 Task: In the  document Pottery.html Add page color 'Gold'Gold . Insert watermark . Insert watermark  TATA Apply Font Style in watermark Lexend; font size  113 and place the watermark  Horizontally
Action: Mouse pressed left at (315, 483)
Screenshot: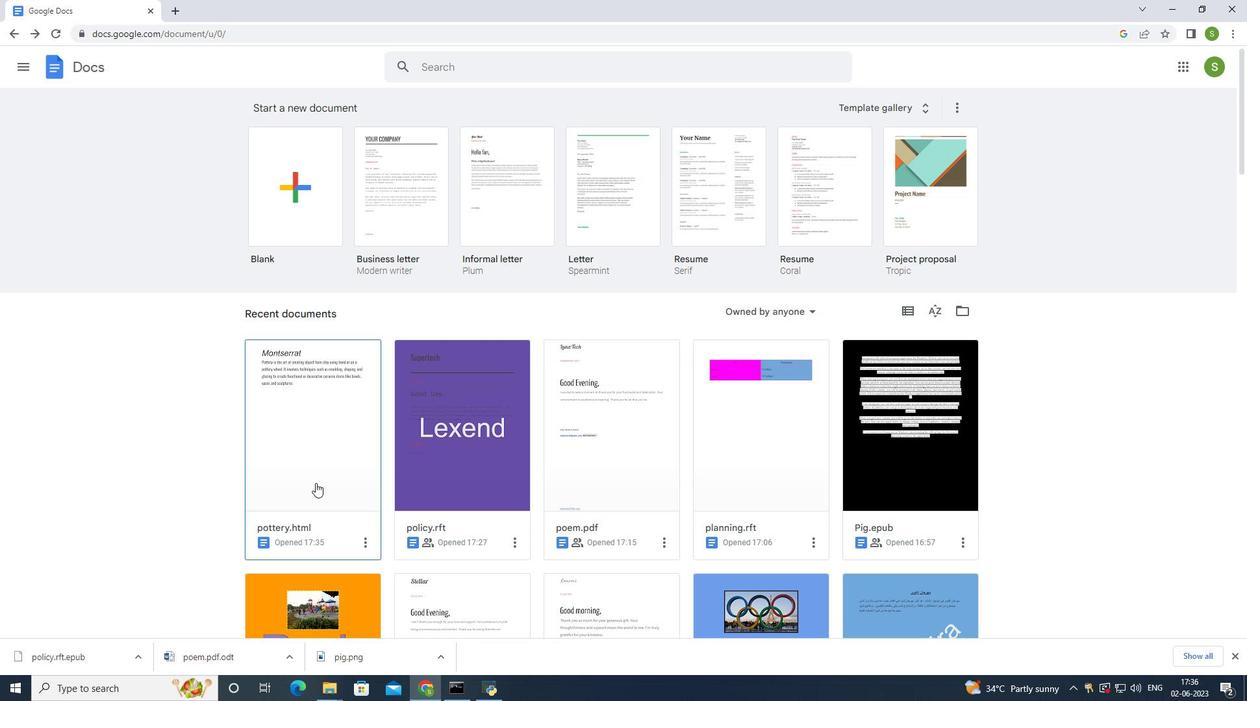 
Action: Mouse moved to (489, 370)
Screenshot: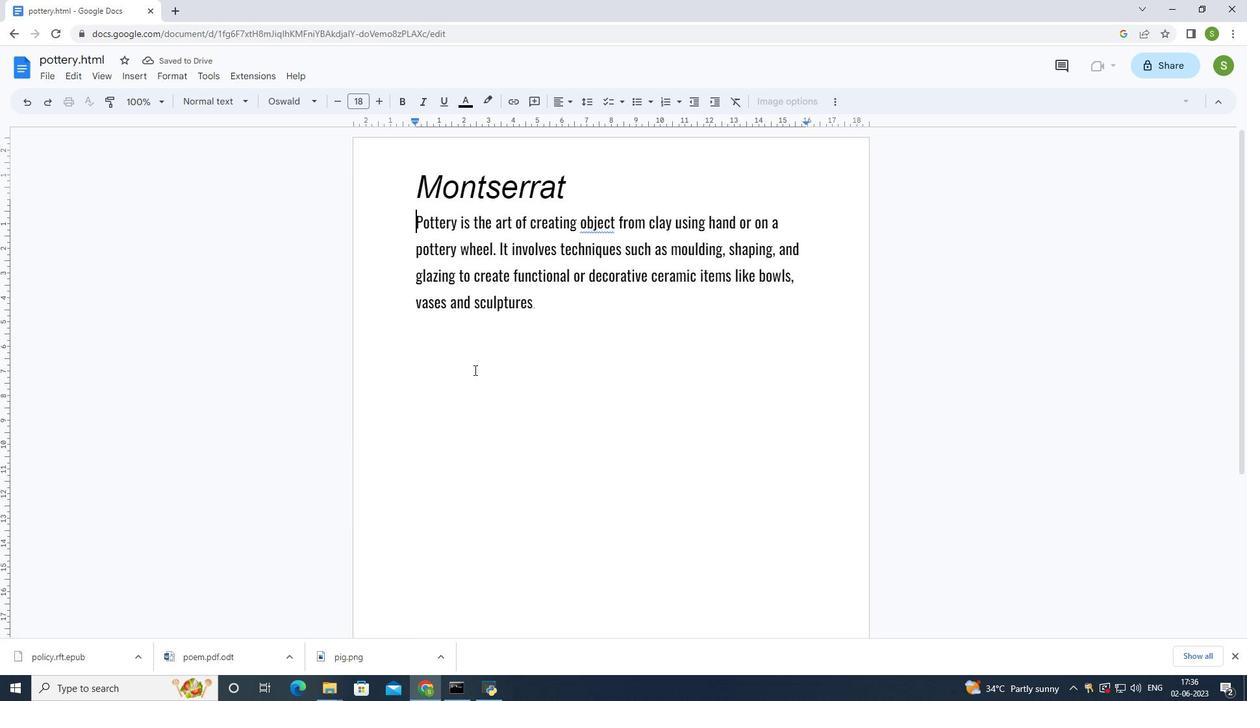 
Action: Mouse scrolled (489, 369) with delta (0, 0)
Screenshot: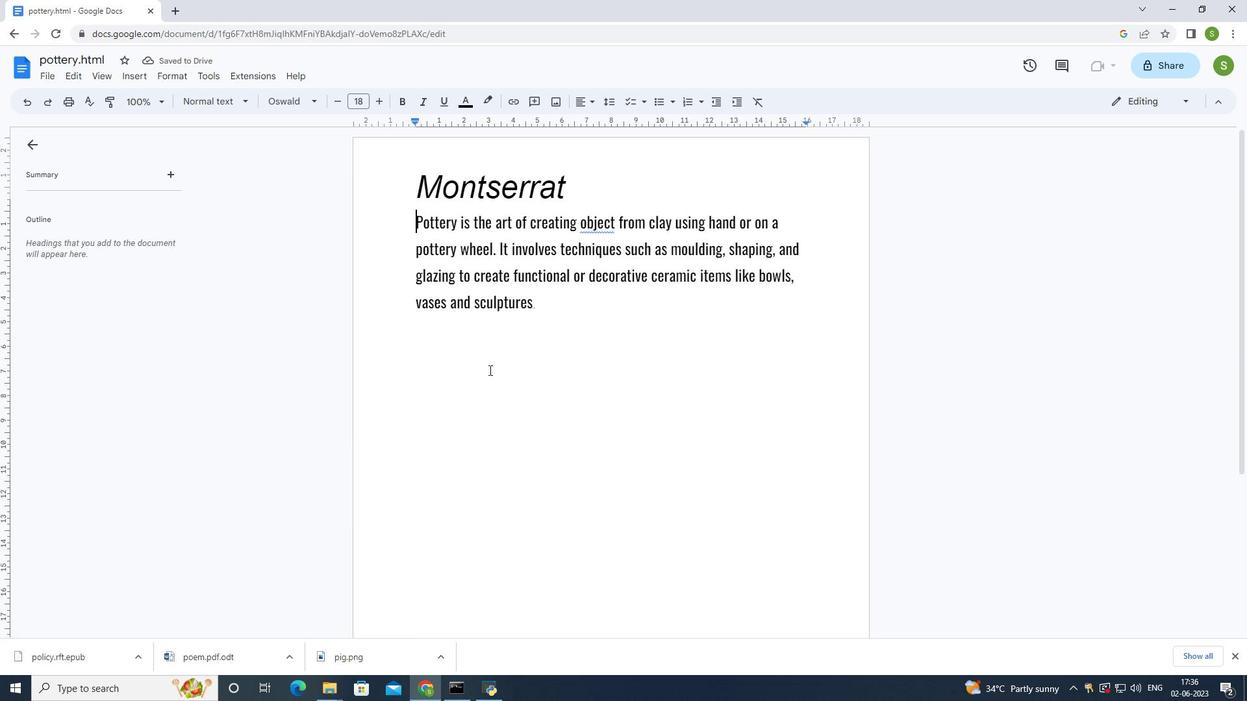 
Action: Mouse moved to (489, 370)
Screenshot: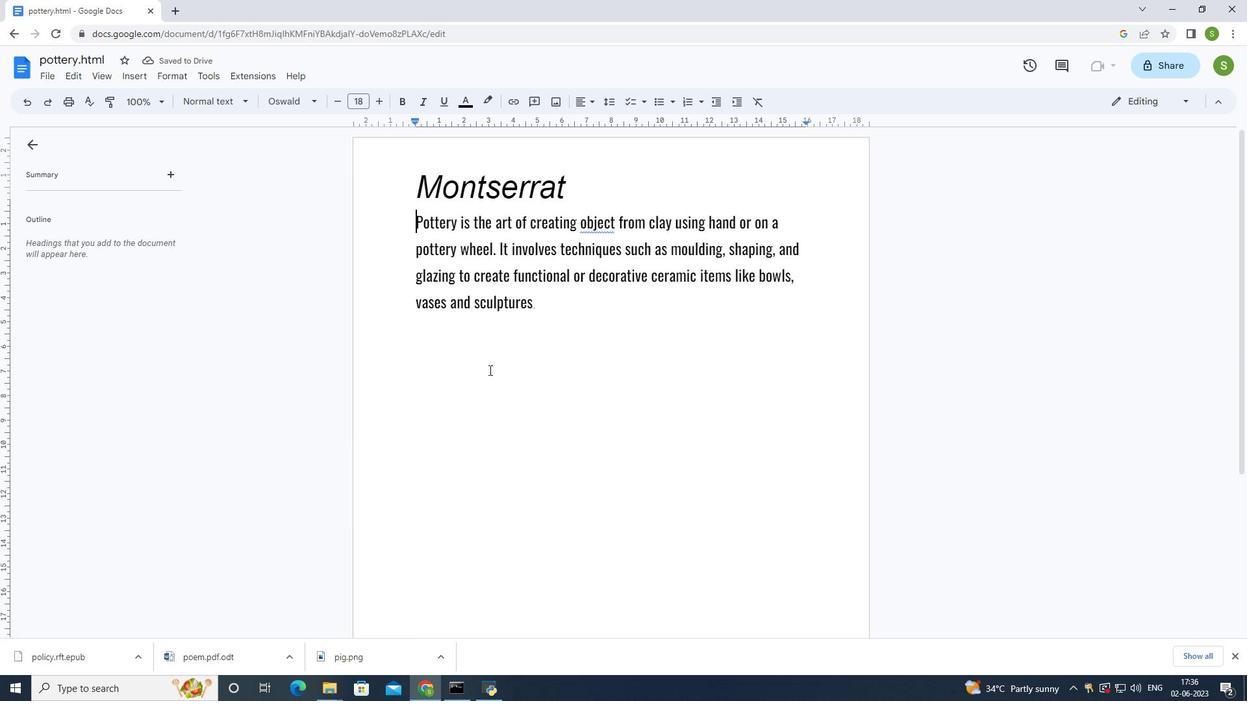 
Action: Mouse scrolled (489, 369) with delta (0, 0)
Screenshot: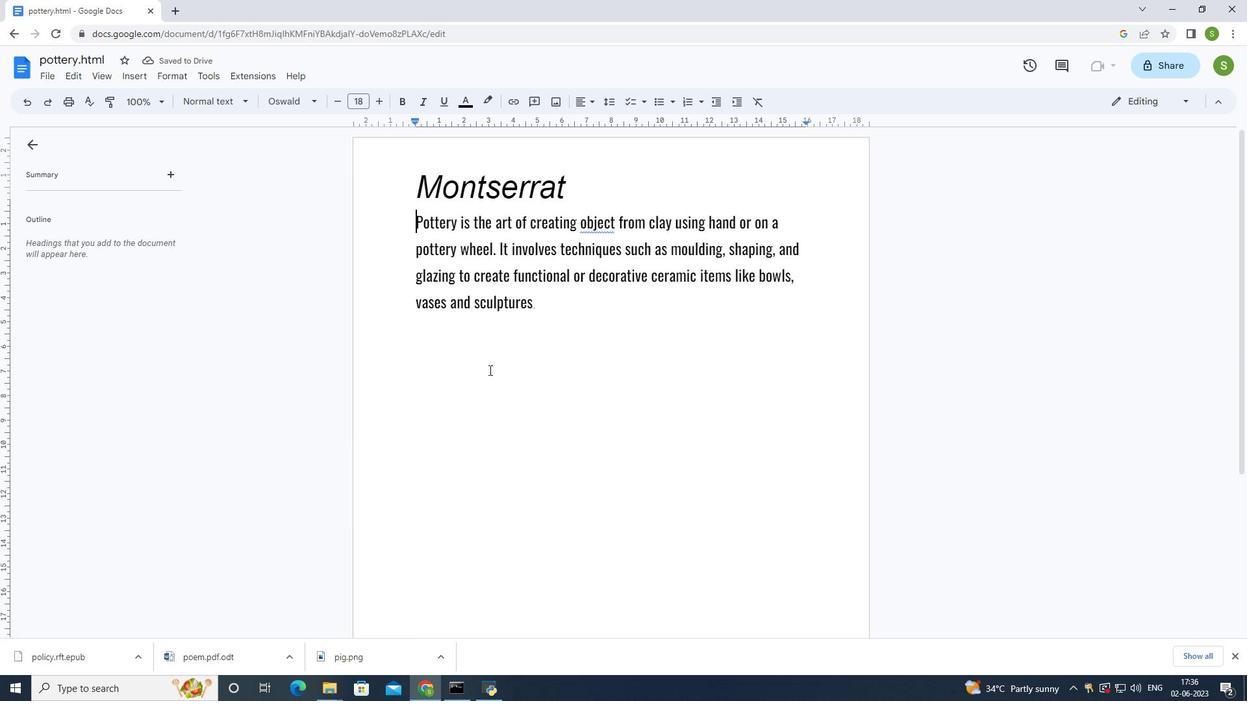 
Action: Mouse scrolled (489, 369) with delta (0, 0)
Screenshot: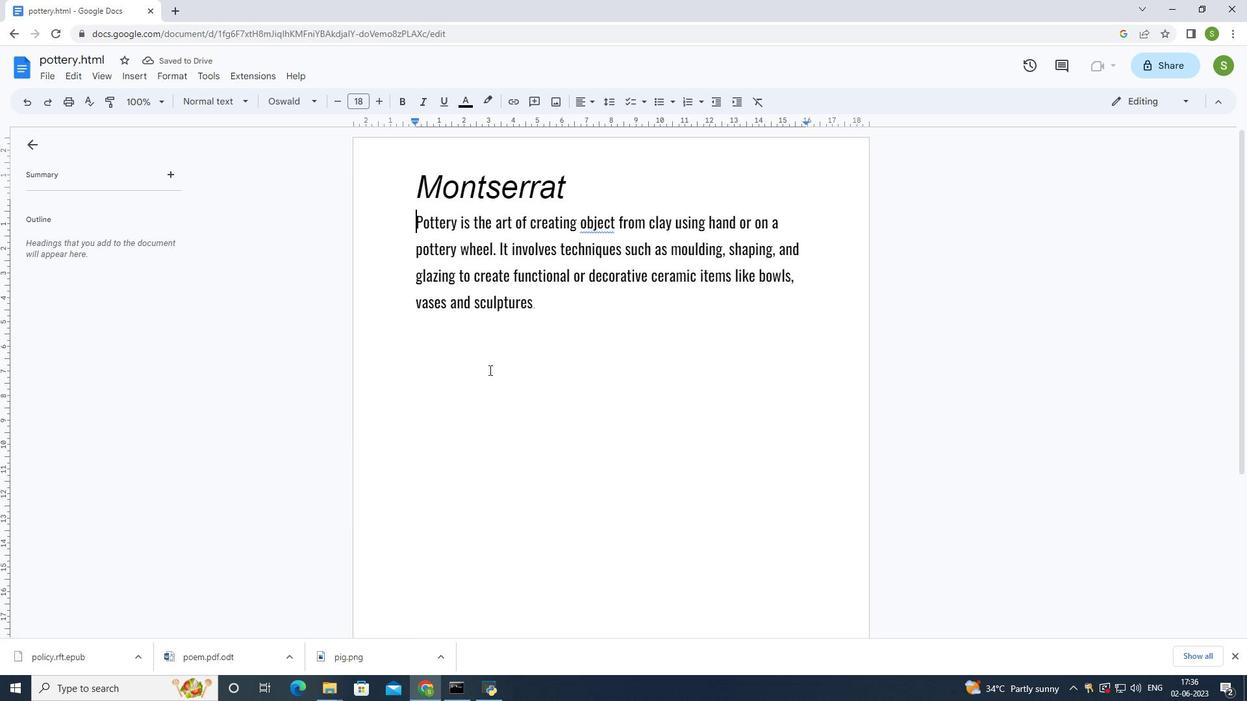 
Action: Mouse moved to (486, 369)
Screenshot: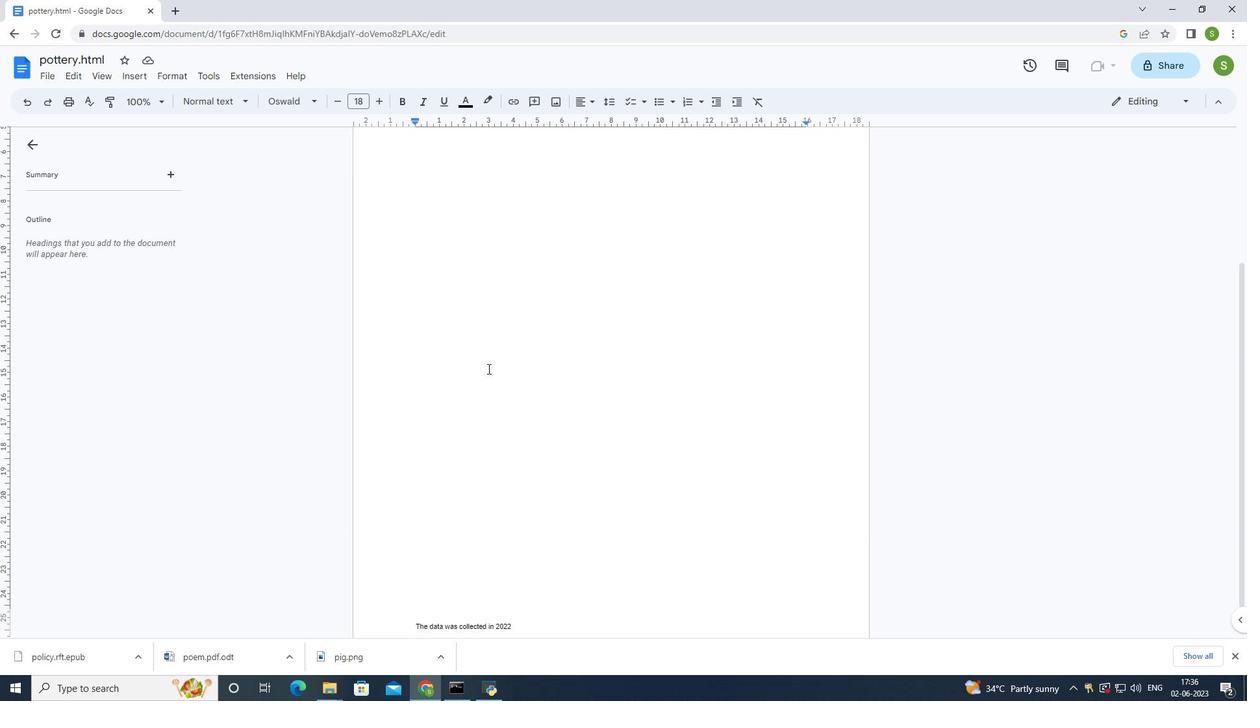 
Action: Mouse scrolled (486, 368) with delta (0, 0)
Screenshot: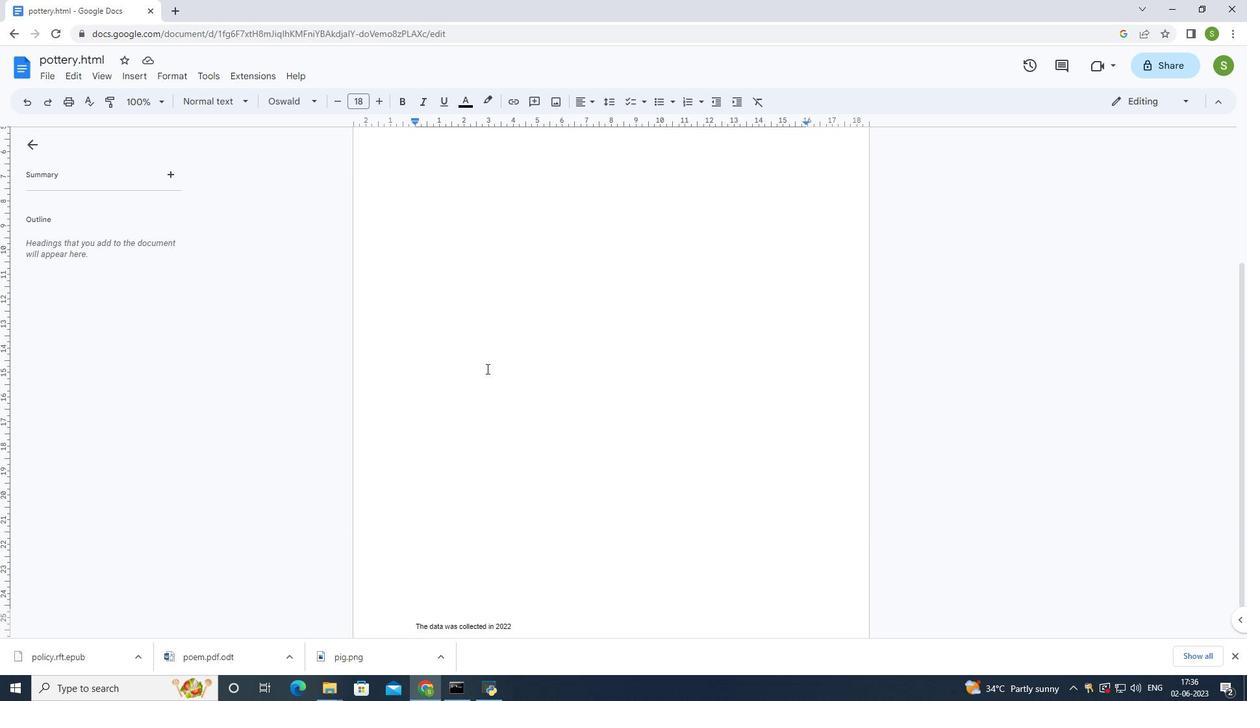 
Action: Mouse scrolled (486, 368) with delta (0, 0)
Screenshot: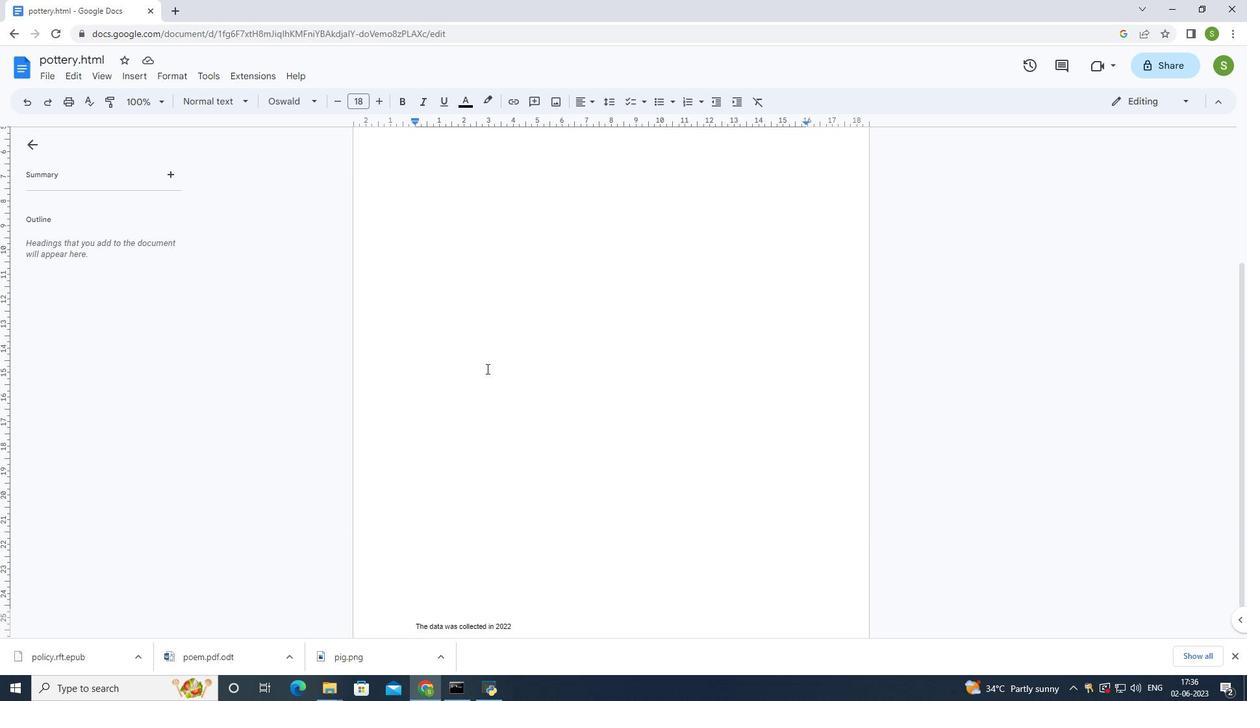 
Action: Mouse scrolled (486, 368) with delta (0, 0)
Screenshot: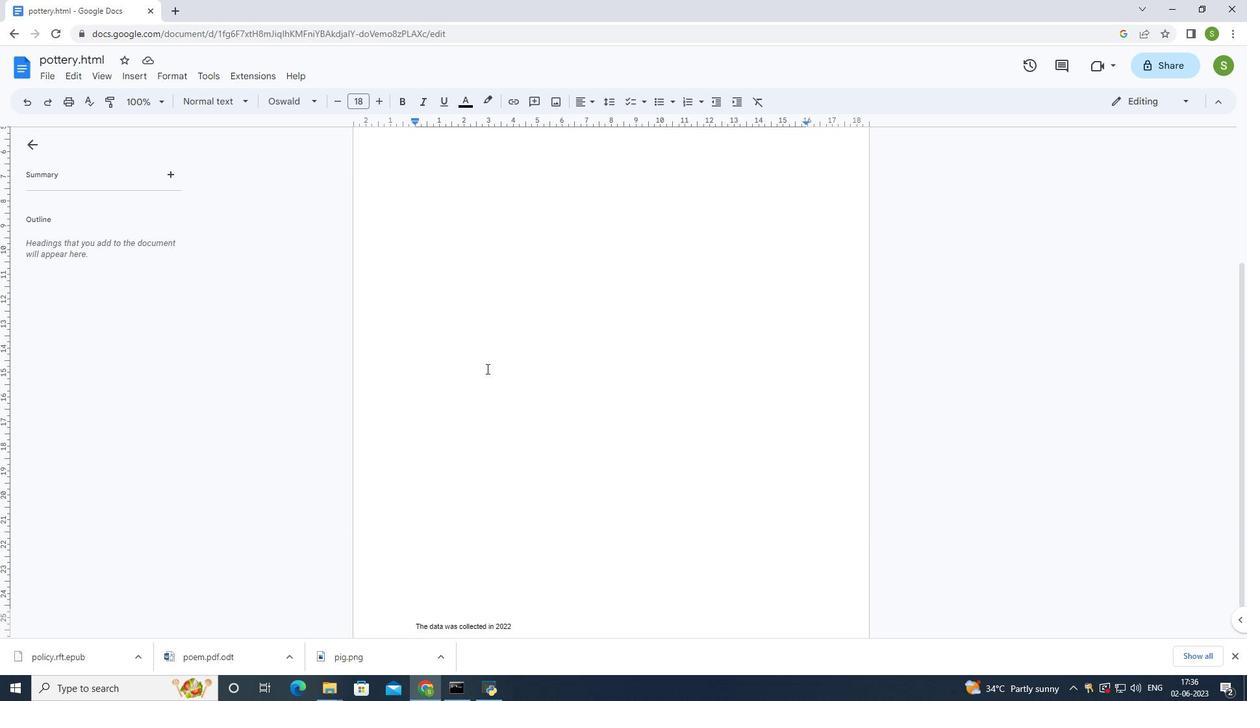 
Action: Mouse scrolled (486, 368) with delta (0, 0)
Screenshot: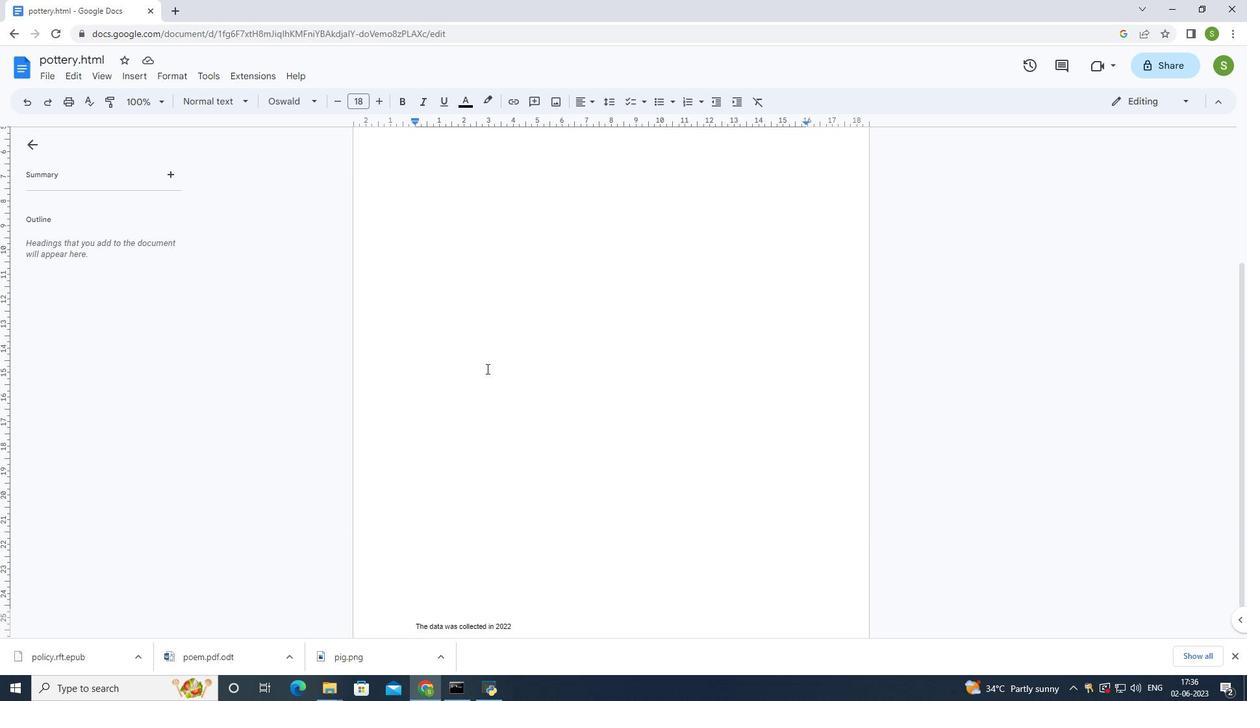 
Action: Mouse scrolled (486, 369) with delta (0, 0)
Screenshot: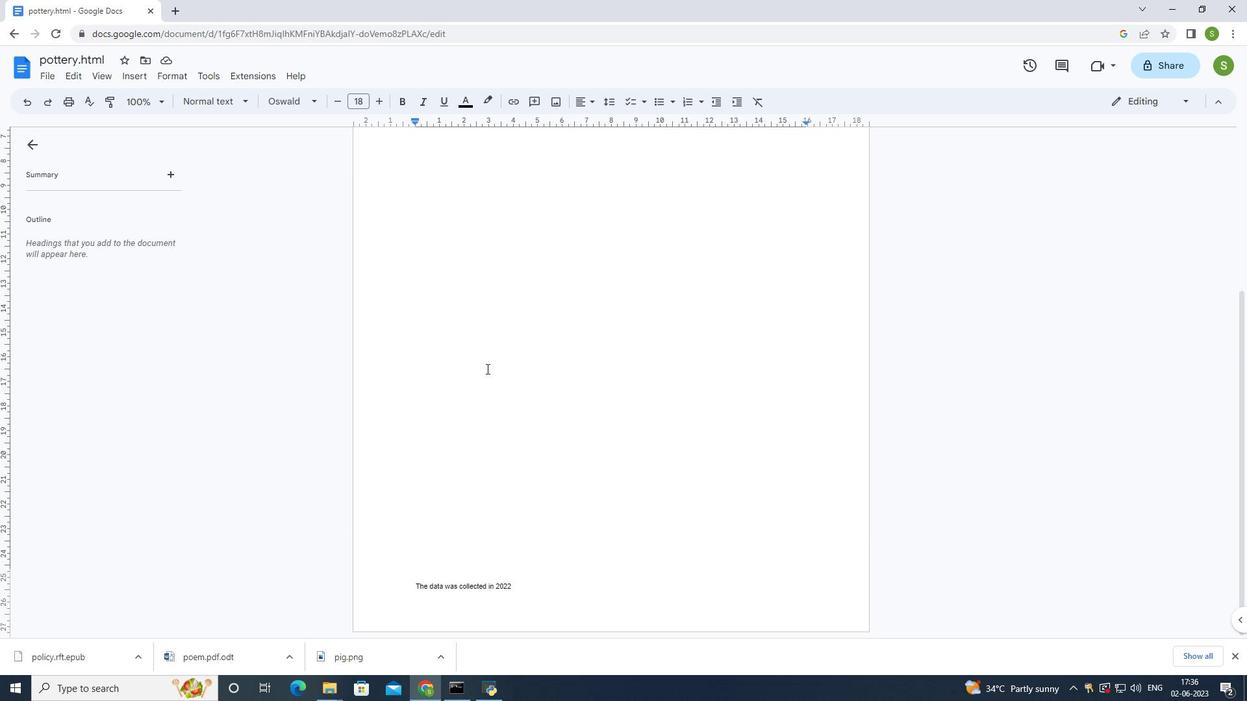 
Action: Mouse scrolled (486, 369) with delta (0, 0)
Screenshot: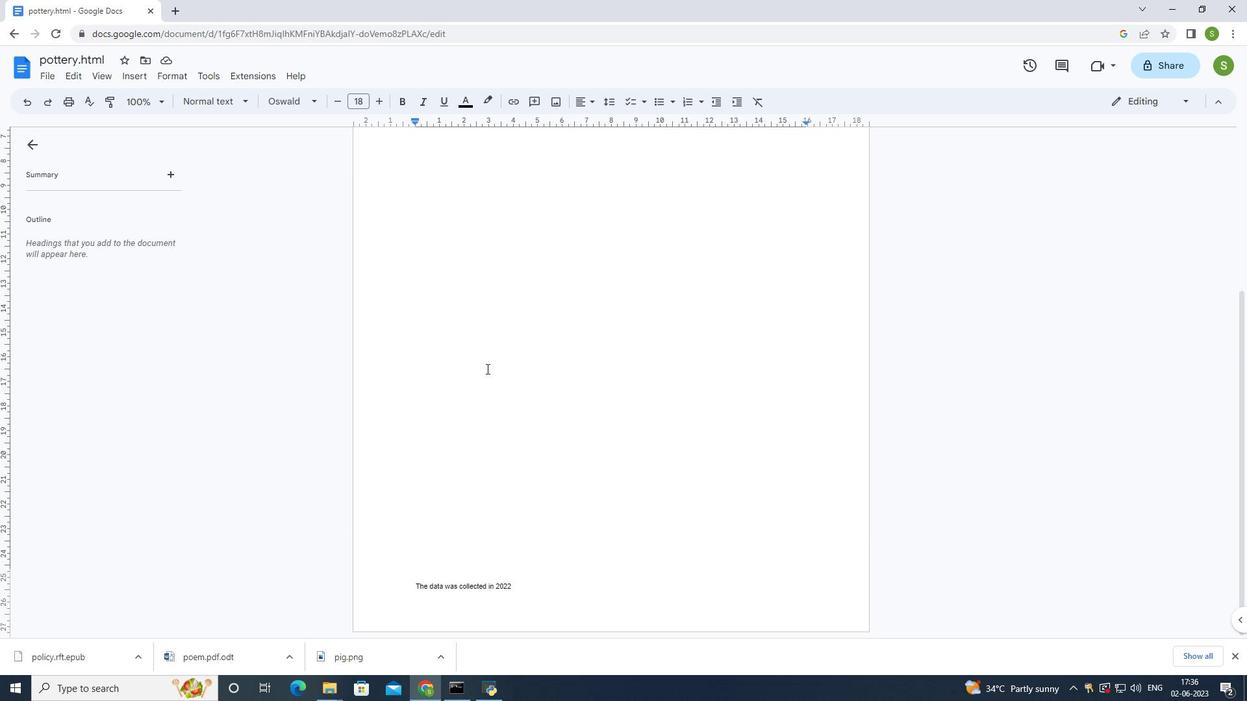 
Action: Mouse scrolled (486, 369) with delta (0, 0)
Screenshot: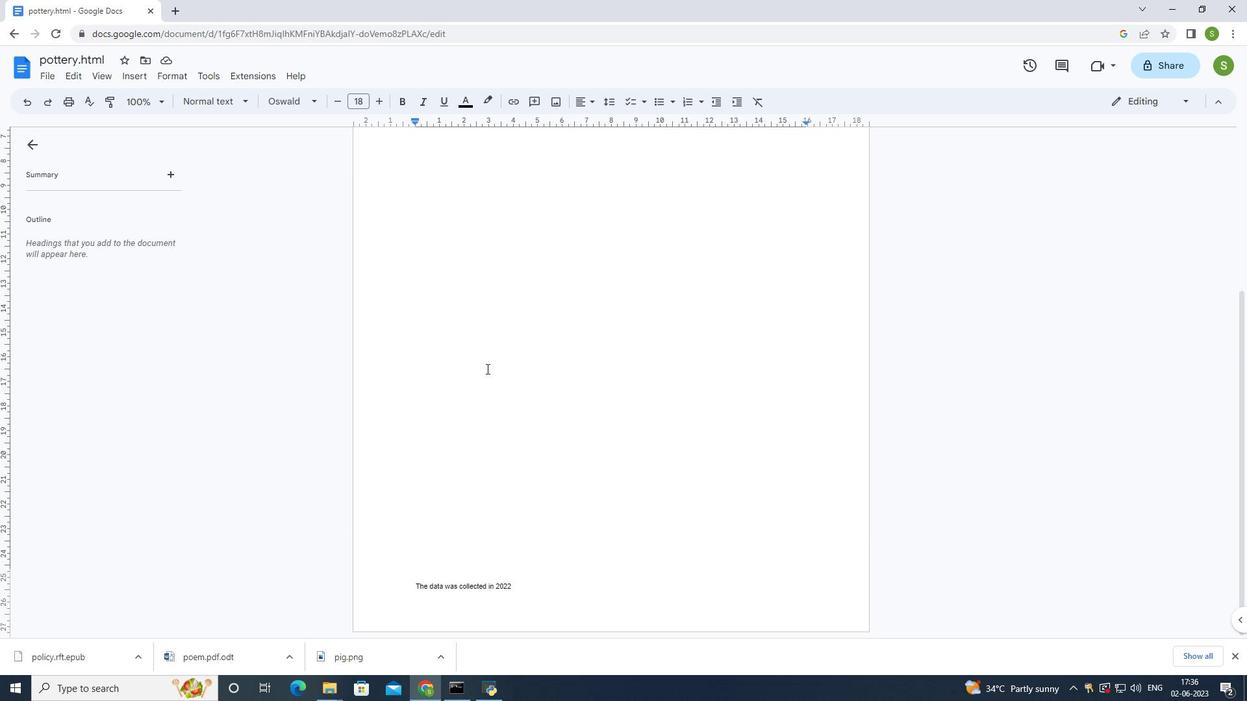 
Action: Mouse scrolled (486, 369) with delta (0, 0)
Screenshot: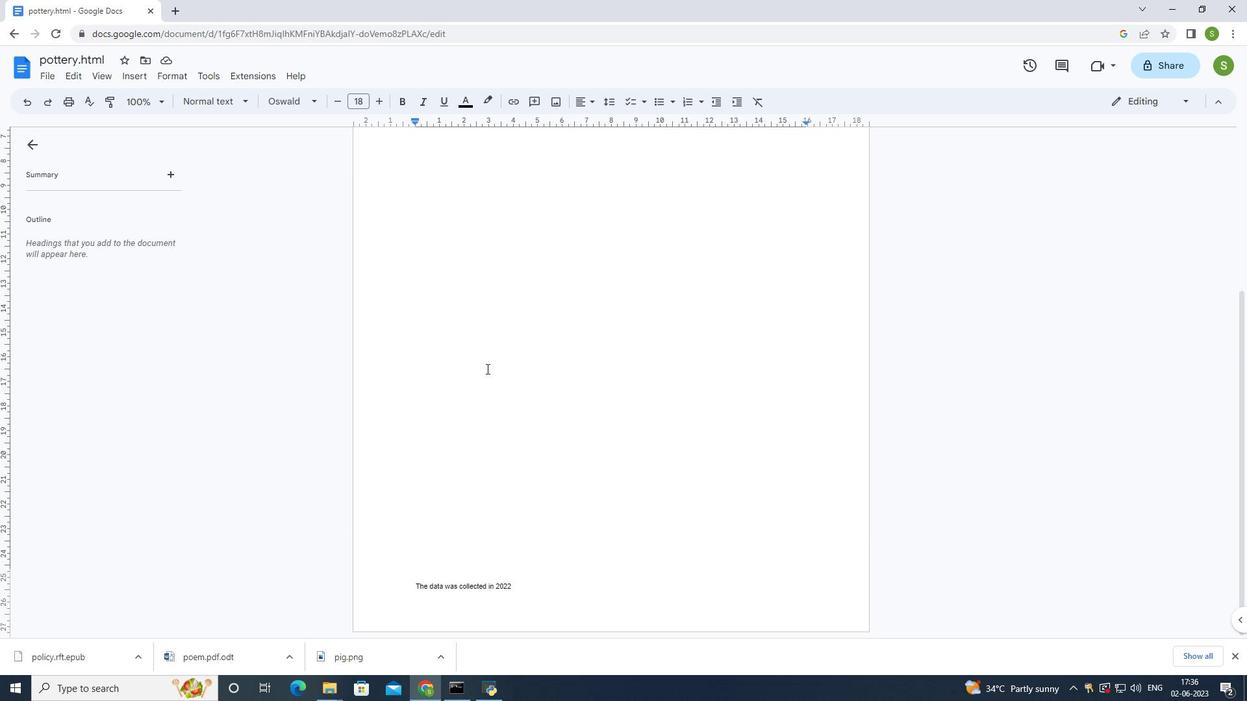 
Action: Mouse moved to (486, 369)
Screenshot: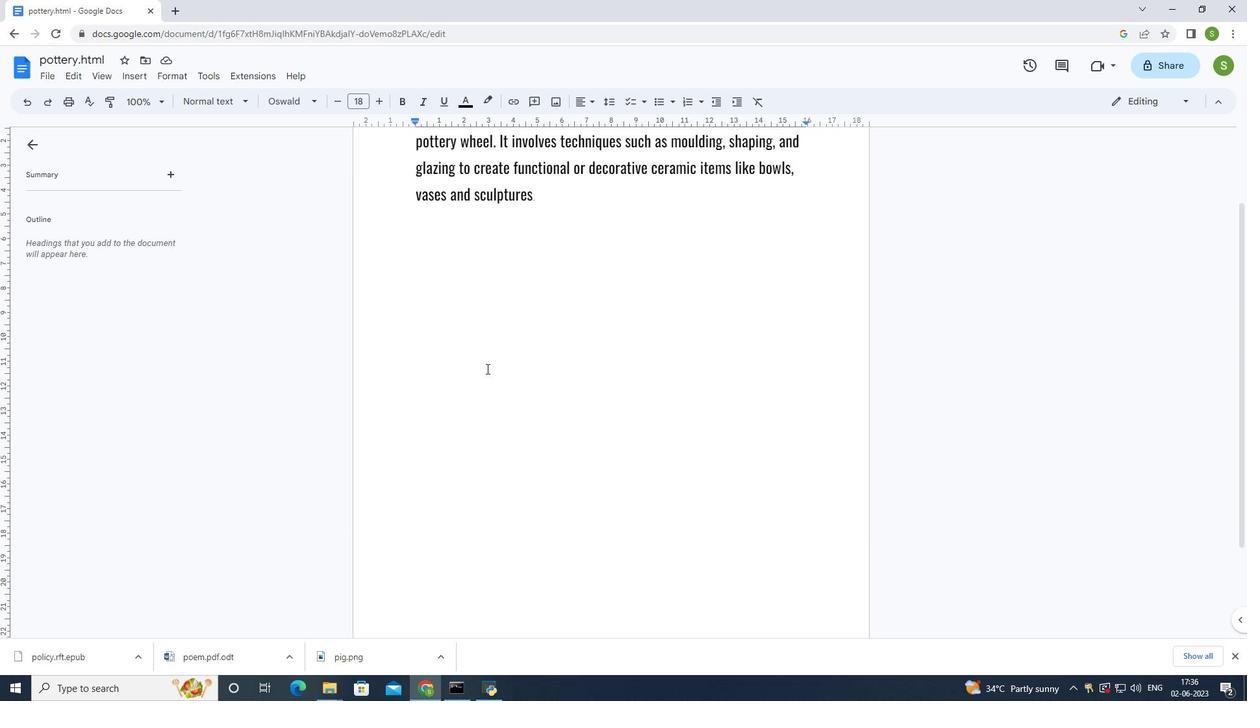 
Action: Mouse scrolled (486, 369) with delta (0, 0)
Screenshot: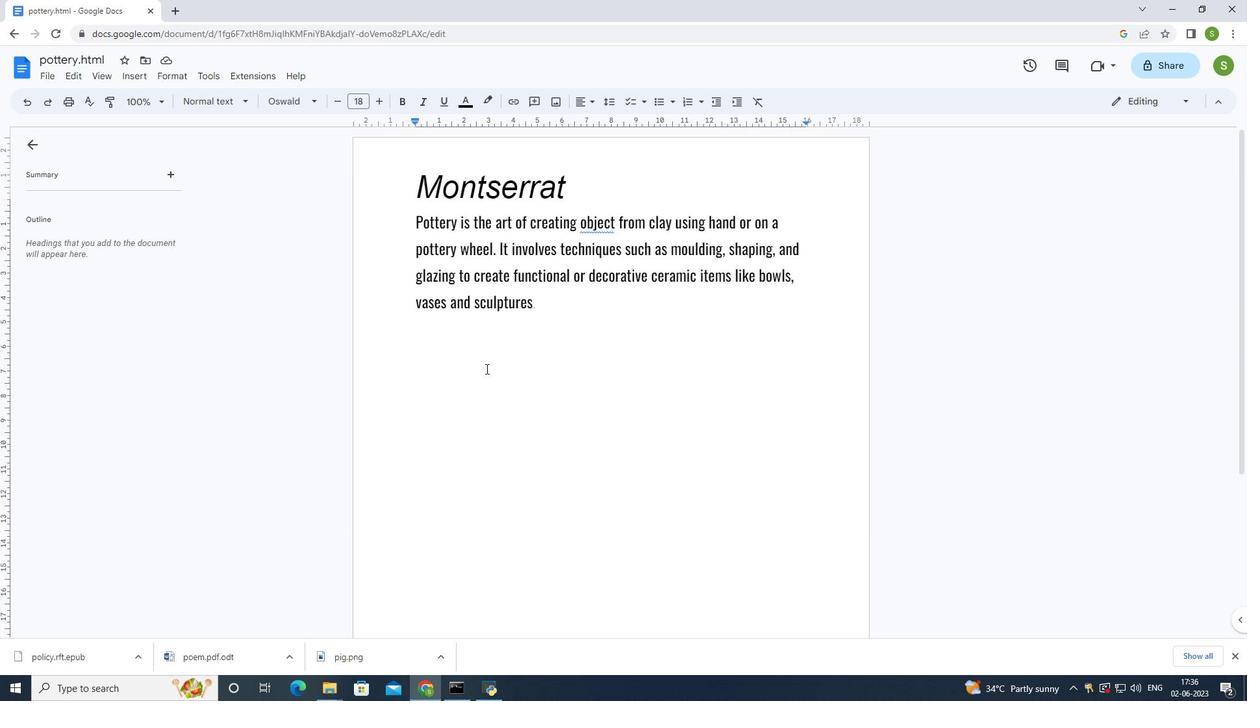 
Action: Mouse scrolled (486, 369) with delta (0, 0)
Screenshot: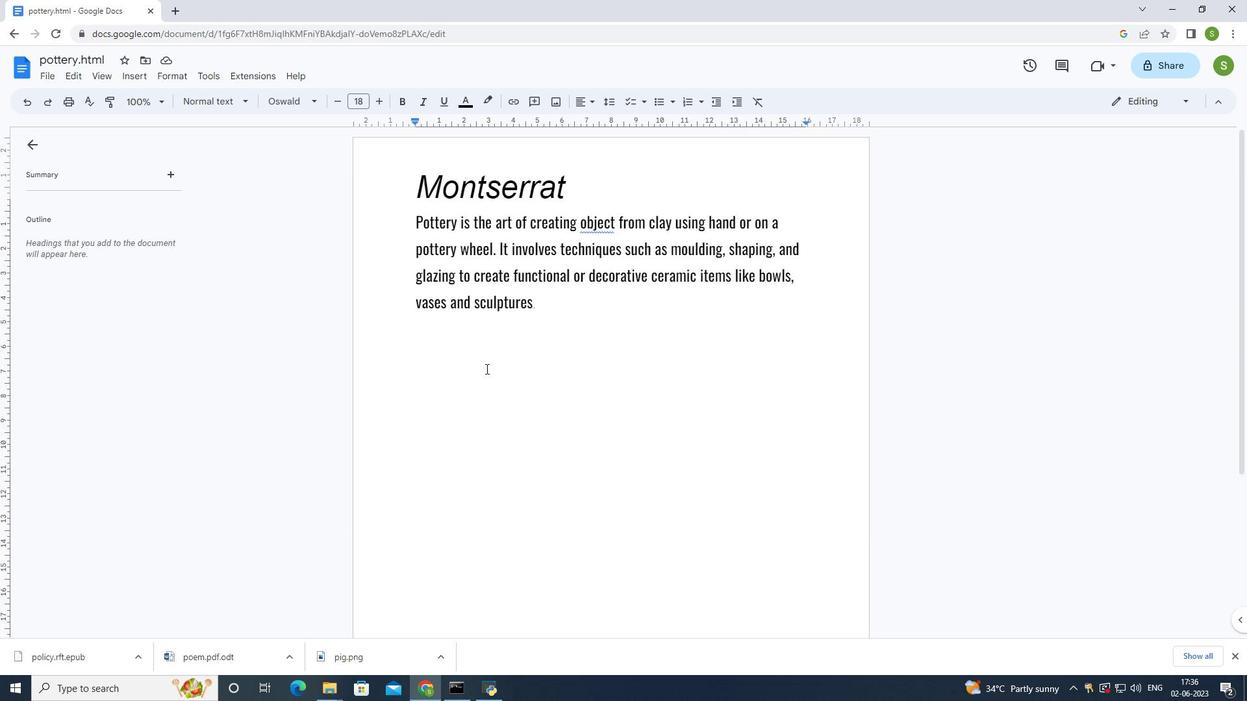 
Action: Mouse scrolled (486, 369) with delta (0, 0)
Screenshot: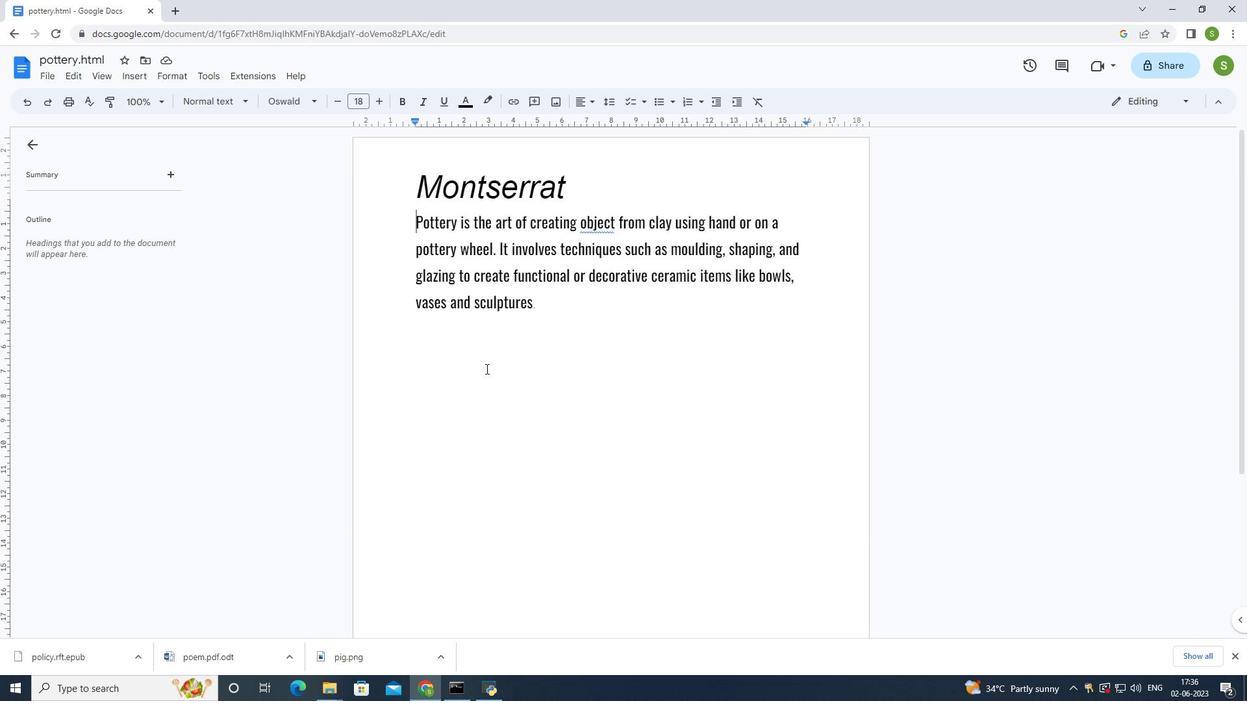 
Action: Mouse moved to (55, 78)
Screenshot: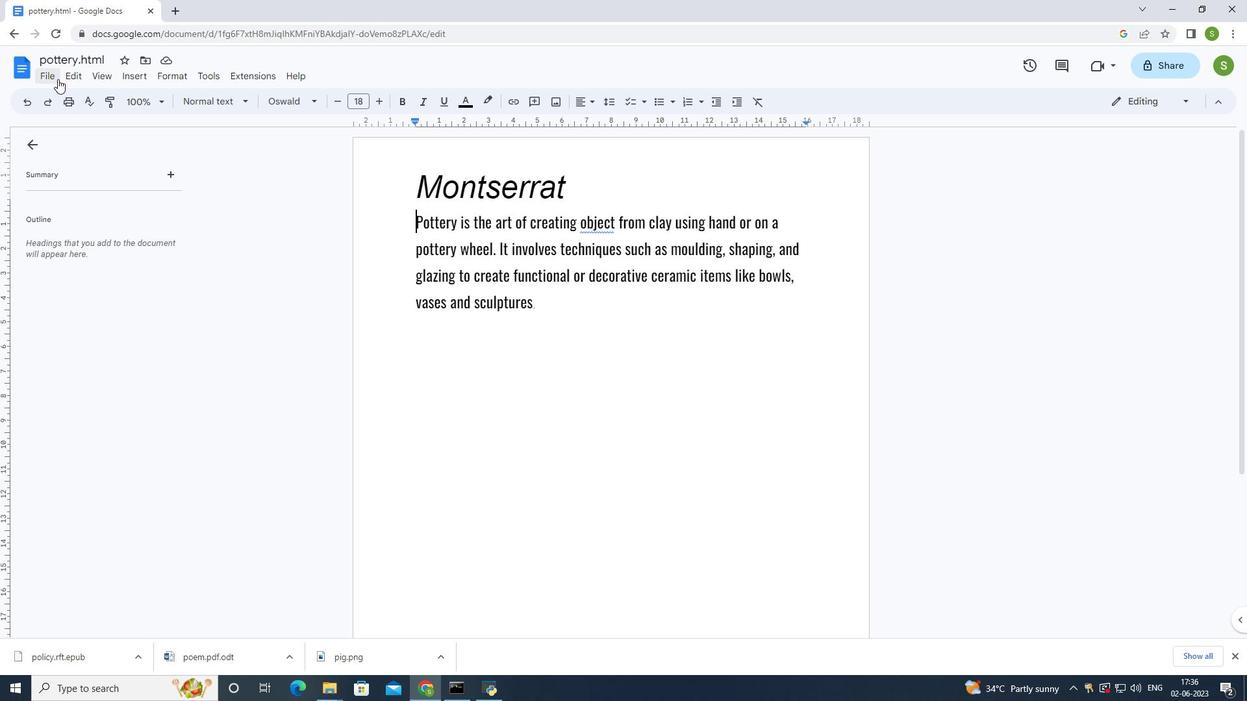 
Action: Mouse pressed left at (55, 78)
Screenshot: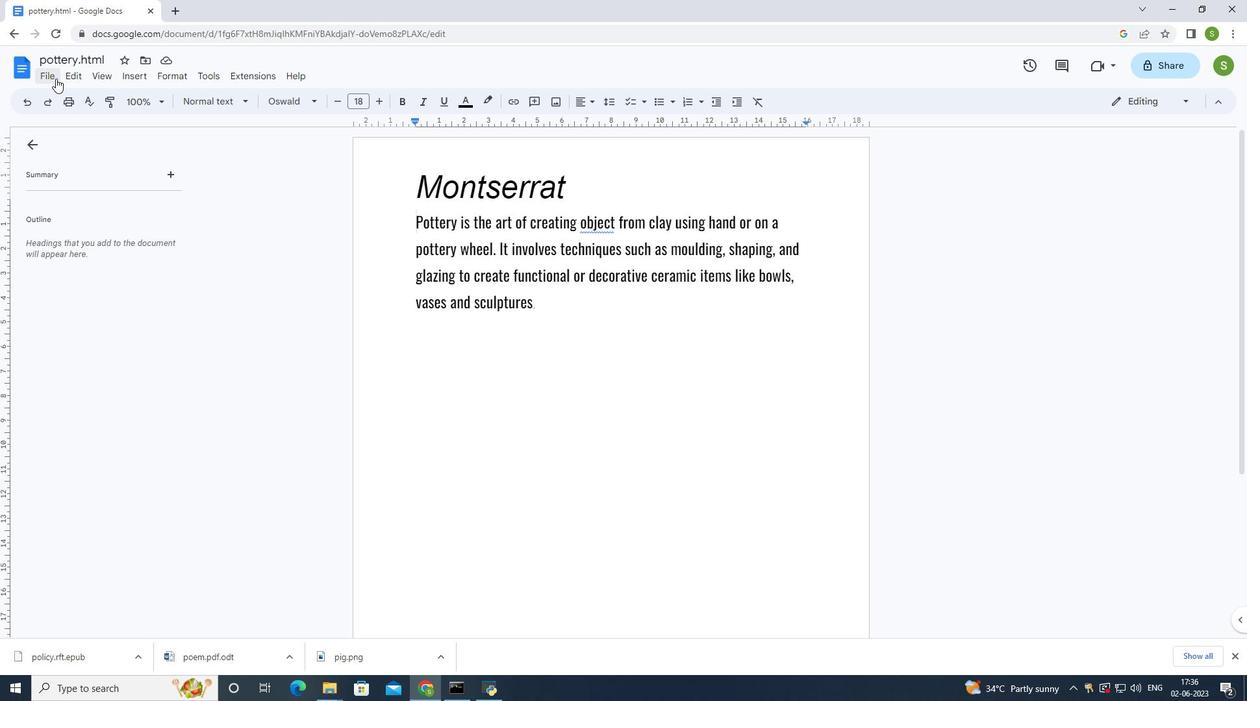 
Action: Mouse moved to (165, 435)
Screenshot: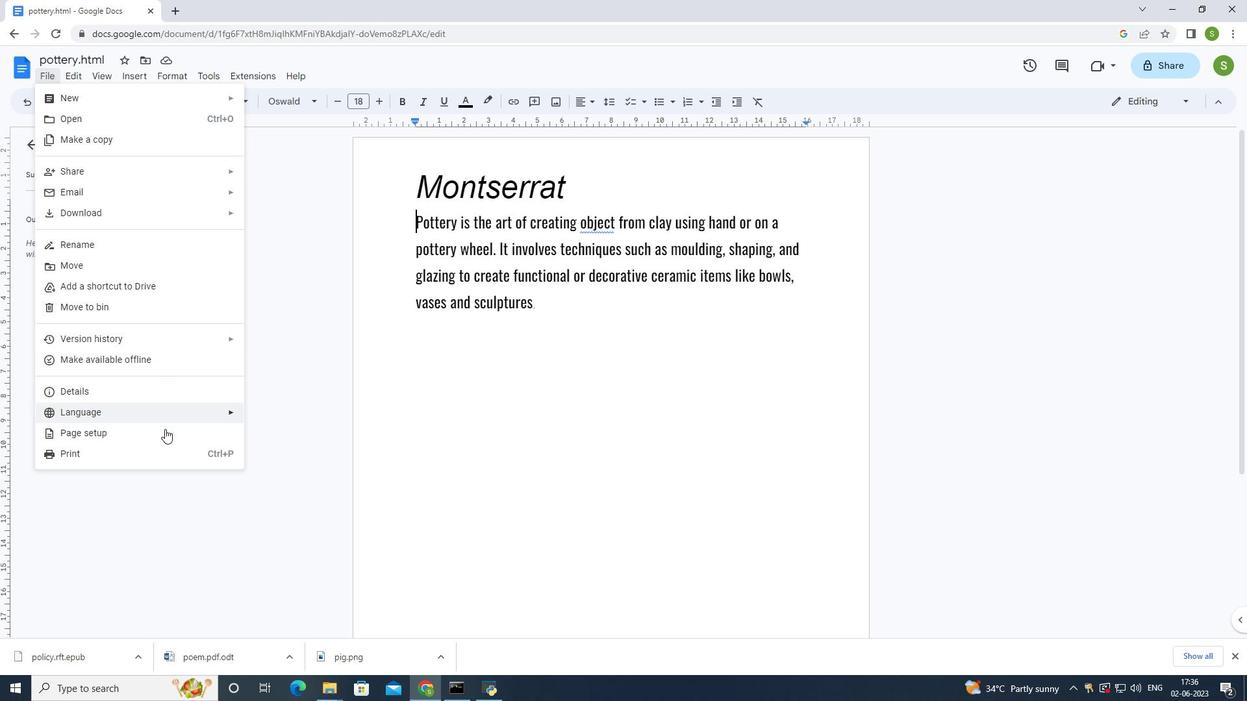 
Action: Mouse pressed left at (165, 435)
Screenshot: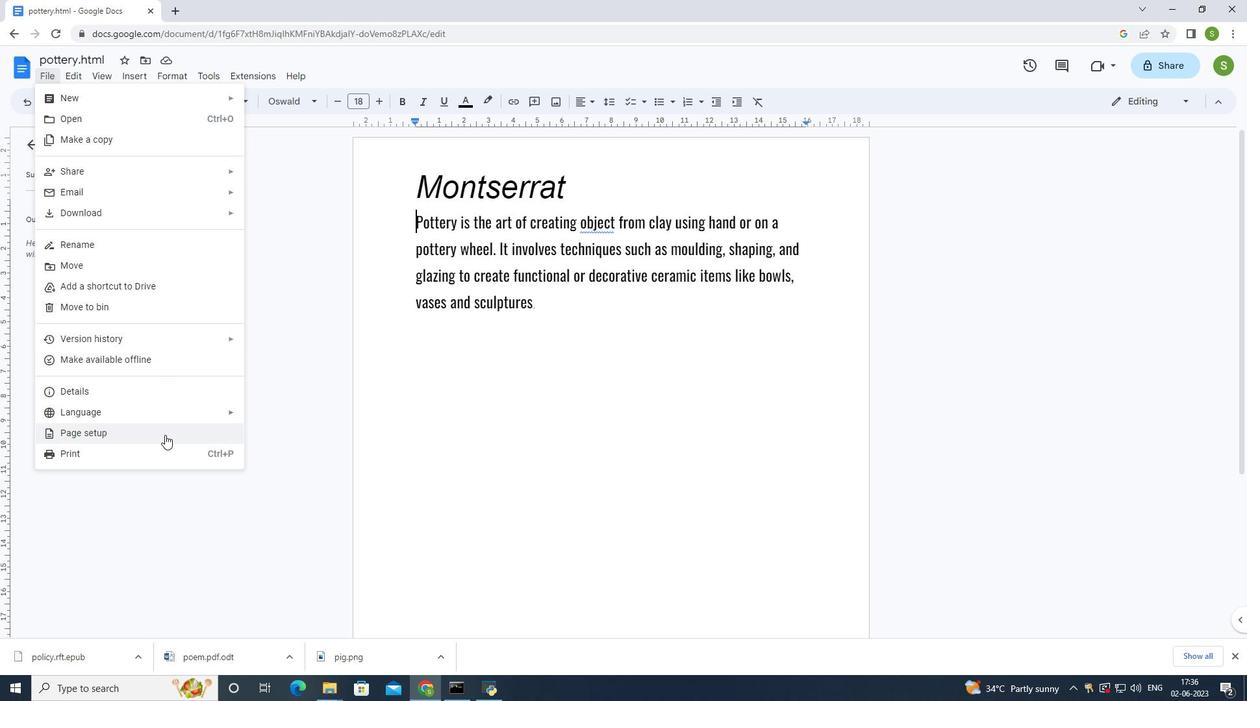 
Action: Mouse moved to (523, 426)
Screenshot: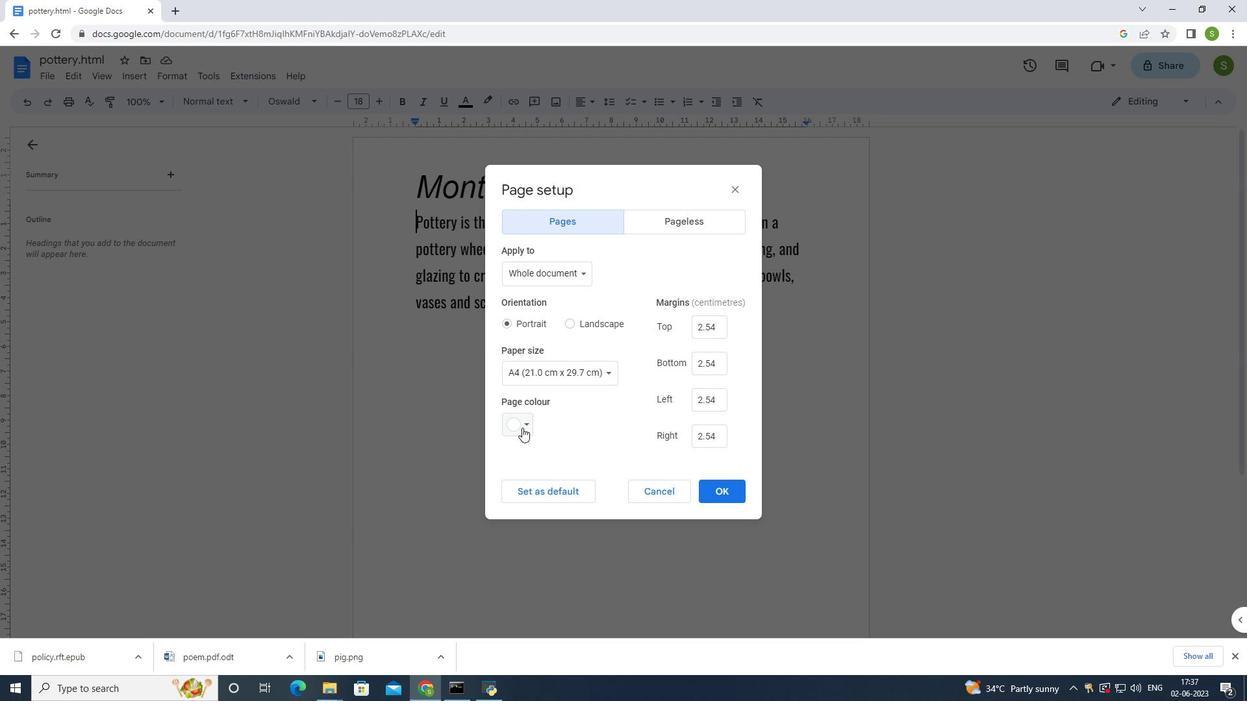 
Action: Mouse pressed left at (523, 426)
Screenshot: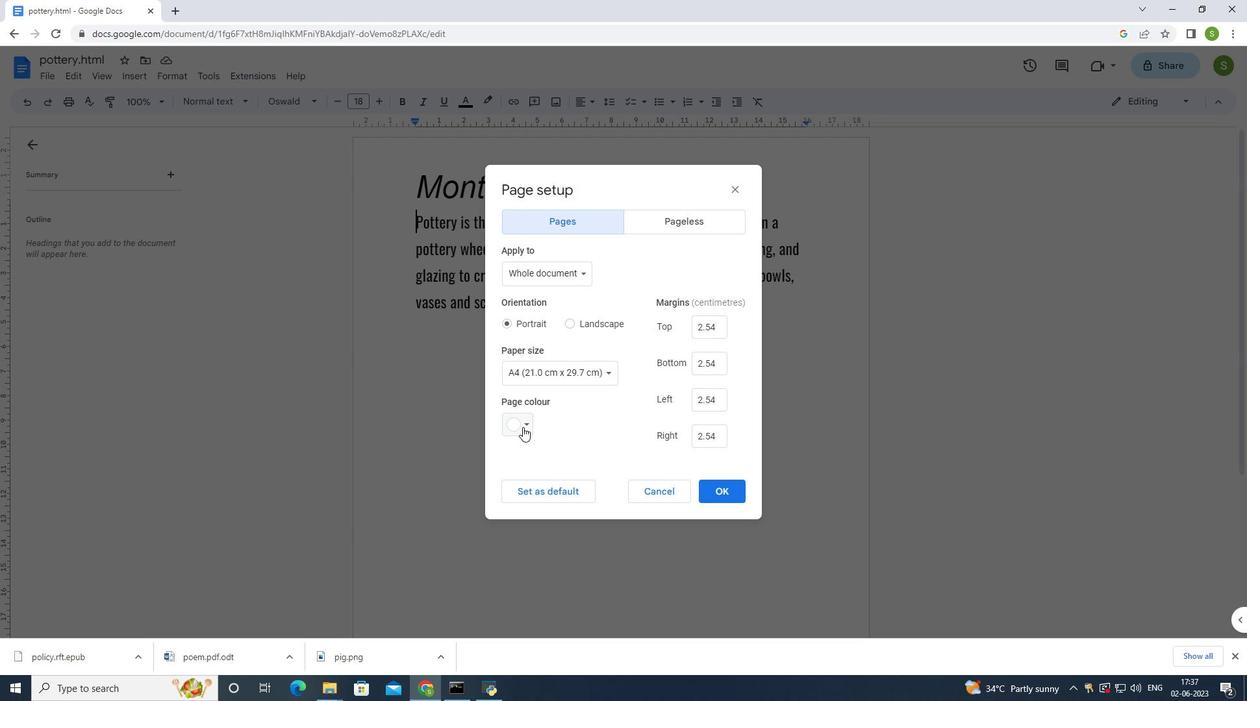 
Action: Mouse moved to (554, 526)
Screenshot: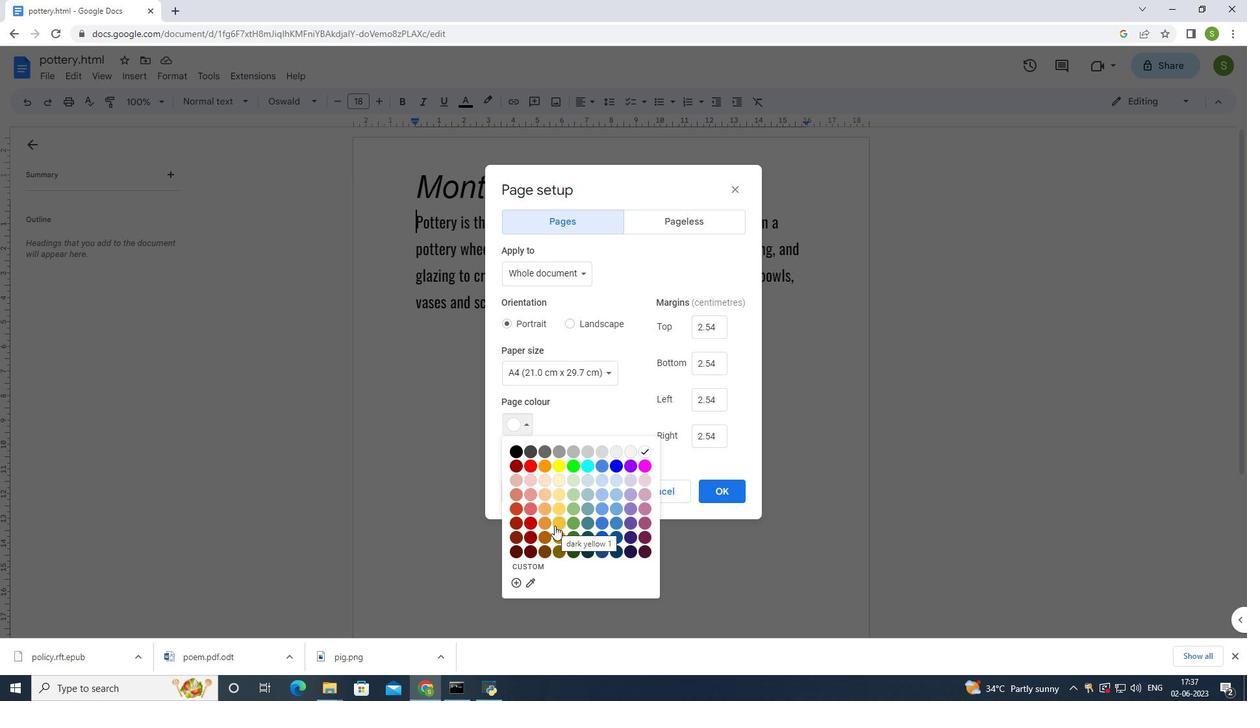 
Action: Mouse pressed left at (554, 526)
Screenshot: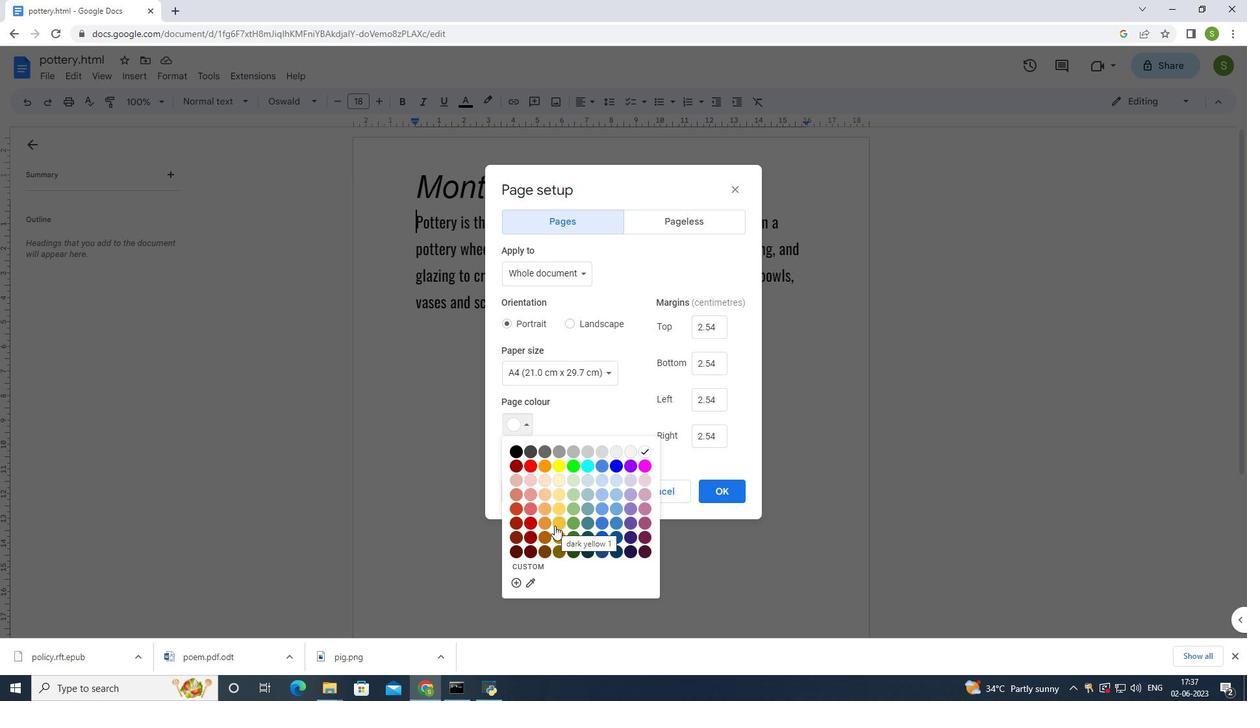 
Action: Mouse moved to (708, 486)
Screenshot: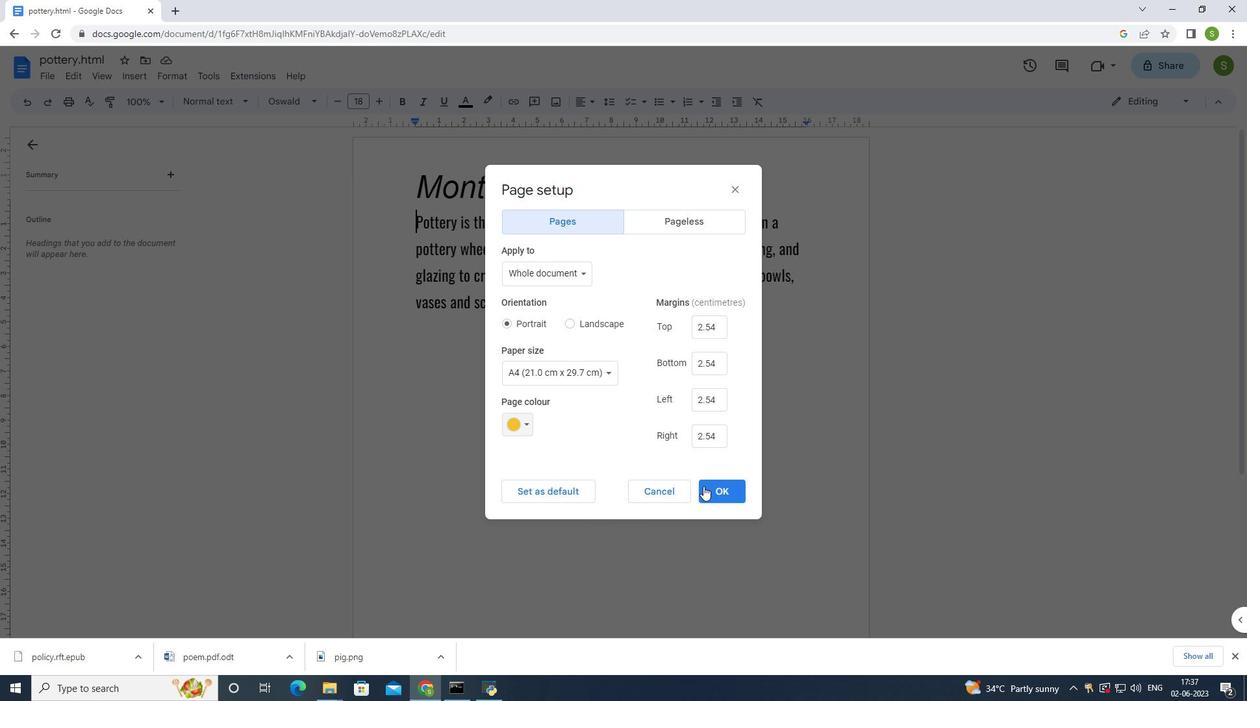 
Action: Mouse pressed left at (708, 486)
Screenshot: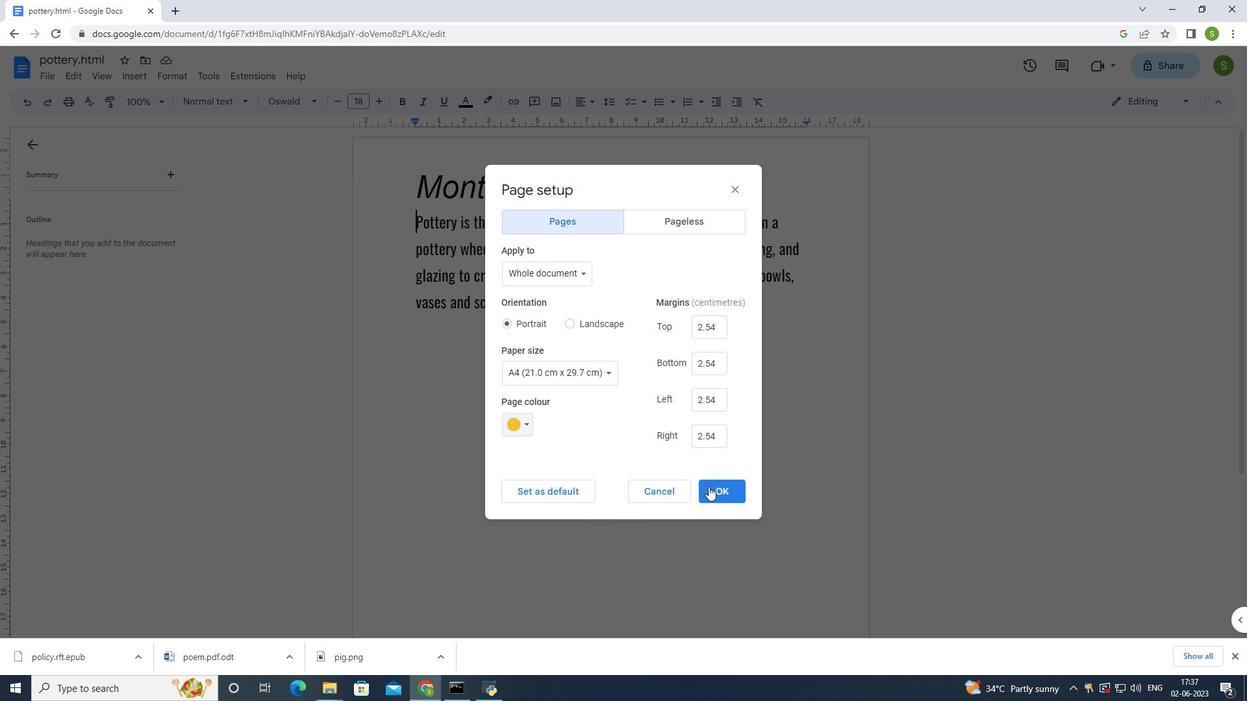 
Action: Mouse moved to (190, 74)
Screenshot: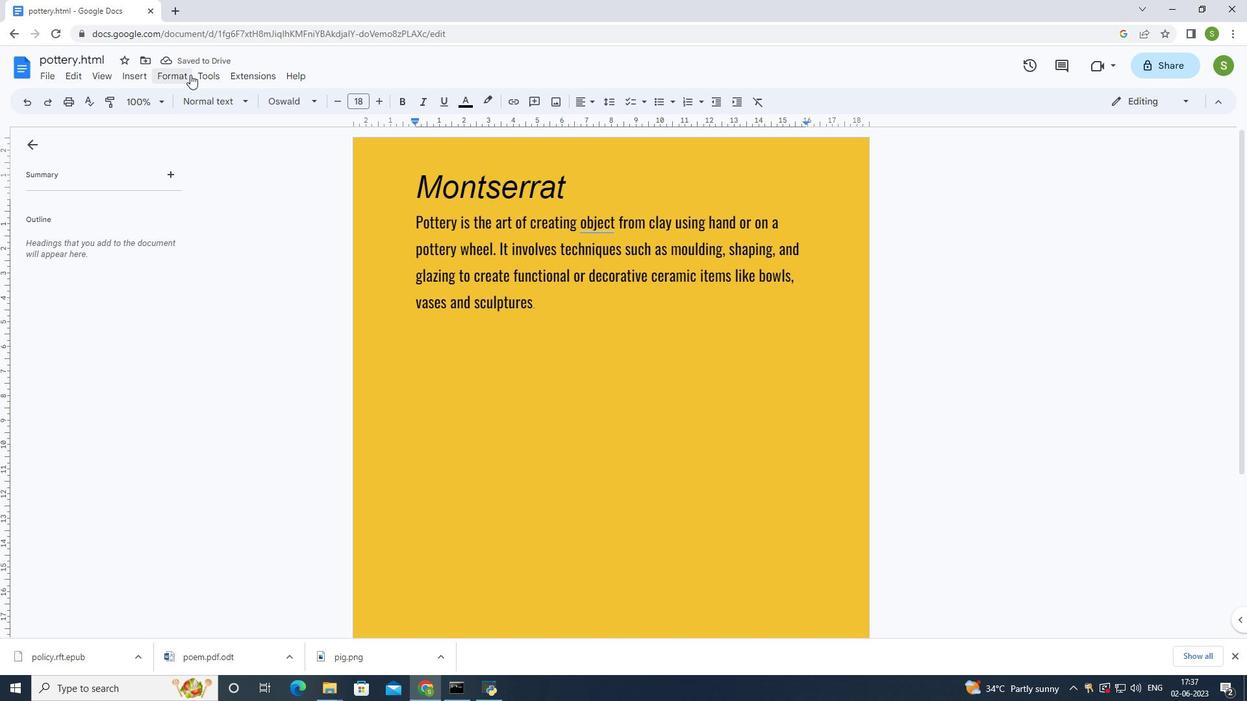 
Action: Mouse pressed left at (190, 74)
Screenshot: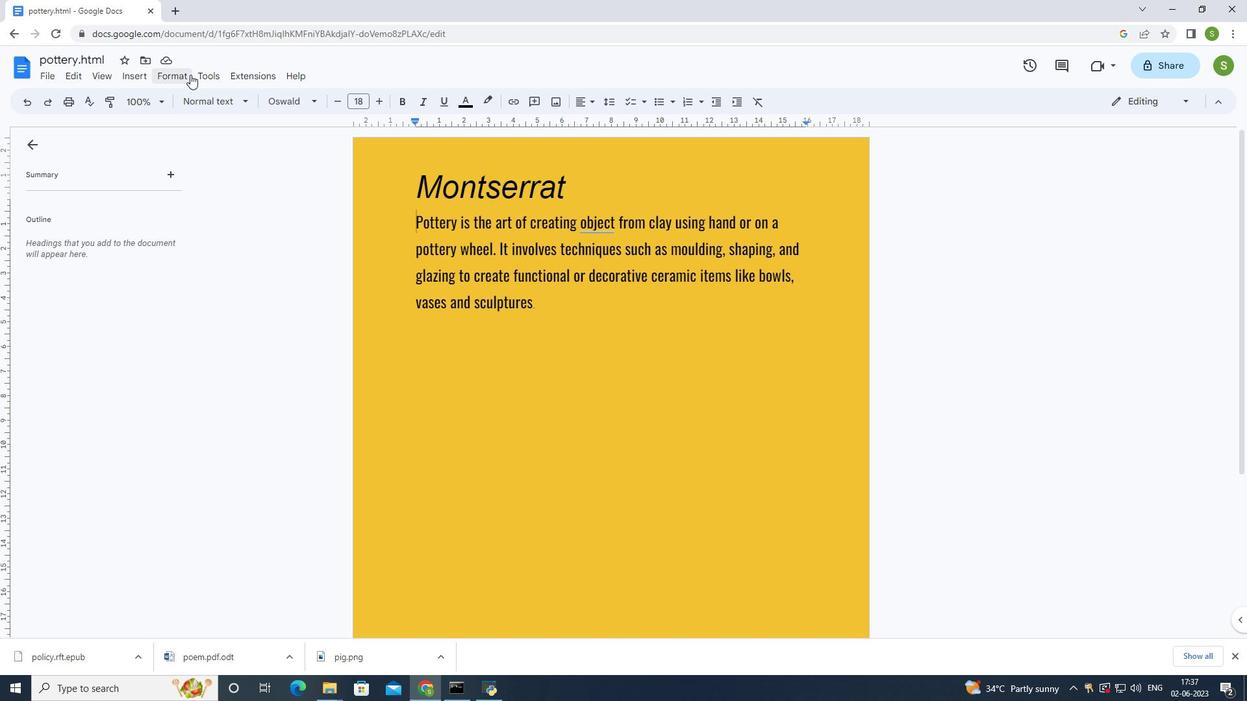 
Action: Mouse moved to (139, 384)
Screenshot: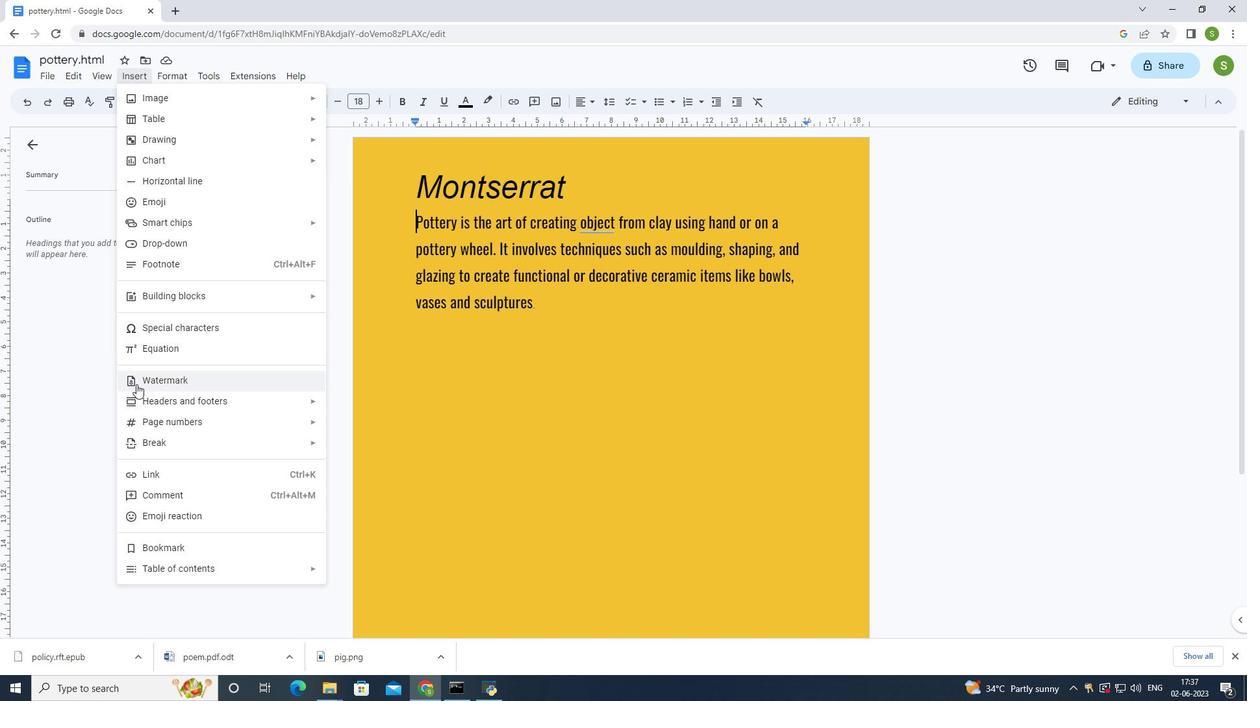 
Action: Mouse pressed left at (139, 384)
Screenshot: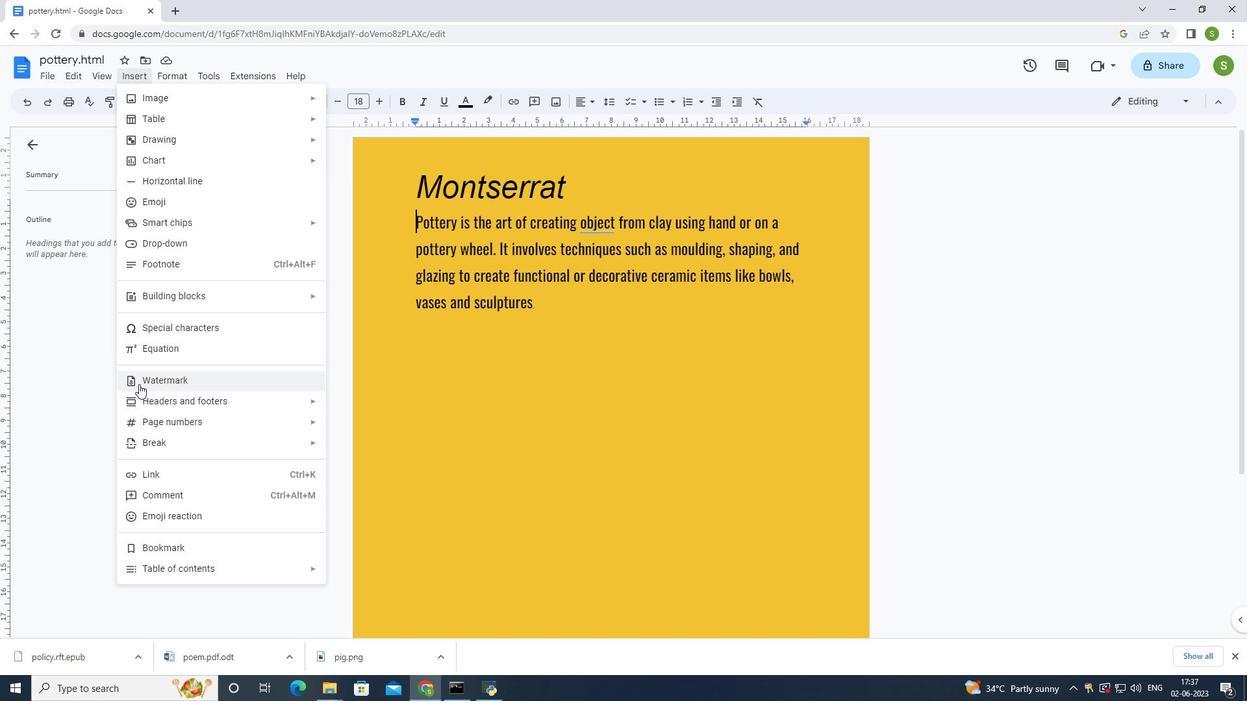 
Action: Mouse moved to (1182, 148)
Screenshot: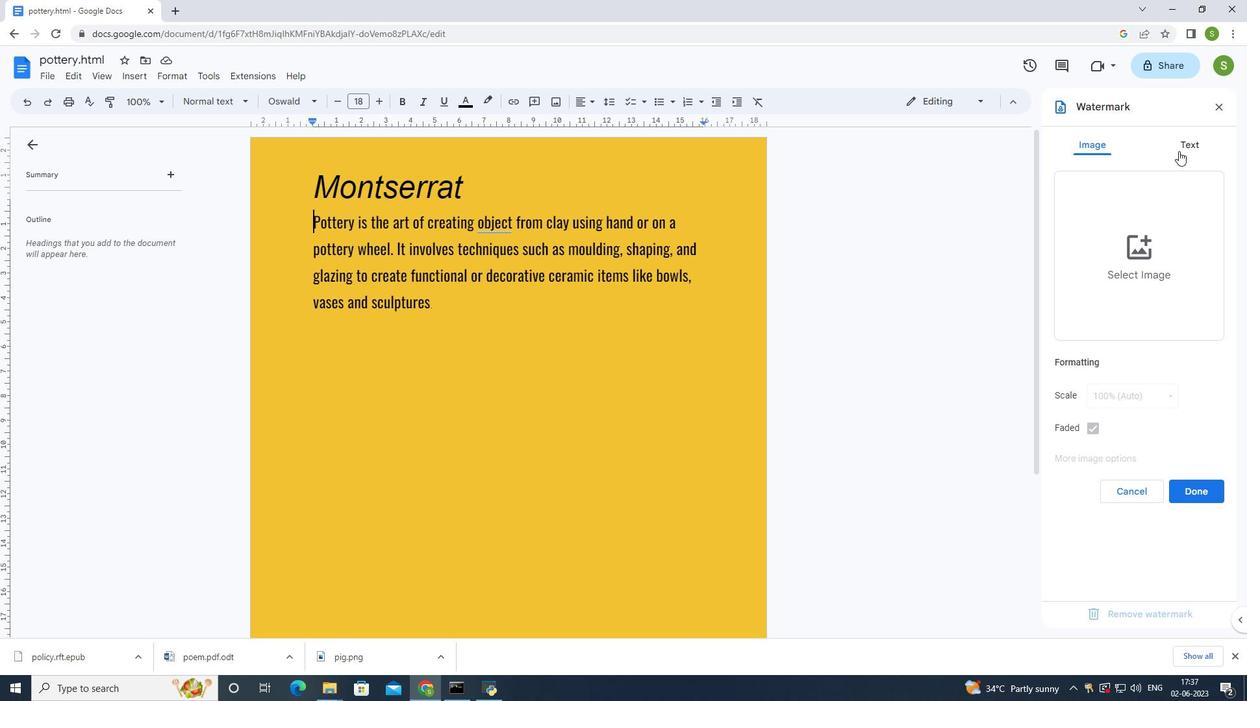 
Action: Mouse pressed left at (1182, 148)
Screenshot: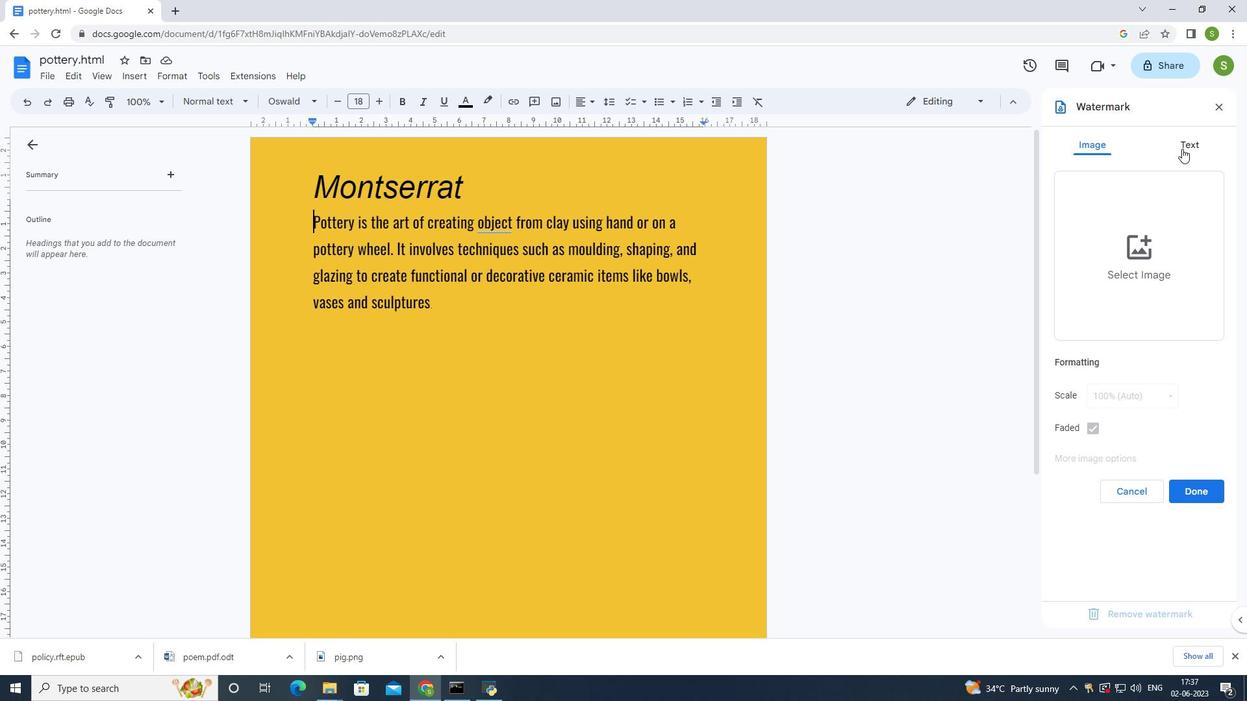 
Action: Mouse moved to (1101, 183)
Screenshot: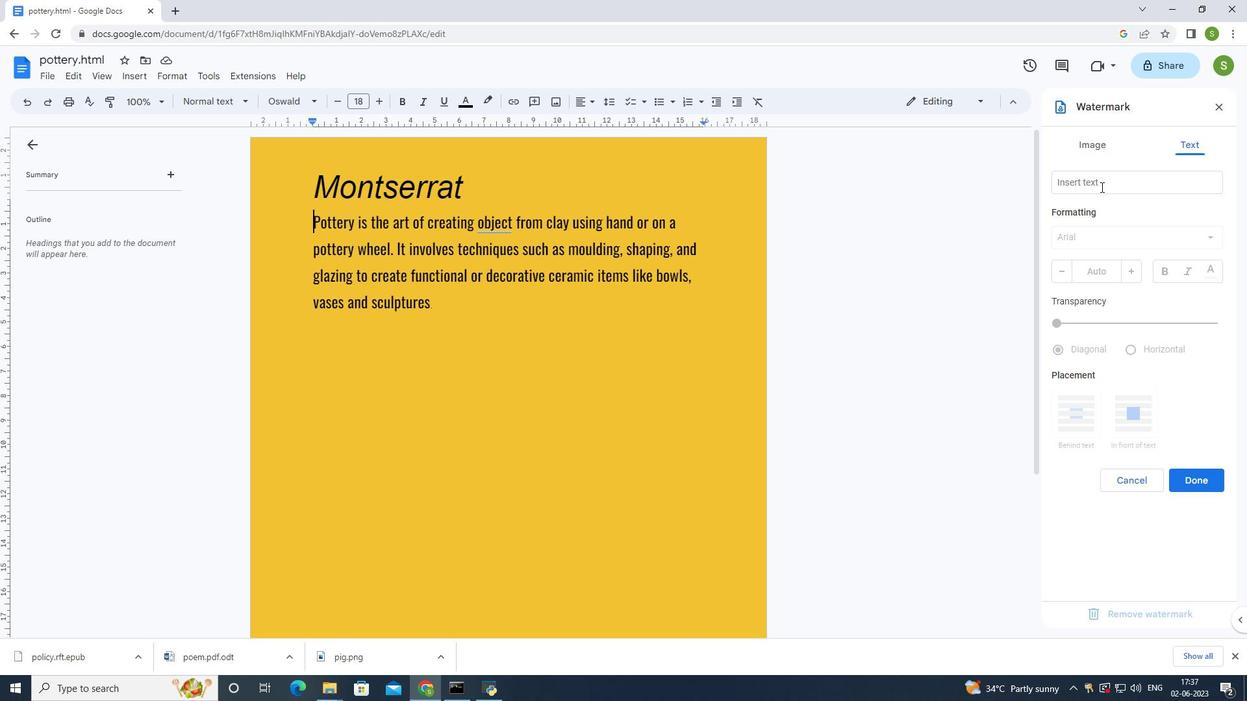 
Action: Mouse pressed left at (1101, 183)
Screenshot: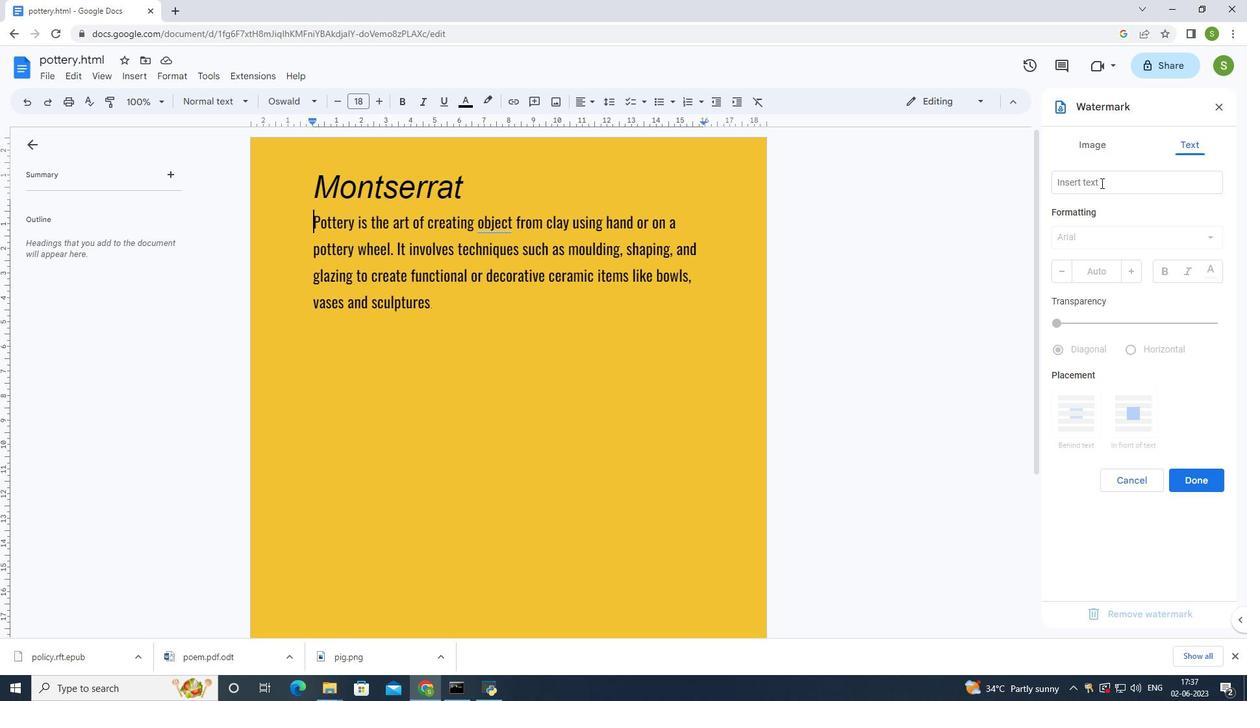 
Action: Mouse moved to (775, 239)
Screenshot: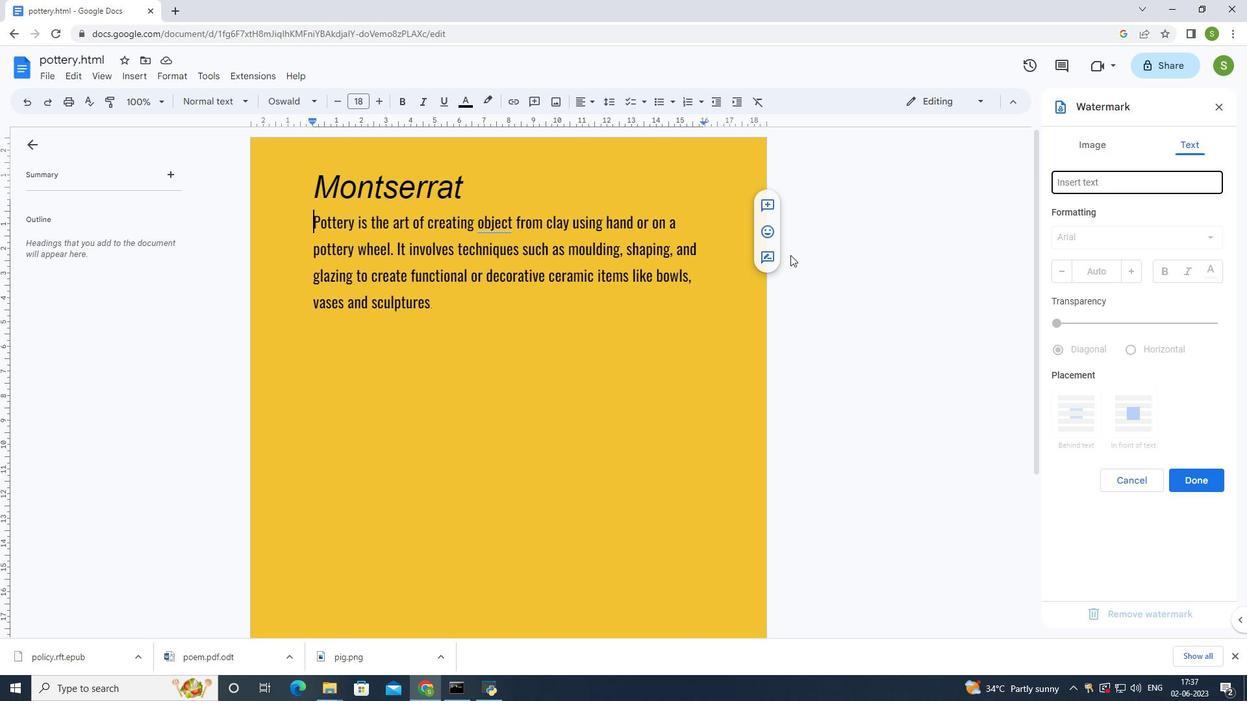 
Action: Key pressed <Key.shift>TATA
Screenshot: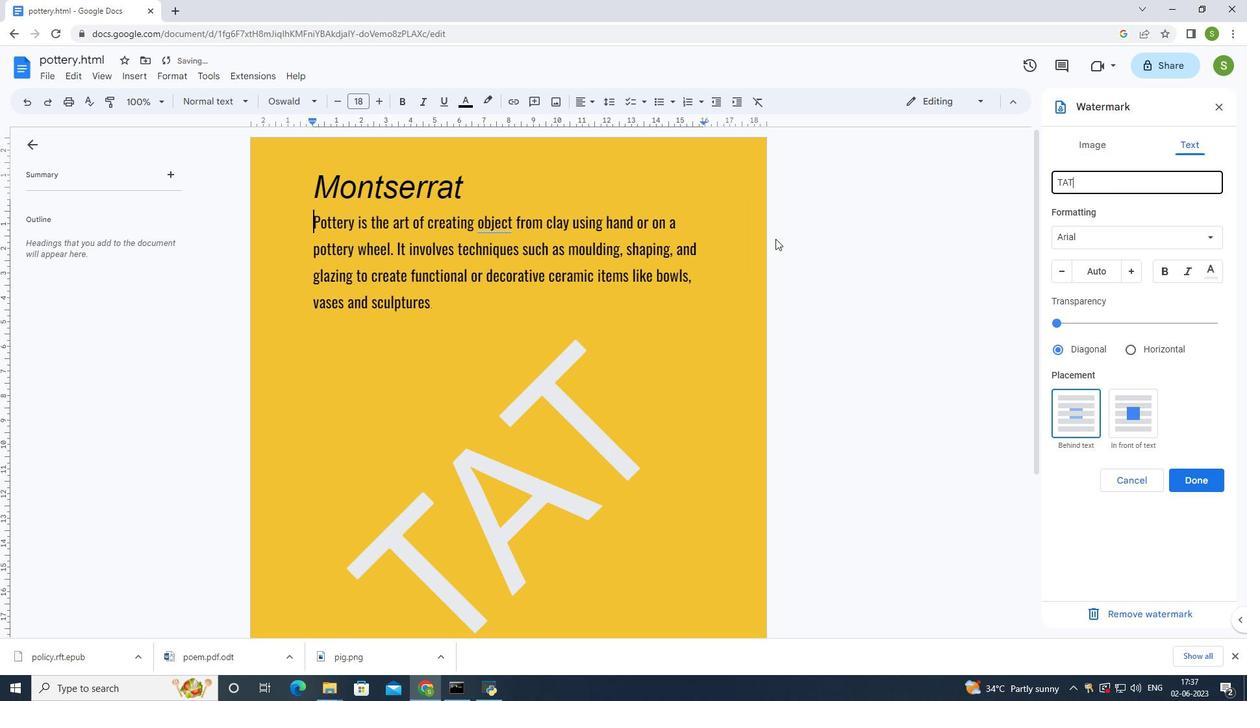 
Action: Mouse moved to (1097, 241)
Screenshot: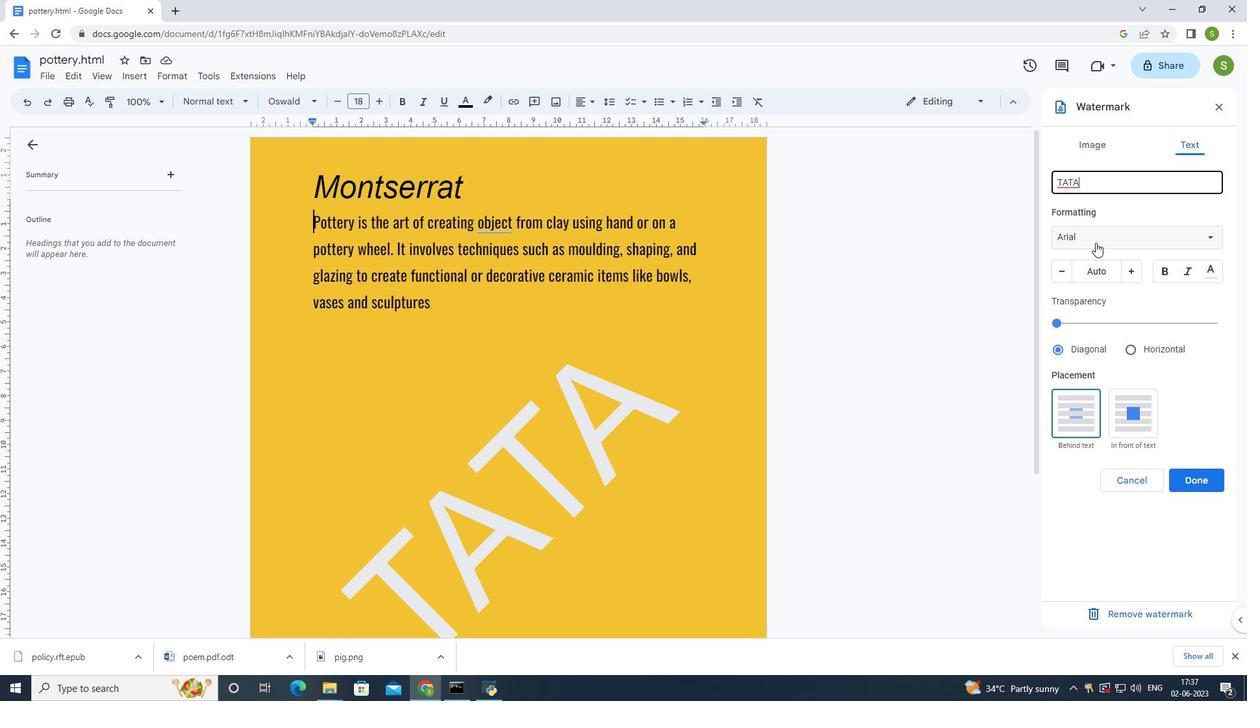 
Action: Mouse pressed left at (1097, 241)
Screenshot: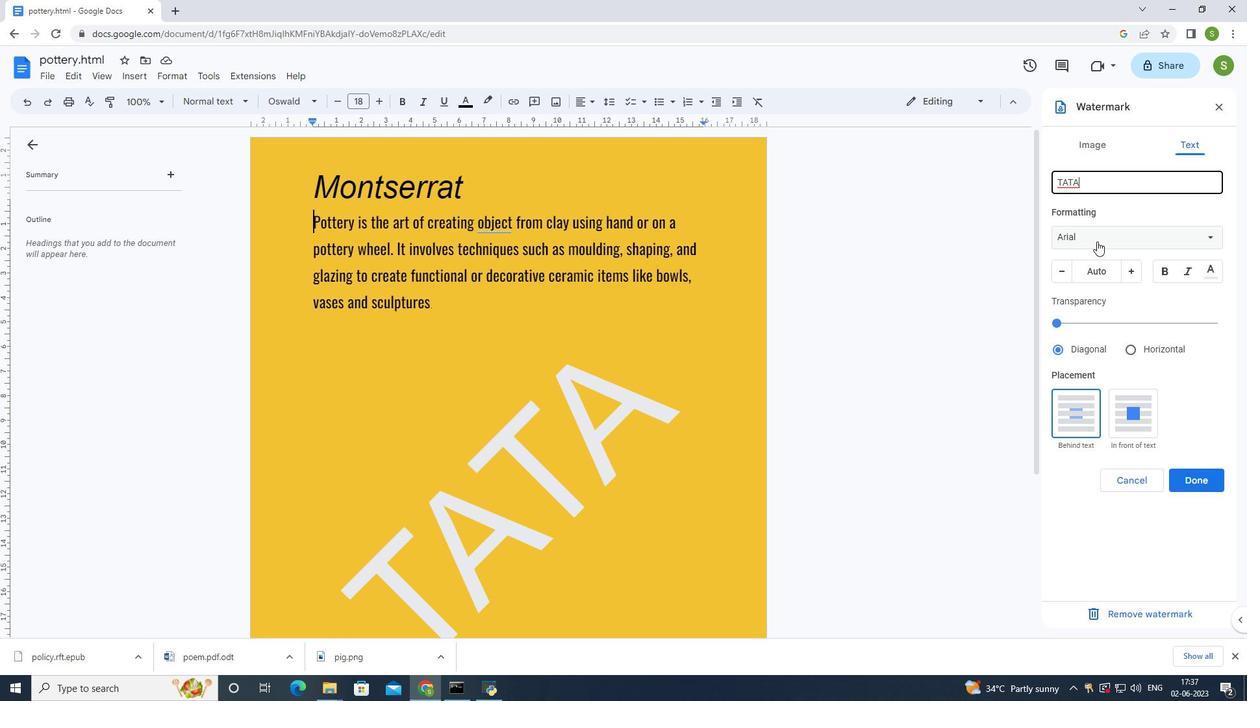 
Action: Mouse moved to (1109, 256)
Screenshot: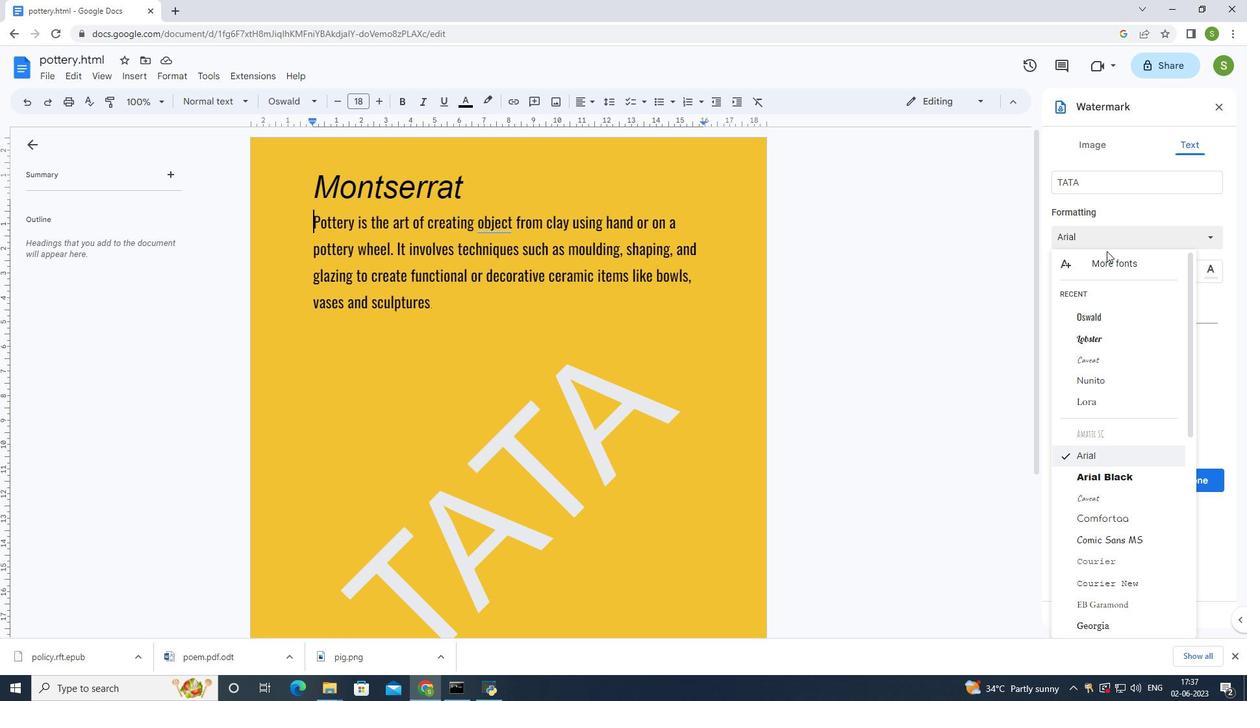 
Action: Mouse pressed left at (1109, 256)
Screenshot: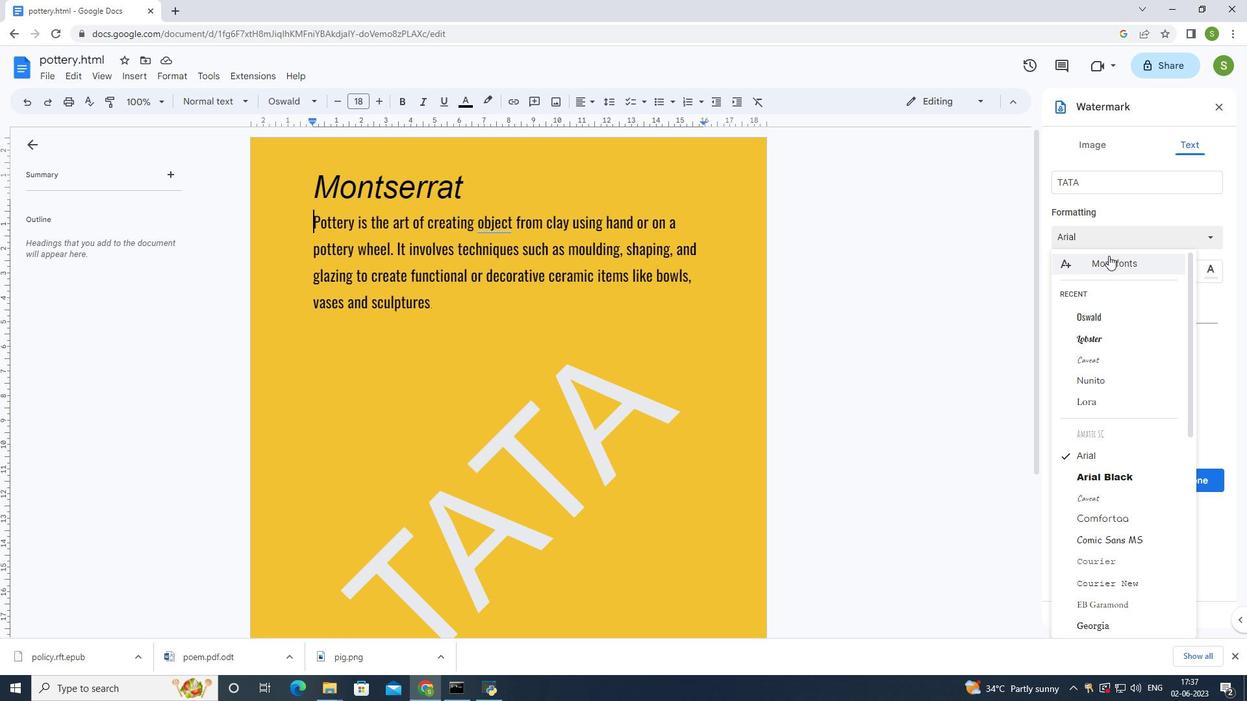 
Action: Mouse moved to (426, 188)
Screenshot: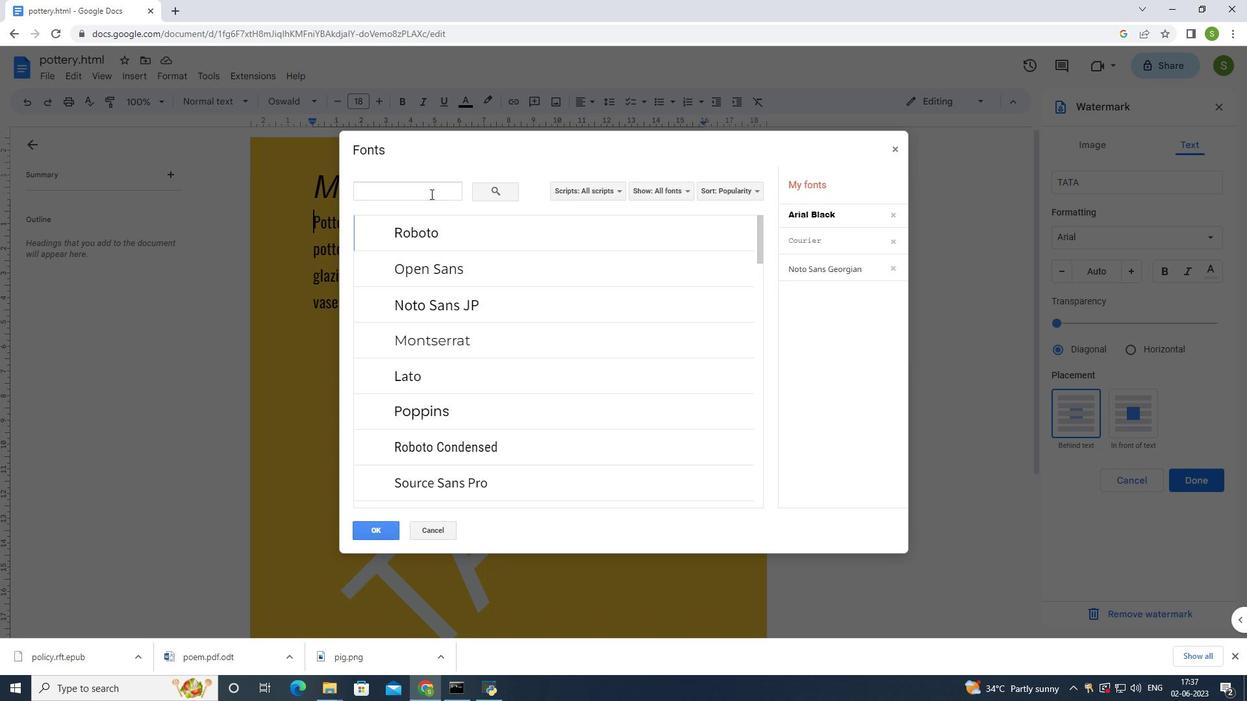
Action: Mouse pressed left at (426, 188)
Screenshot: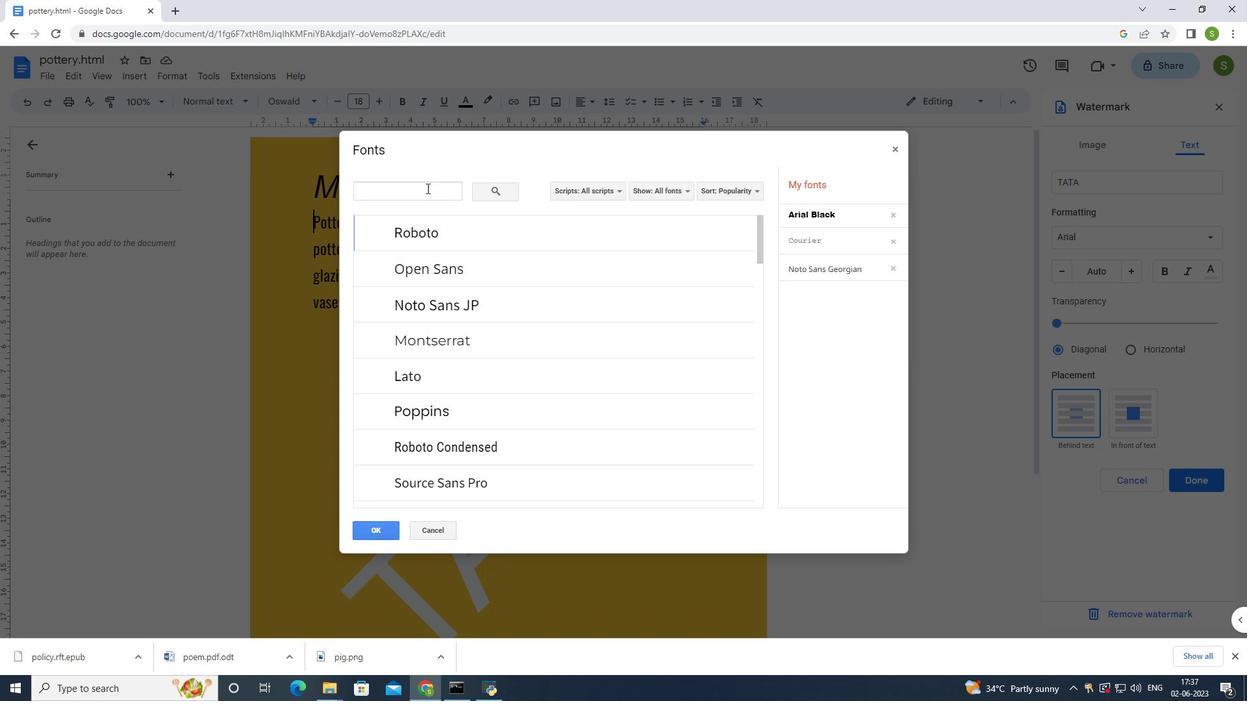 
Action: Mouse moved to (447, 187)
Screenshot: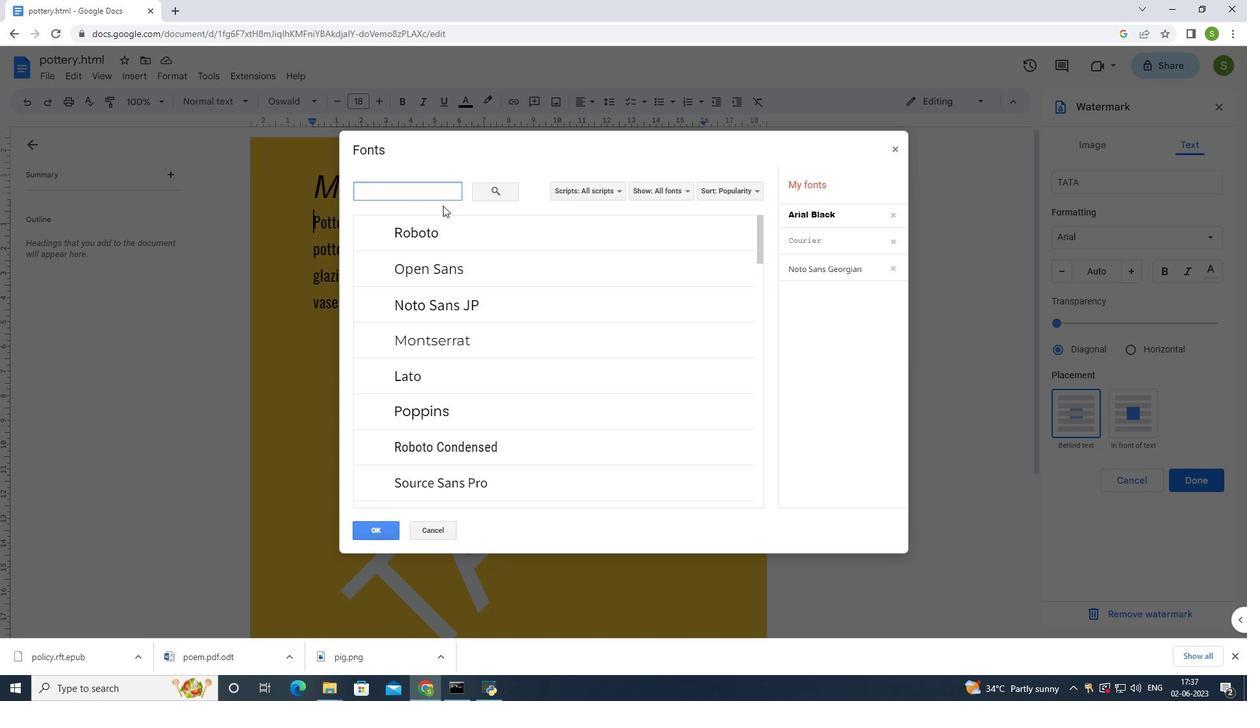 
Action: Key pressed <Key.shift>Lexend
Screenshot: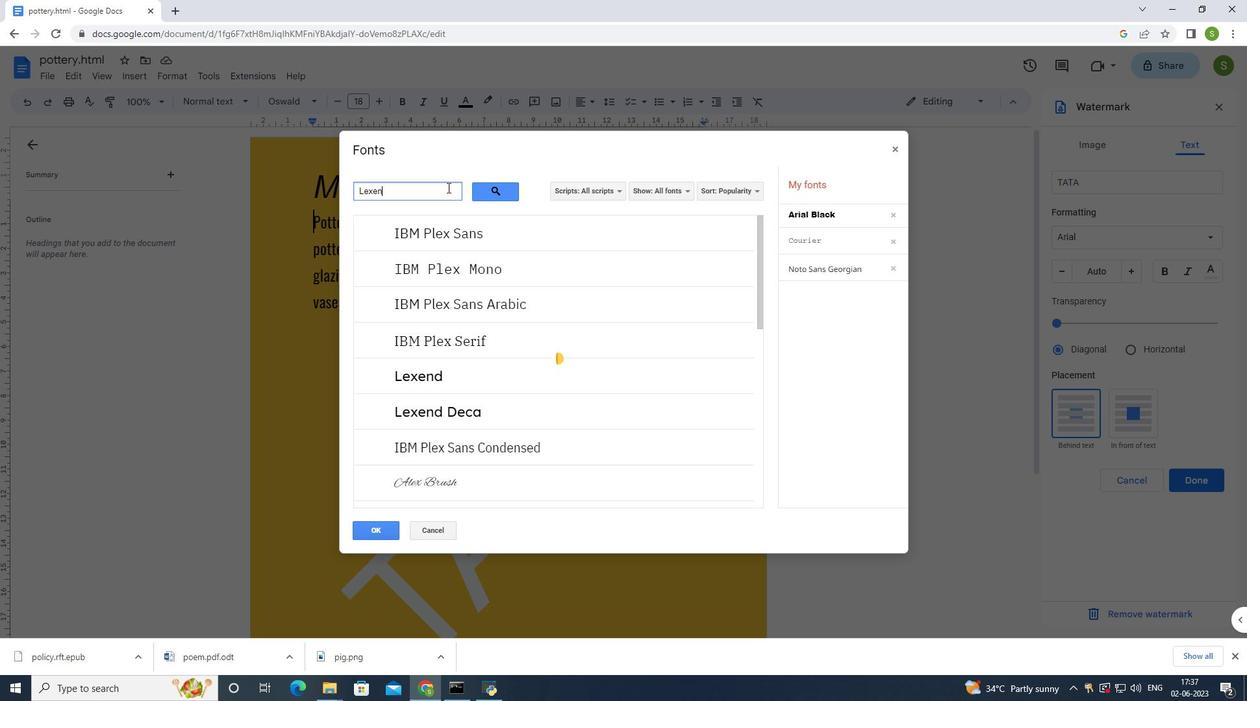 
Action: Mouse moved to (441, 239)
Screenshot: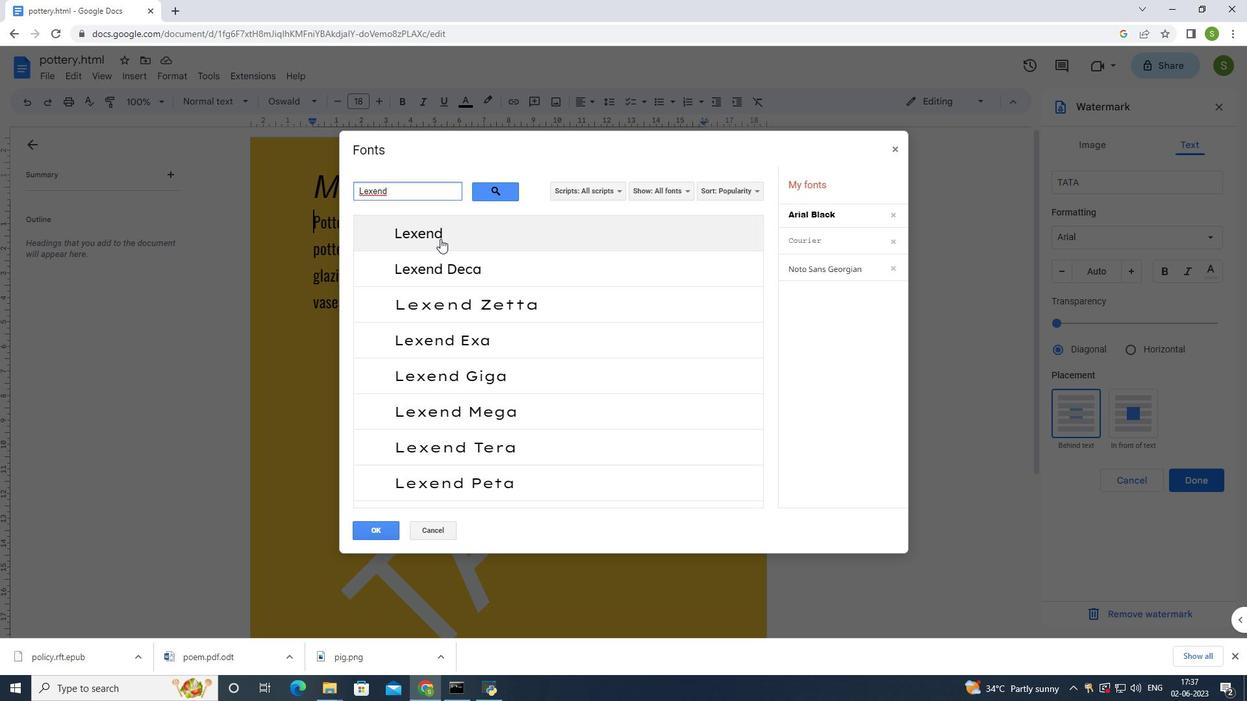 
Action: Mouse pressed left at (441, 239)
Screenshot: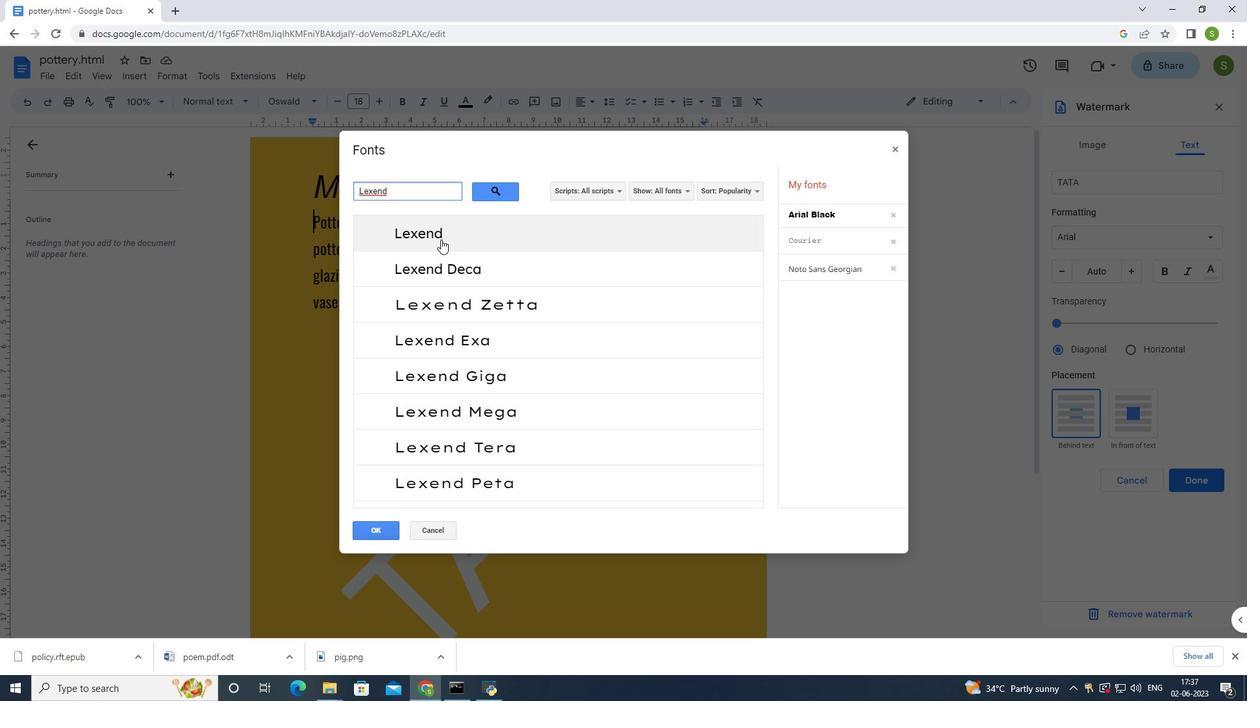 
Action: Mouse moved to (381, 527)
Screenshot: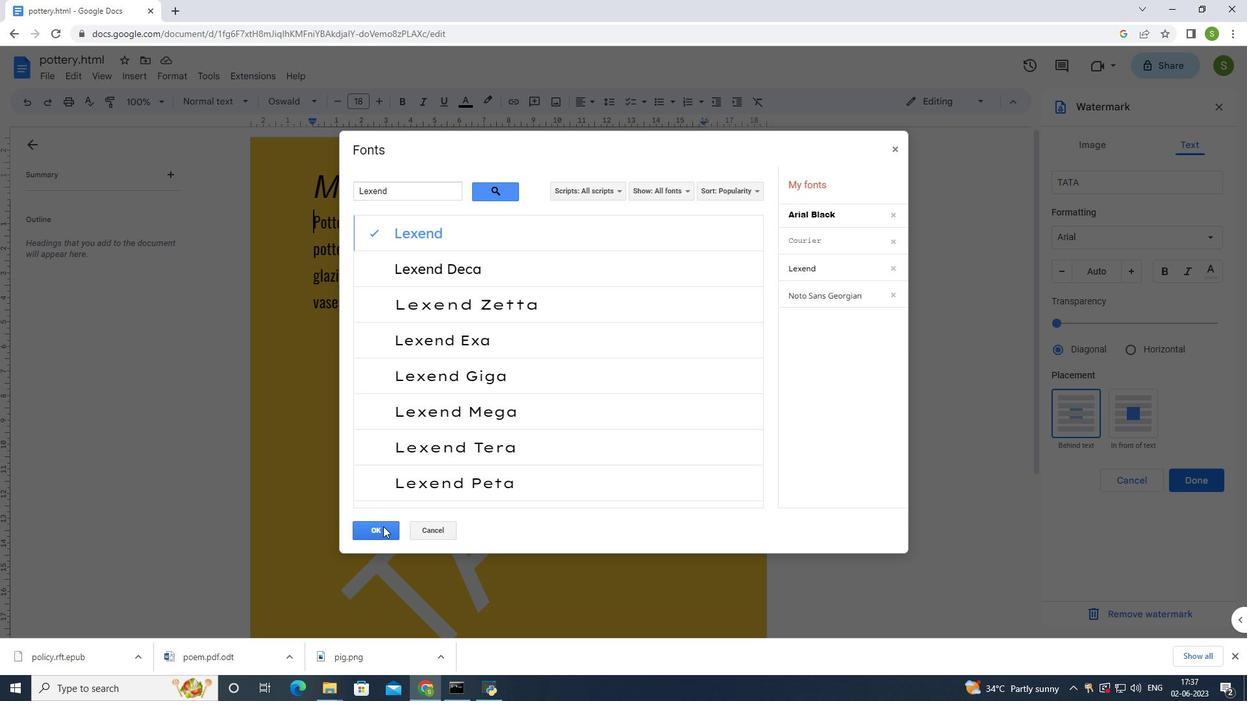 
Action: Mouse pressed left at (381, 527)
Screenshot: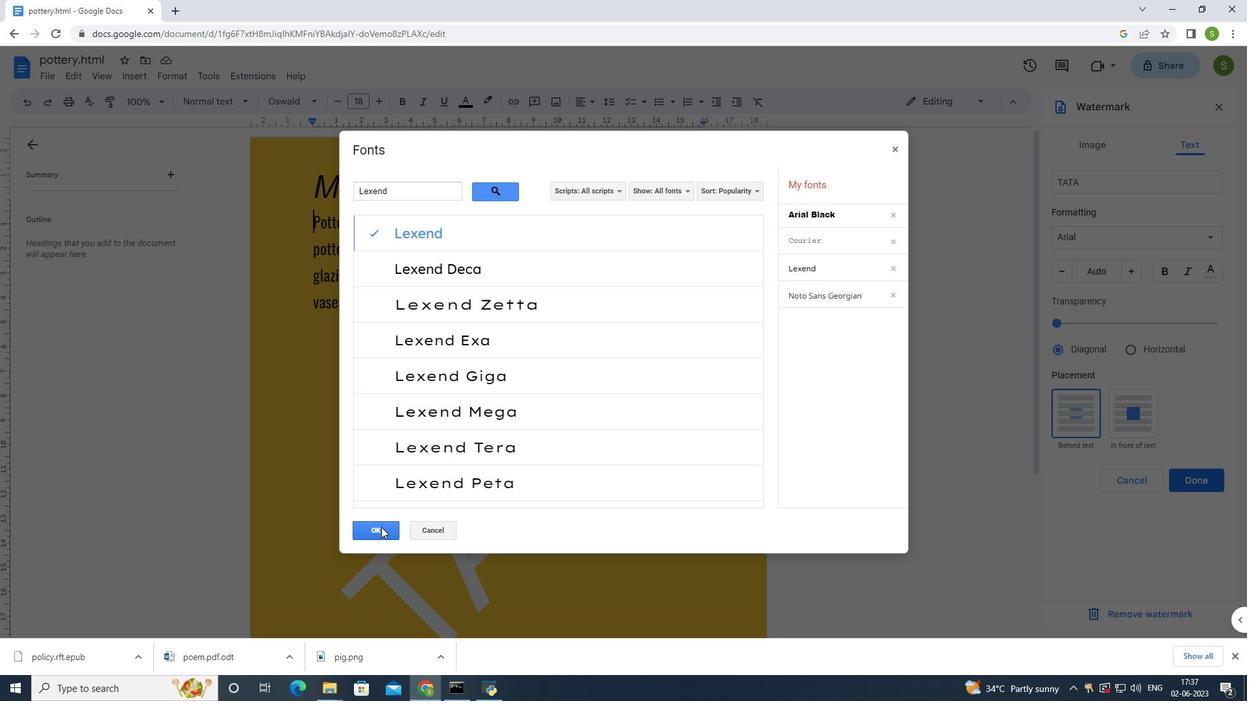 
Action: Mouse moved to (1127, 268)
Screenshot: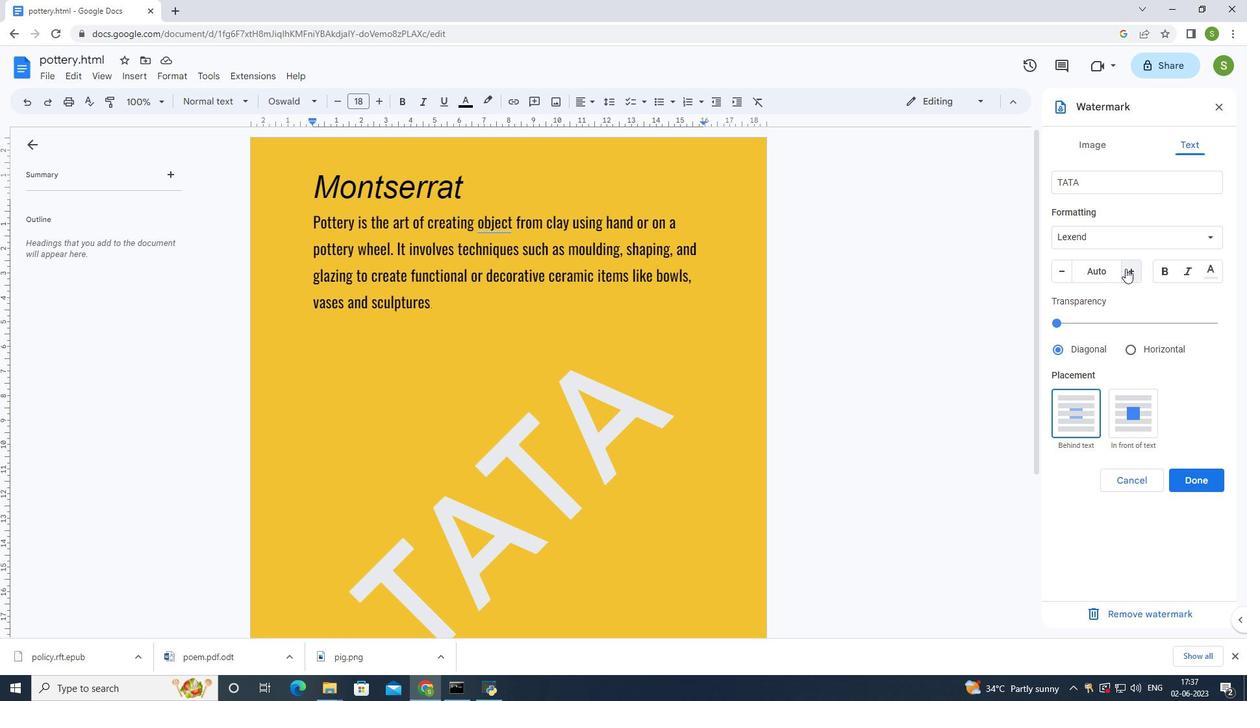 
Action: Mouse pressed left at (1127, 268)
Screenshot: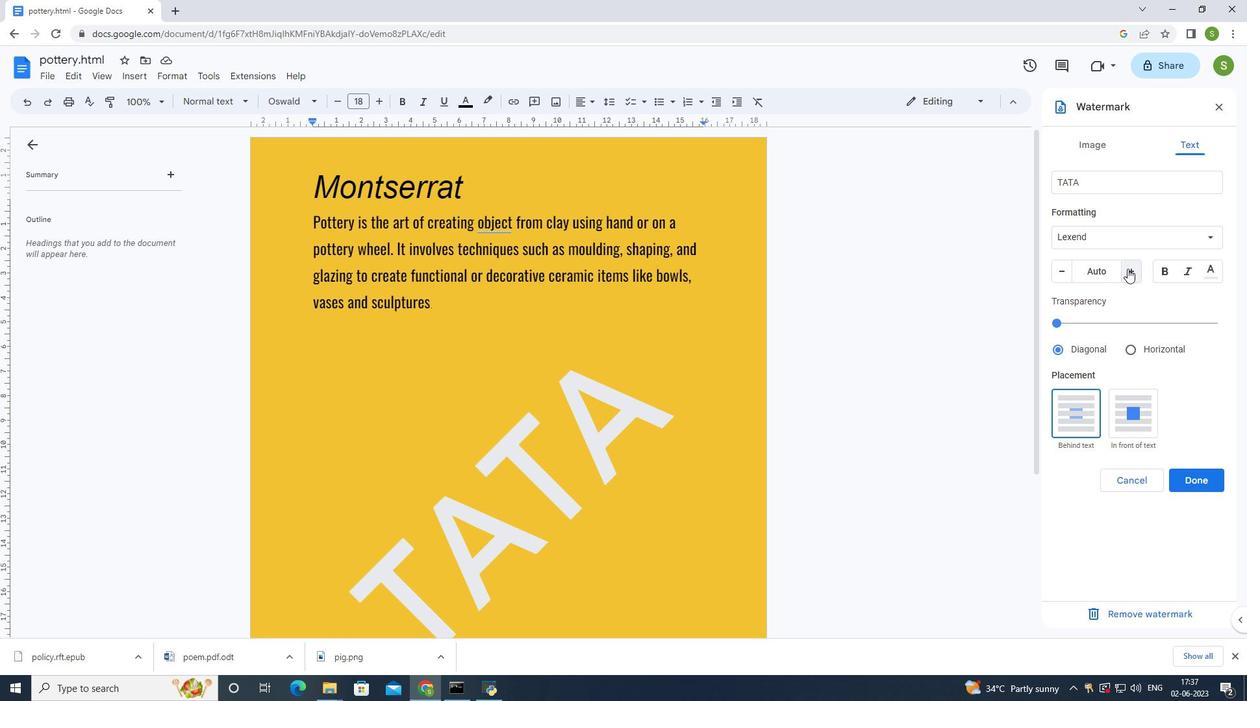 
Action: Mouse moved to (1061, 276)
Screenshot: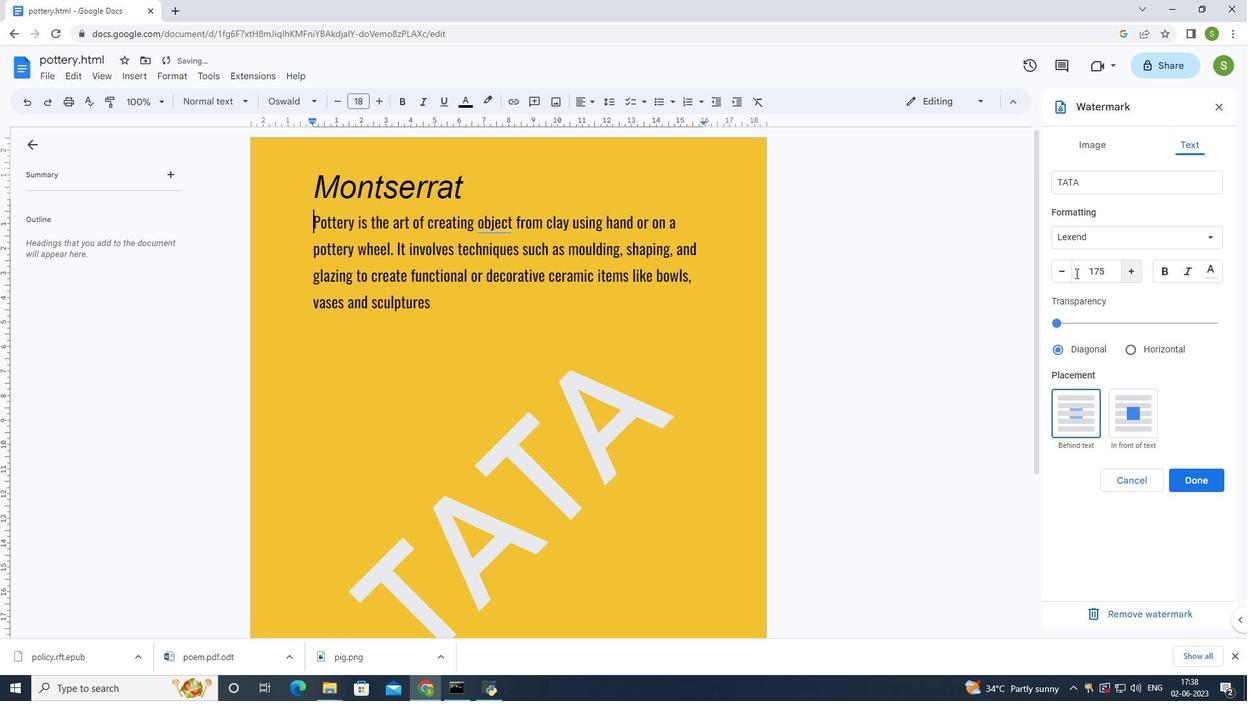 
Action: Mouse pressed left at (1061, 276)
Screenshot: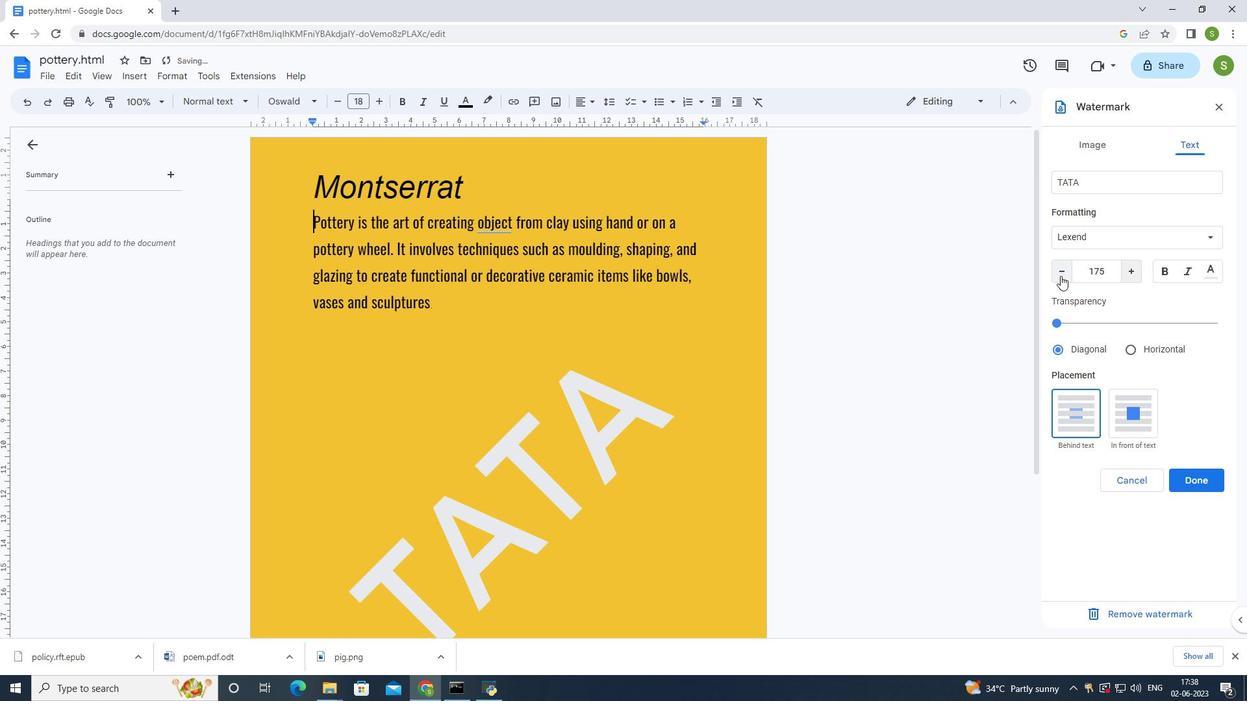 
Action: Mouse pressed left at (1061, 276)
Screenshot: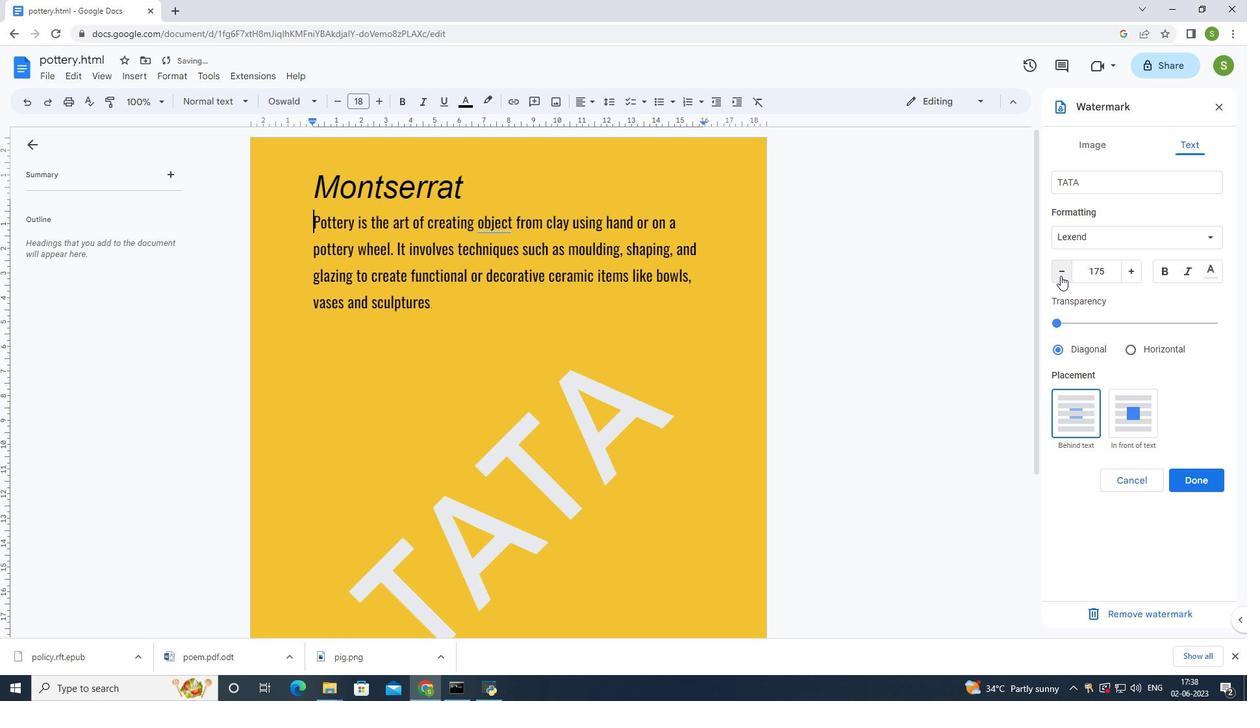 
Action: Mouse pressed left at (1061, 276)
Screenshot: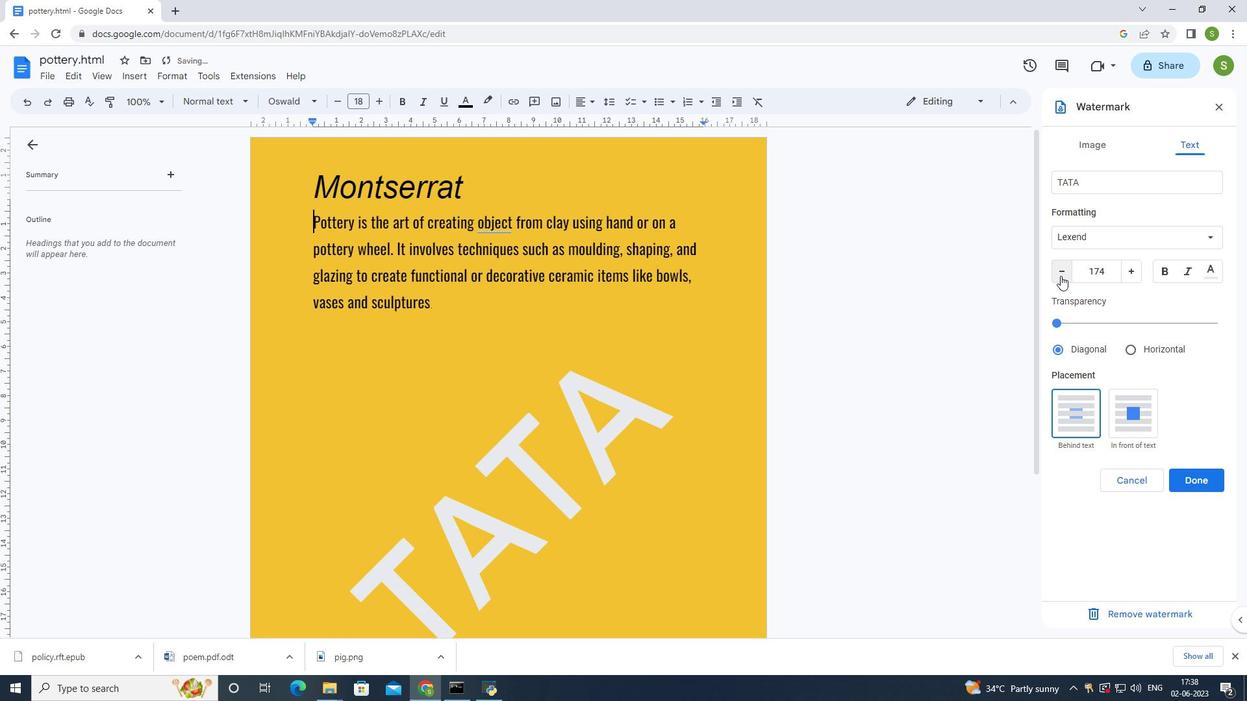 
Action: Mouse pressed left at (1061, 276)
Screenshot: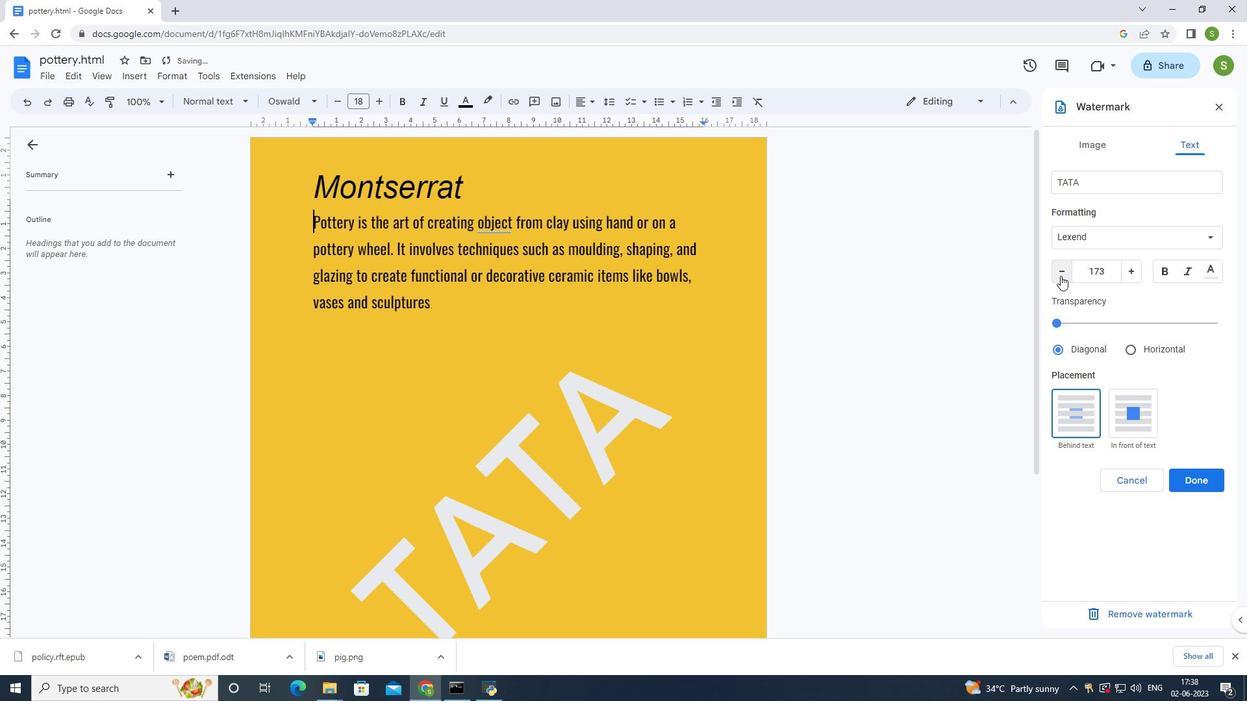 
Action: Mouse pressed left at (1061, 276)
Screenshot: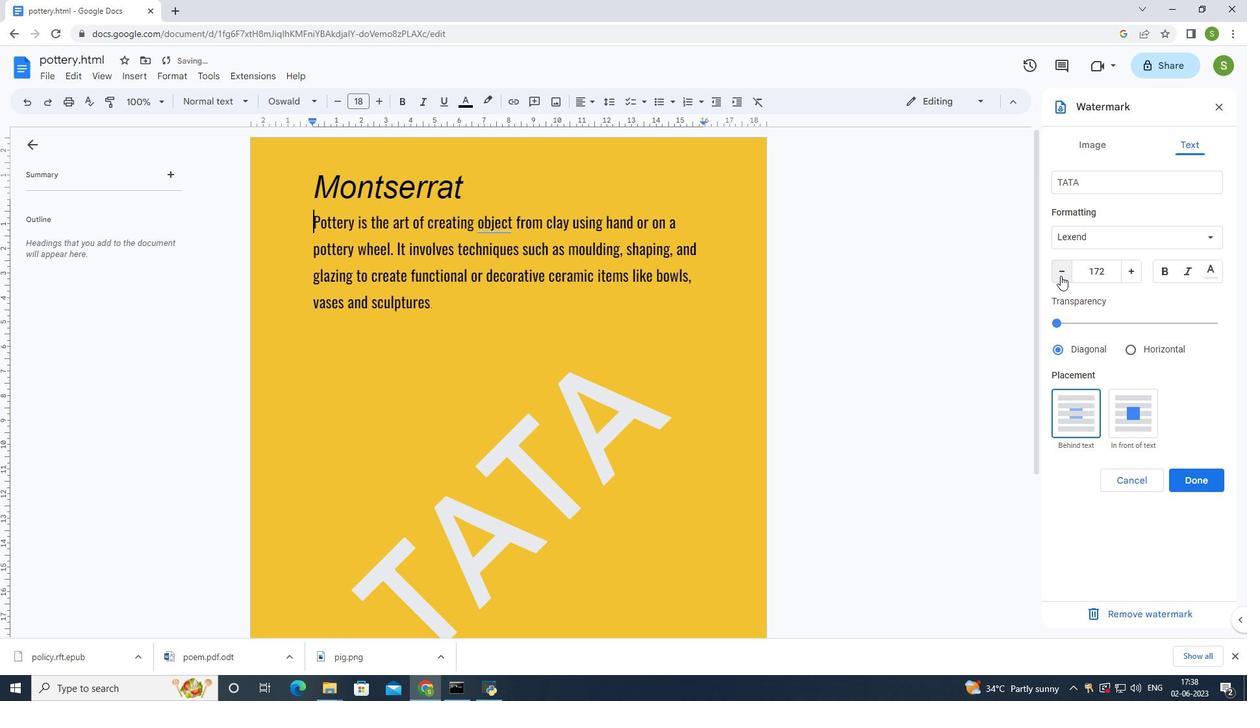 
Action: Mouse pressed left at (1061, 276)
Screenshot: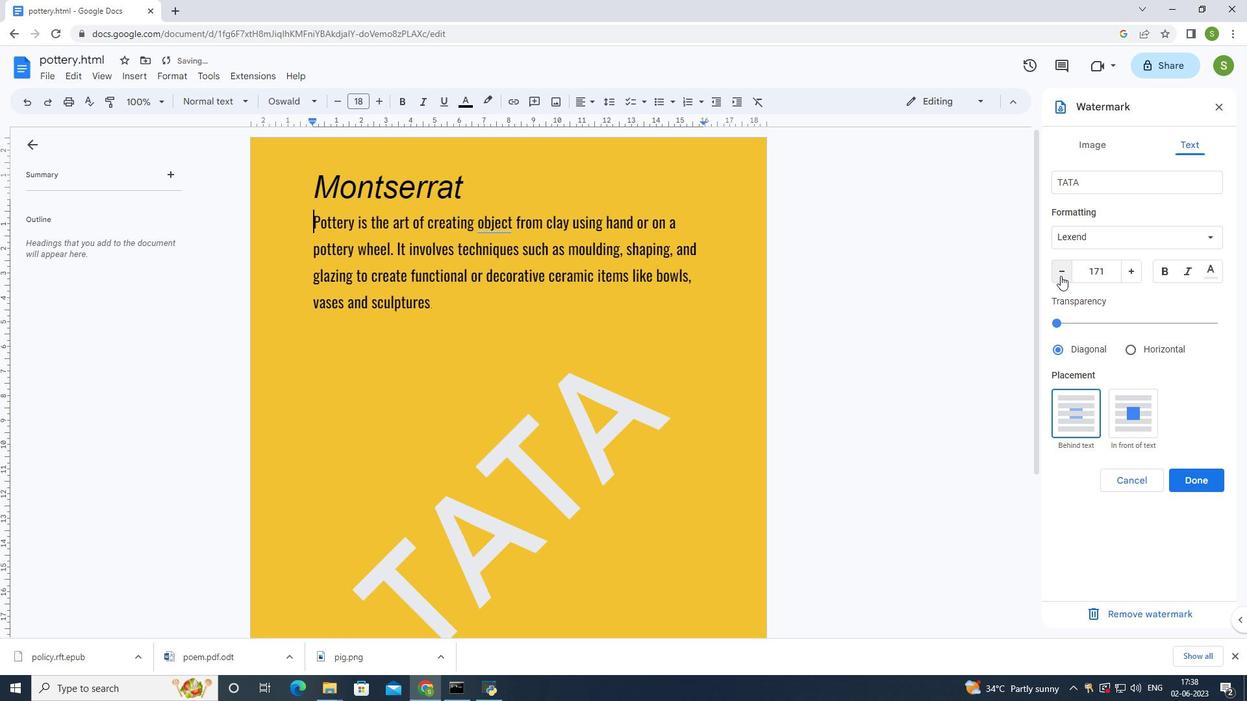 
Action: Mouse pressed left at (1061, 276)
Screenshot: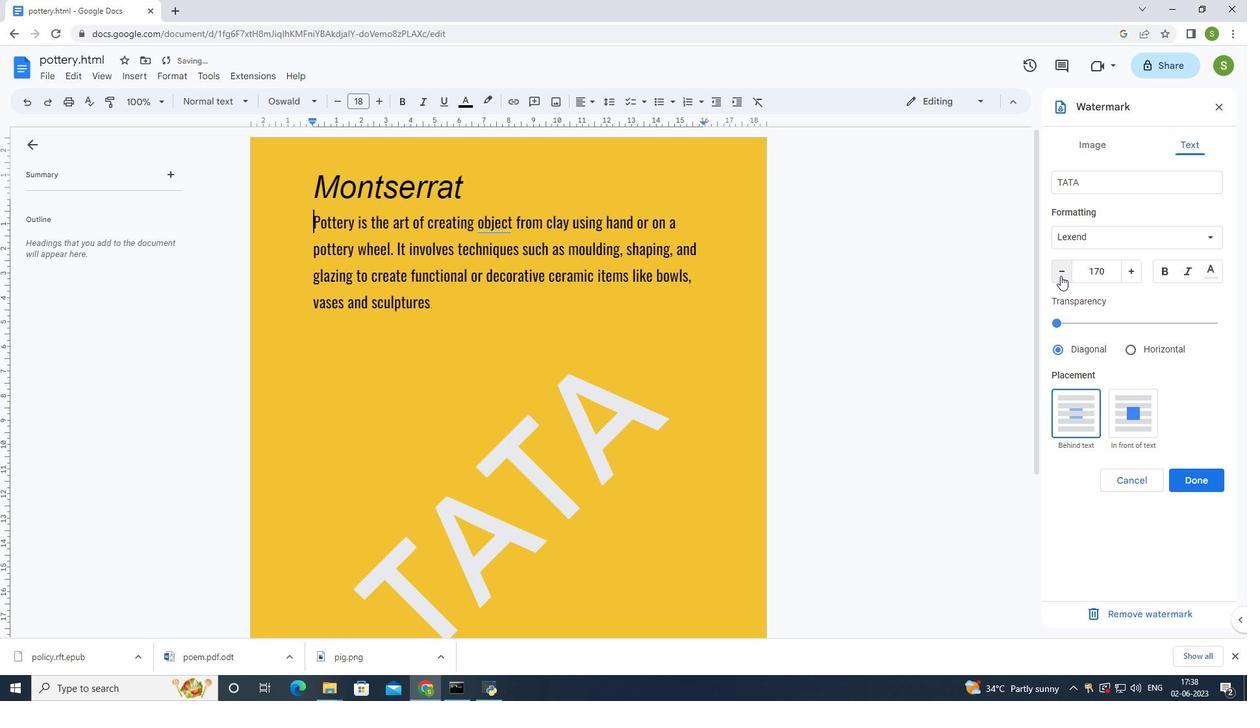 
Action: Mouse pressed left at (1061, 276)
Screenshot: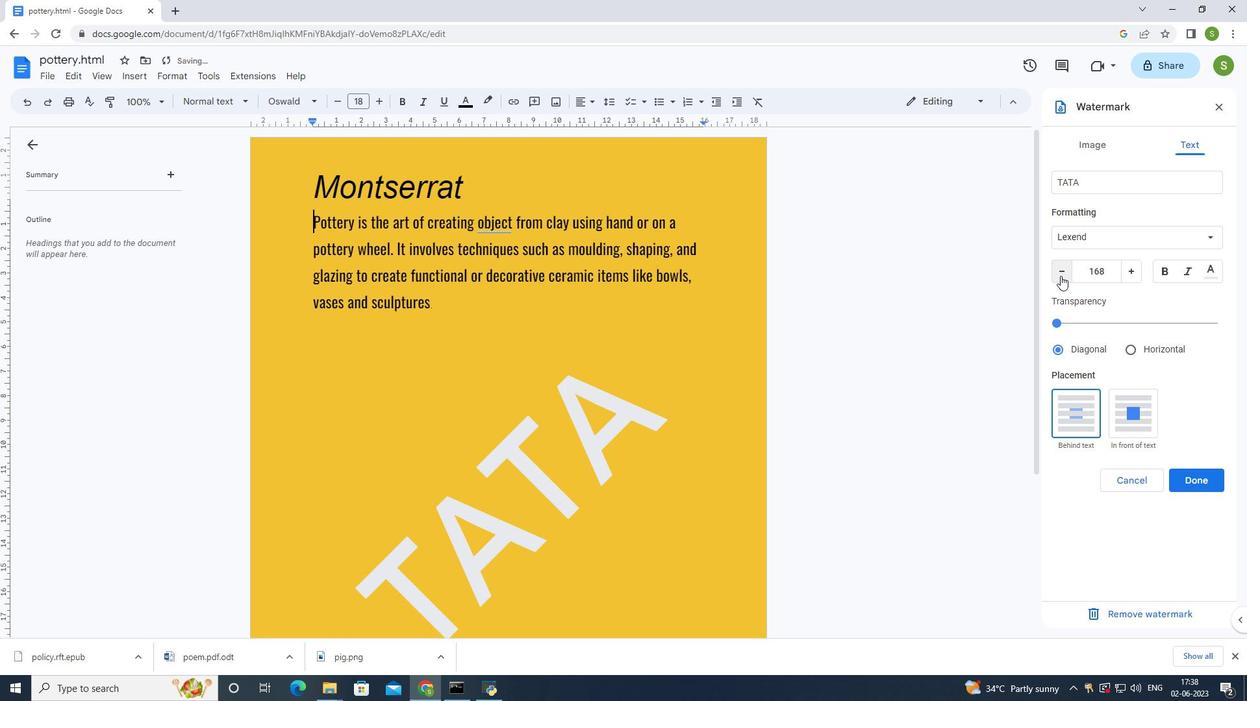 
Action: Mouse pressed left at (1061, 276)
Screenshot: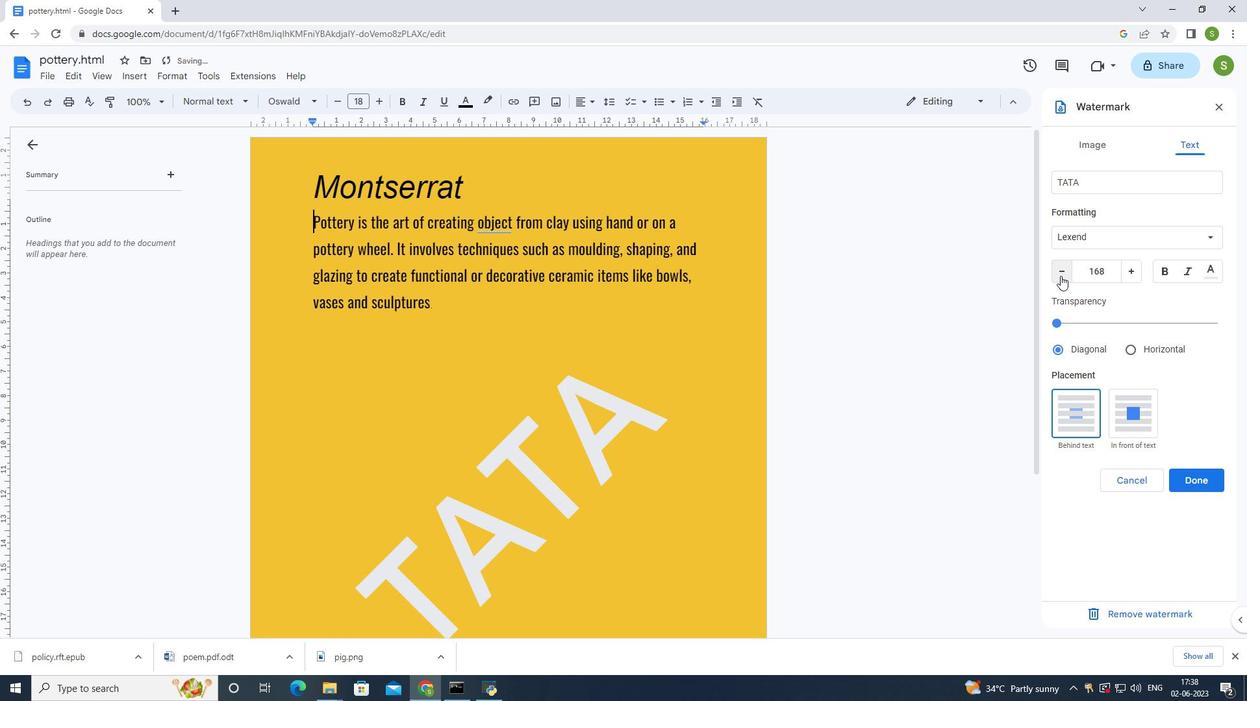 
Action: Mouse pressed left at (1061, 276)
Screenshot: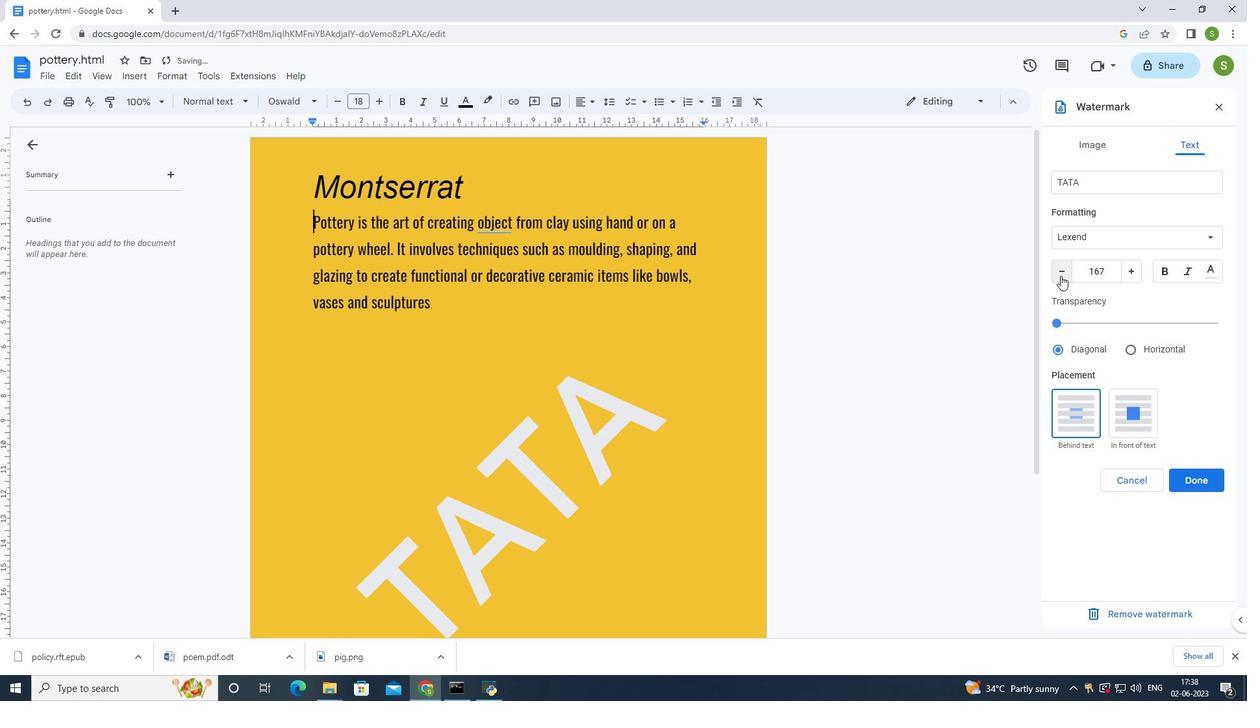 
Action: Mouse pressed left at (1061, 276)
Screenshot: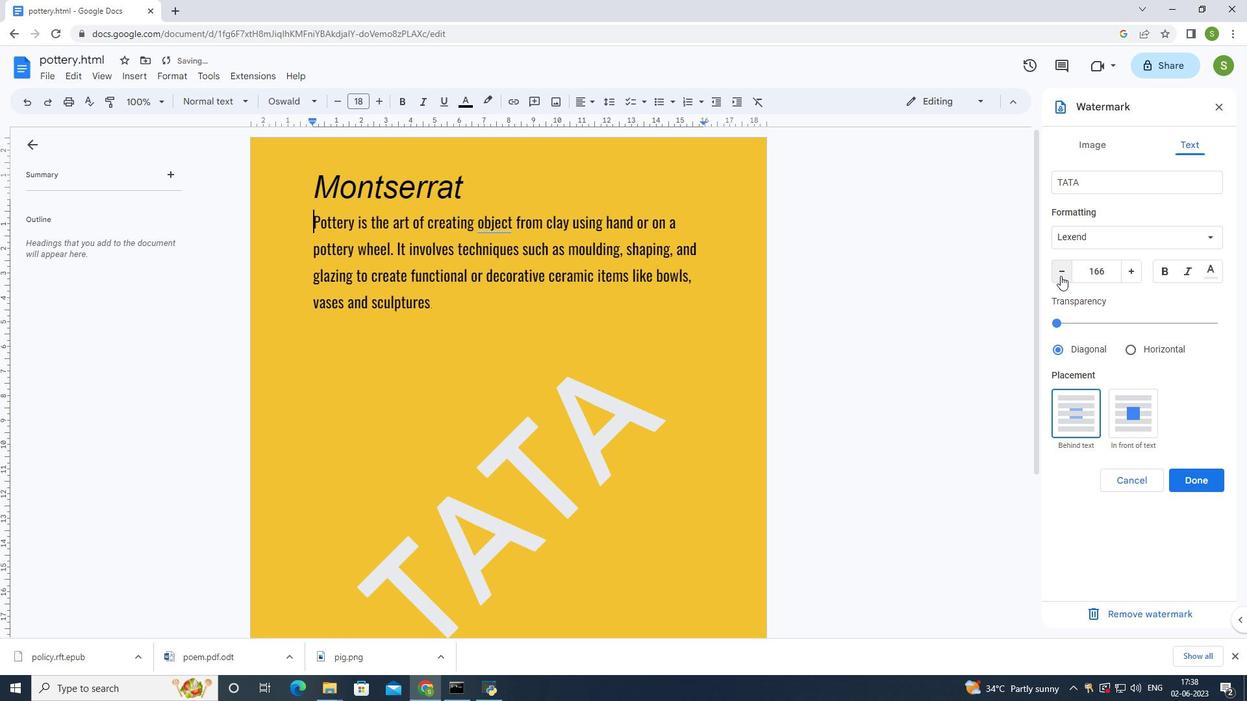 
Action: Mouse pressed left at (1061, 276)
Screenshot: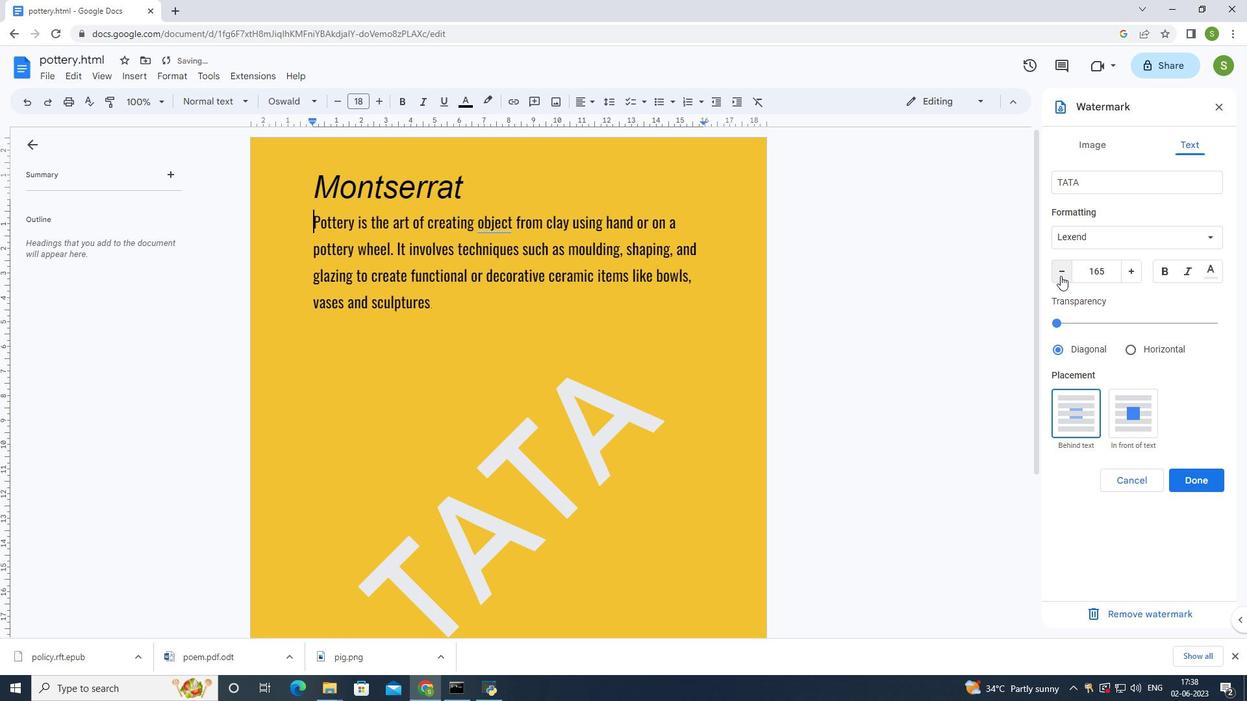 
Action: Mouse pressed left at (1061, 276)
Screenshot: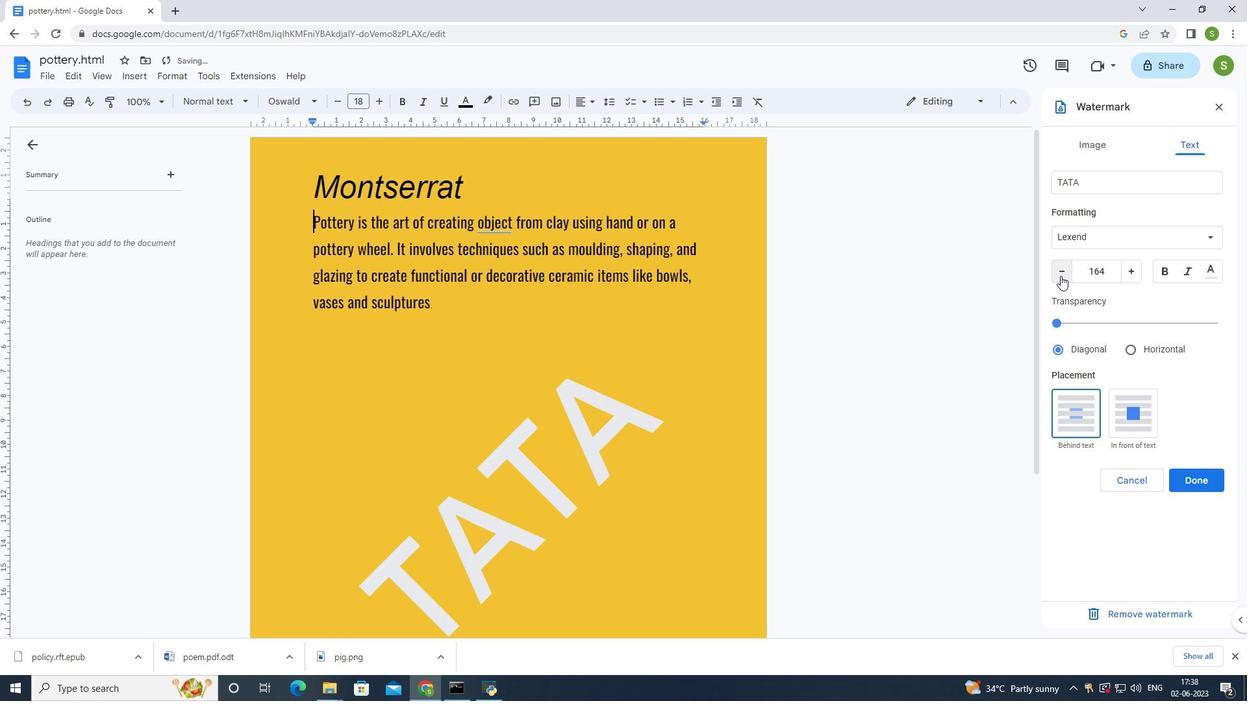 
Action: Mouse pressed left at (1061, 276)
Screenshot: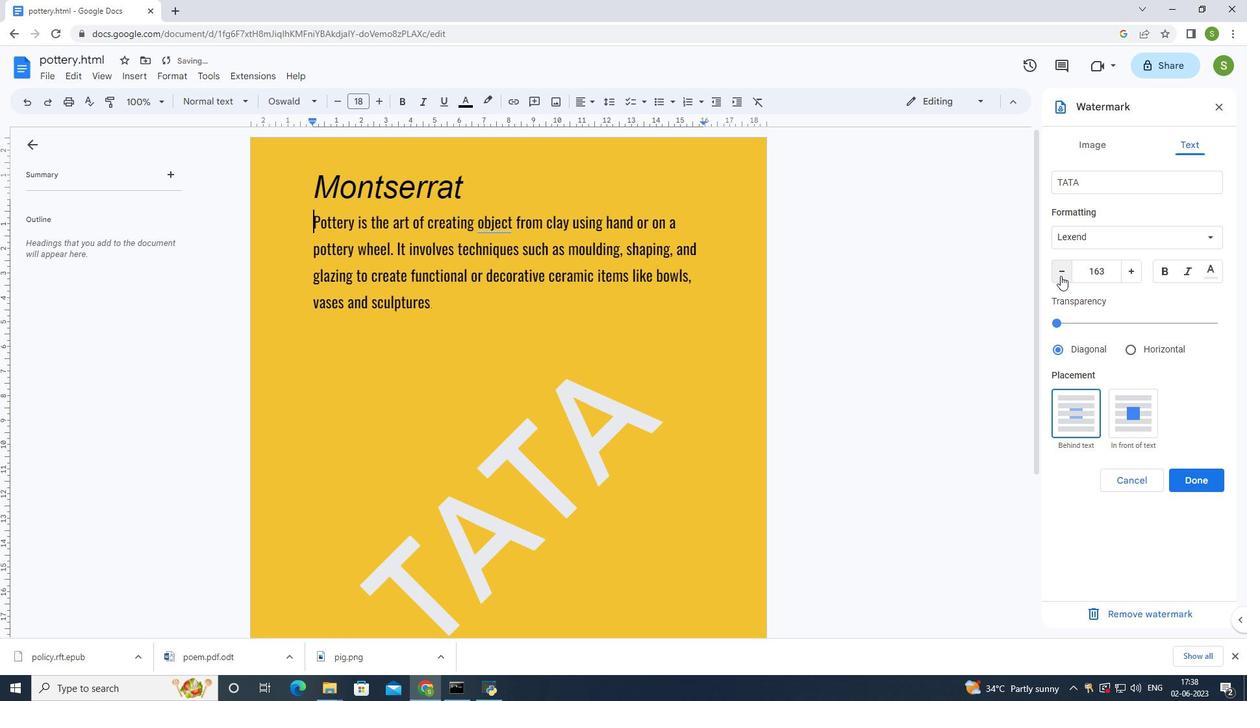 
Action: Mouse pressed left at (1061, 276)
Screenshot: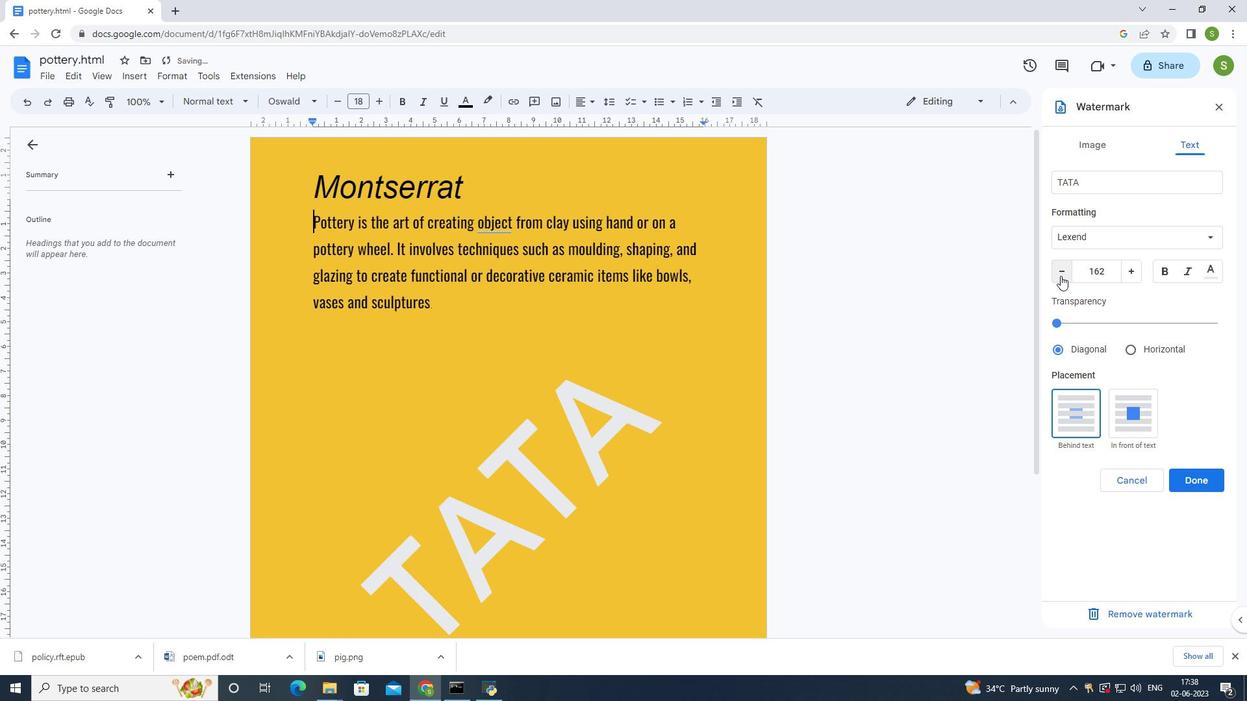 
Action: Mouse pressed left at (1061, 276)
Screenshot: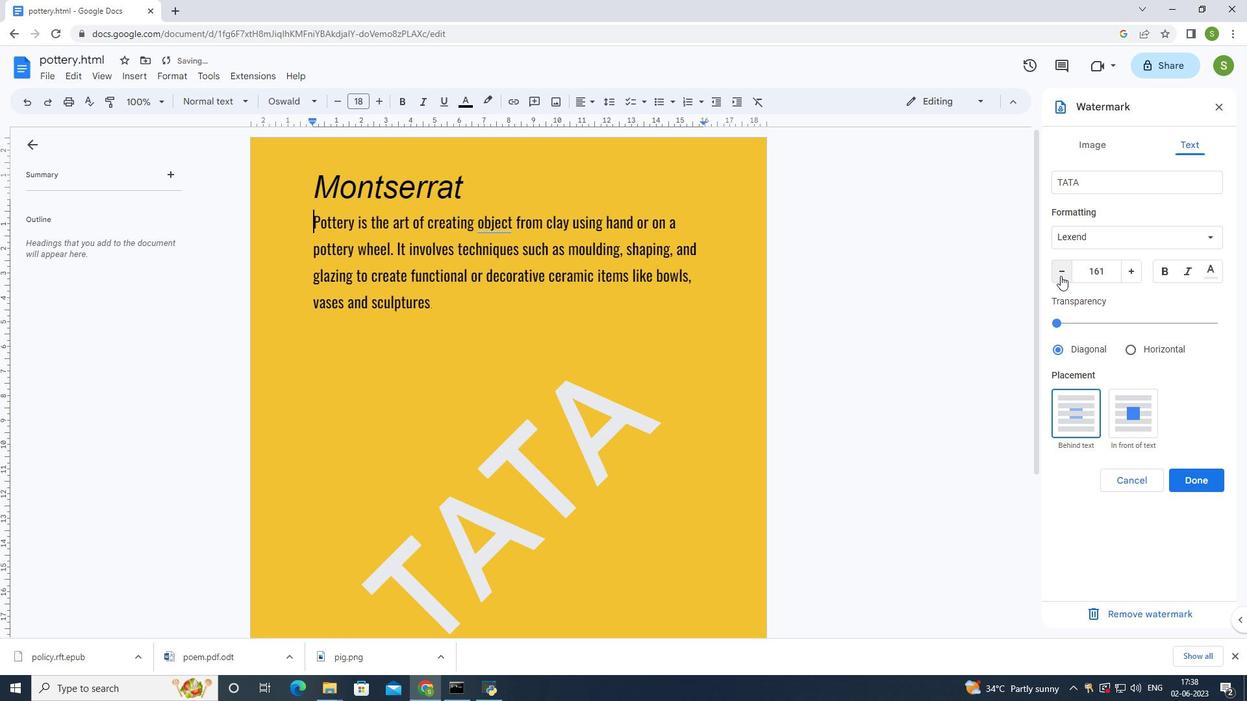 
Action: Mouse pressed left at (1061, 276)
Screenshot: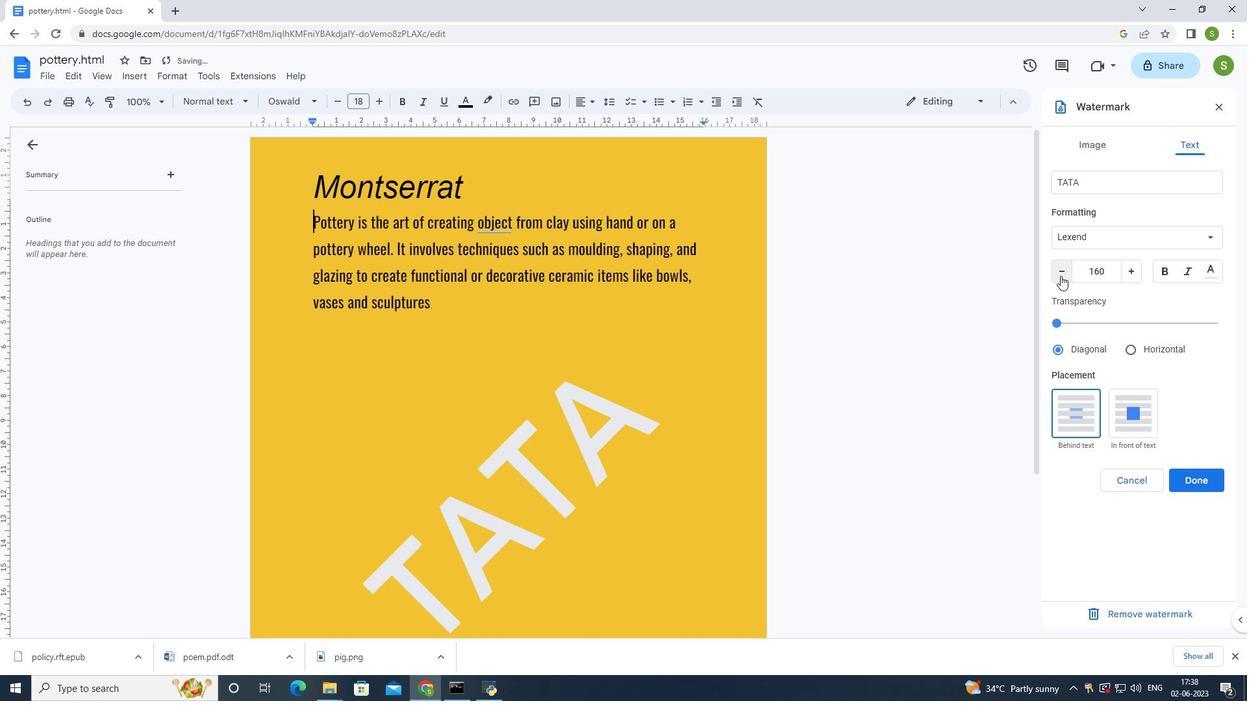 
Action: Mouse pressed left at (1061, 276)
Screenshot: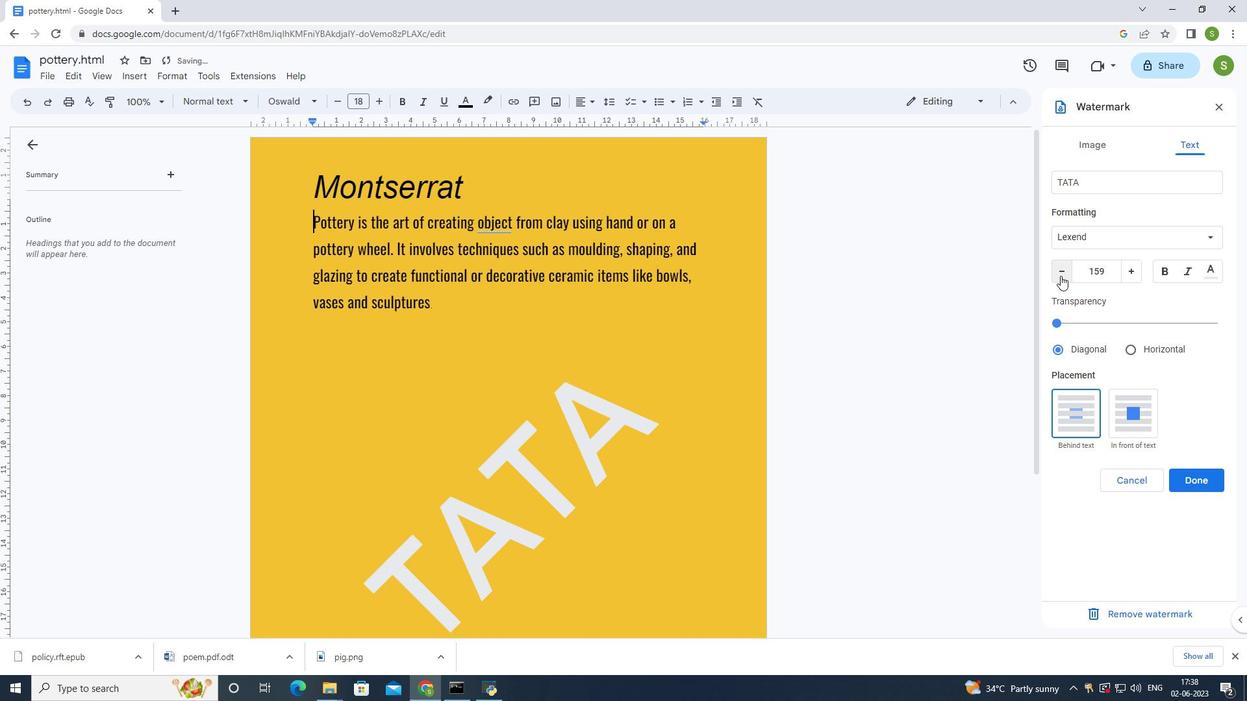 
Action: Mouse pressed left at (1061, 276)
Screenshot: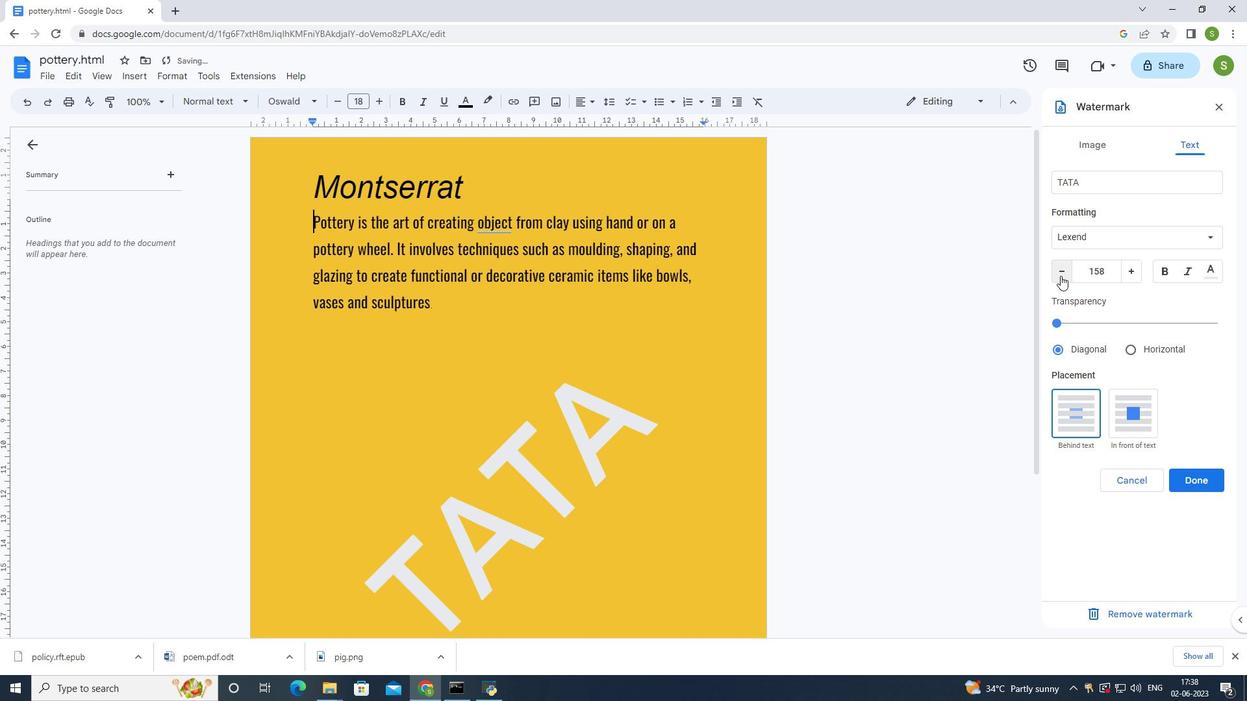 
Action: Mouse pressed left at (1061, 276)
Screenshot: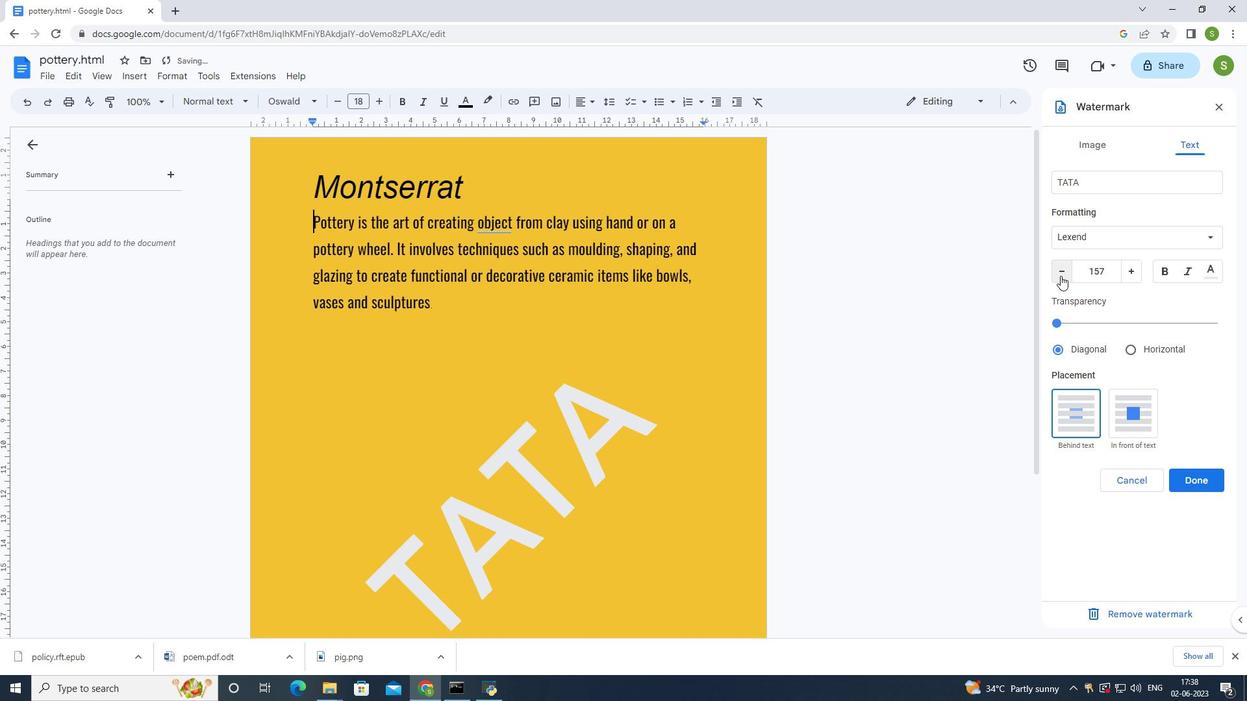 
Action: Mouse moved to (1060, 276)
Screenshot: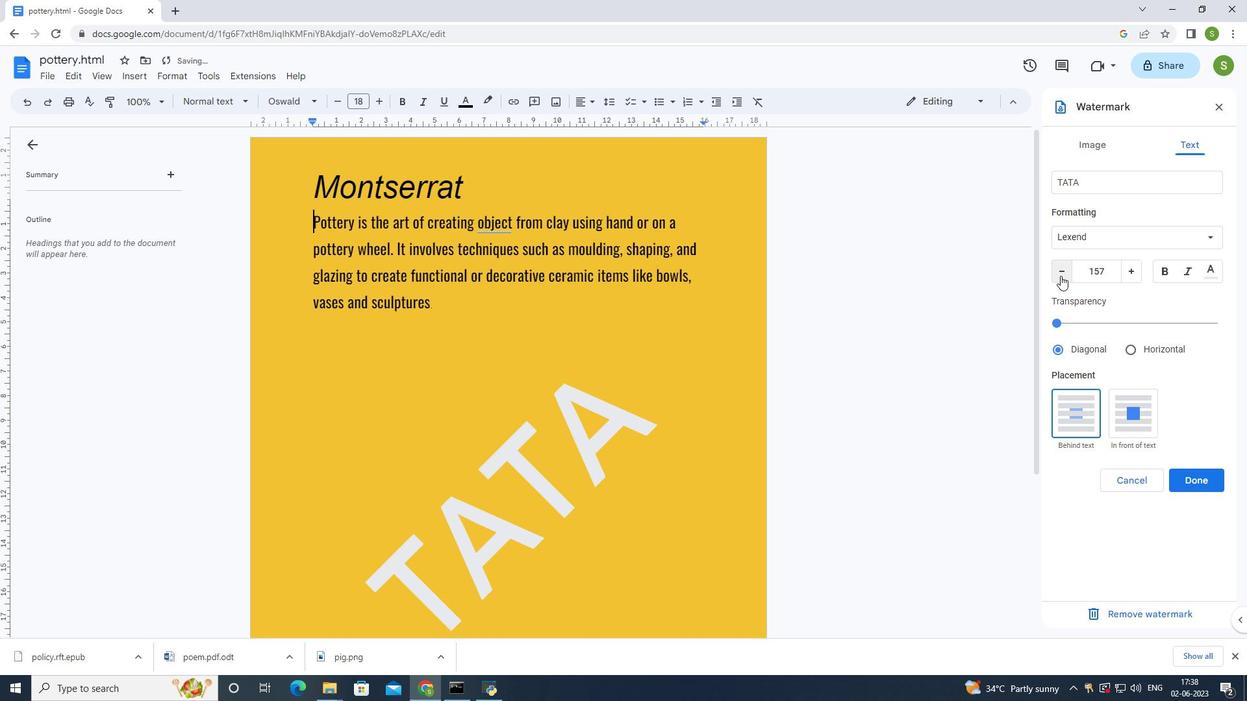 
Action: Mouse pressed left at (1060, 276)
Screenshot: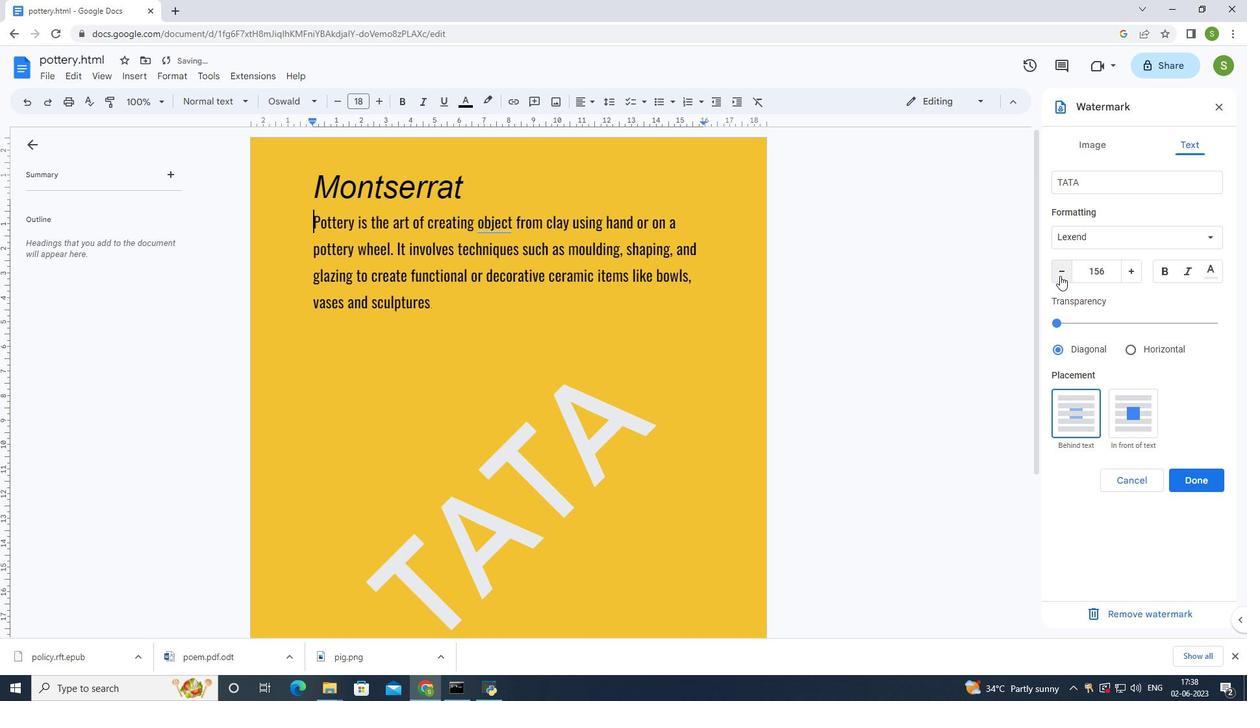
Action: Mouse pressed left at (1060, 276)
Screenshot: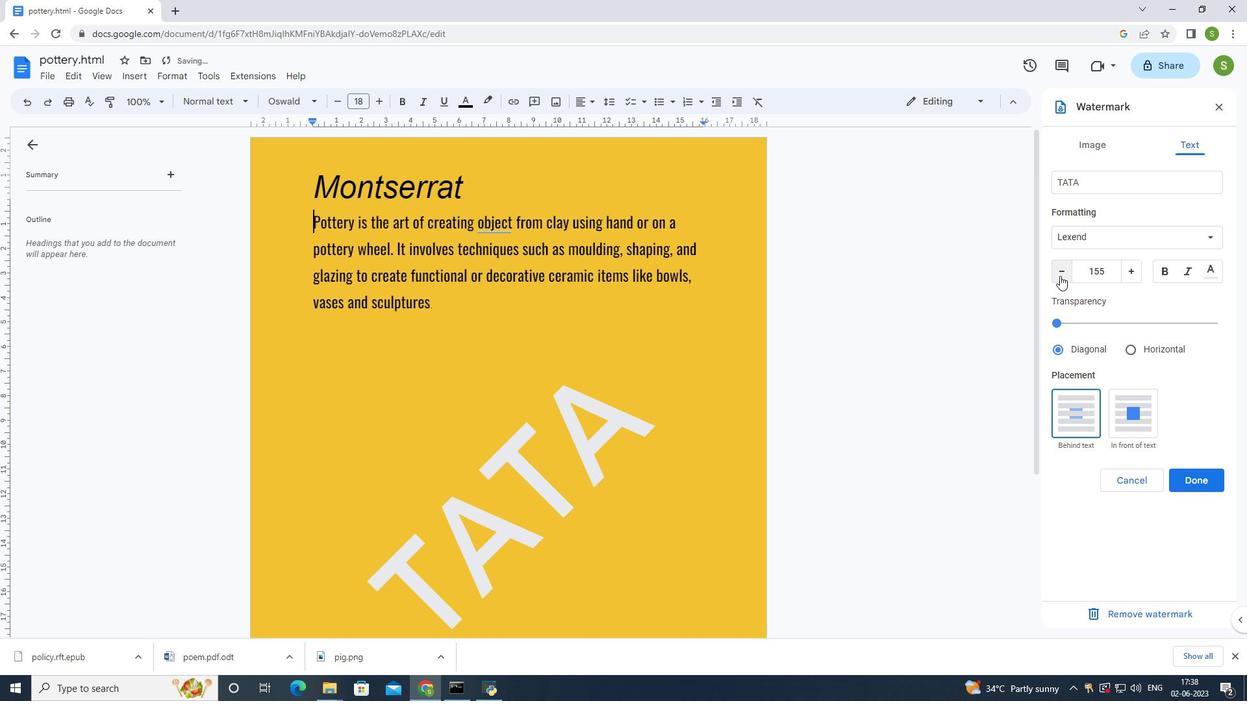 
Action: Mouse pressed left at (1060, 276)
Screenshot: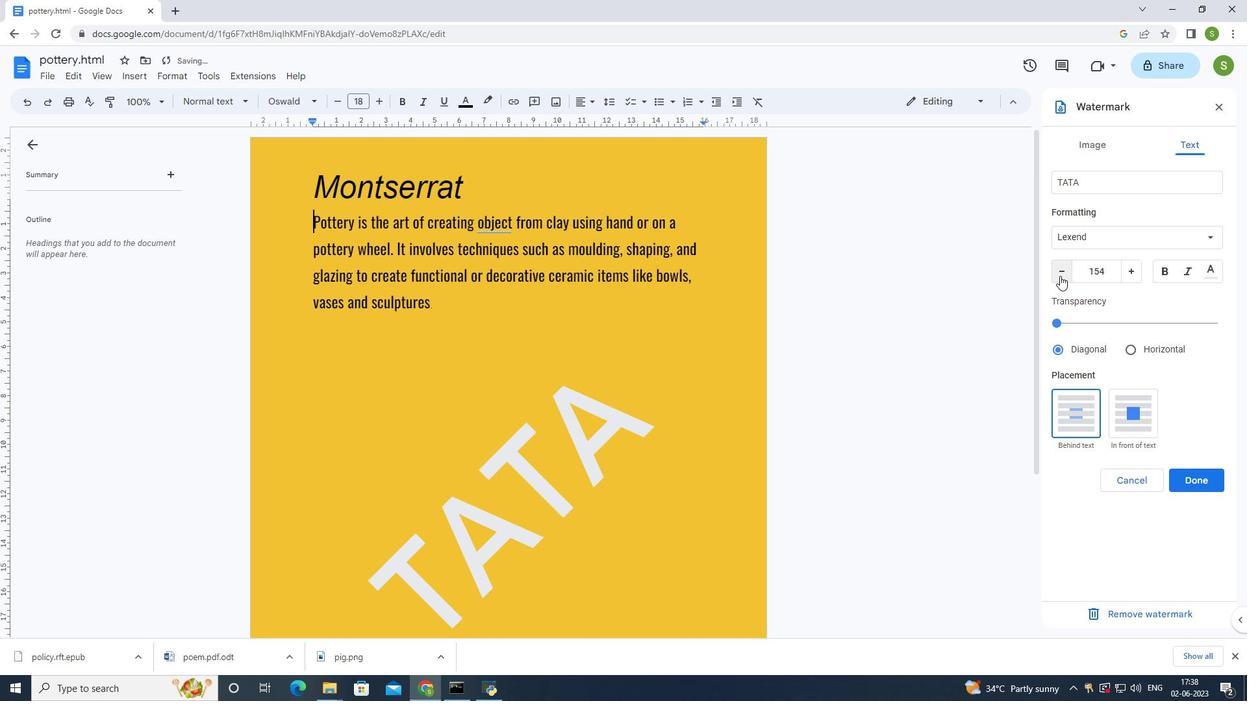 
Action: Mouse pressed left at (1060, 276)
Screenshot: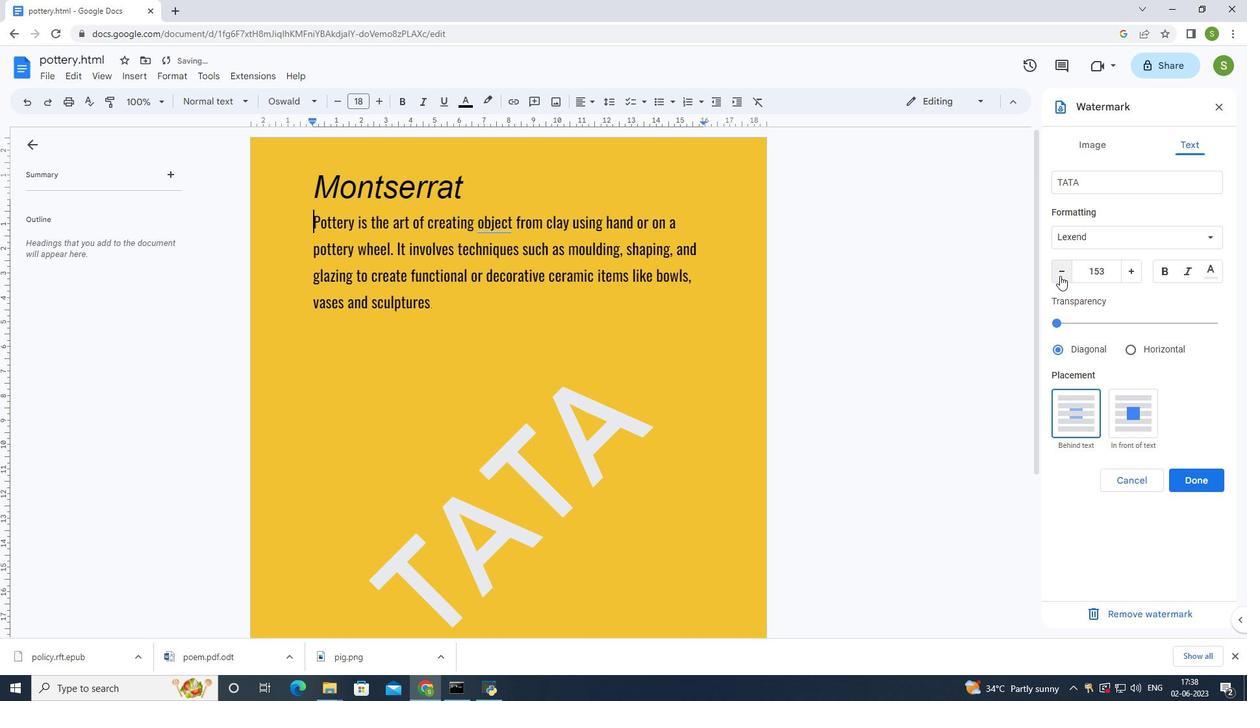 
Action: Mouse pressed left at (1060, 276)
Screenshot: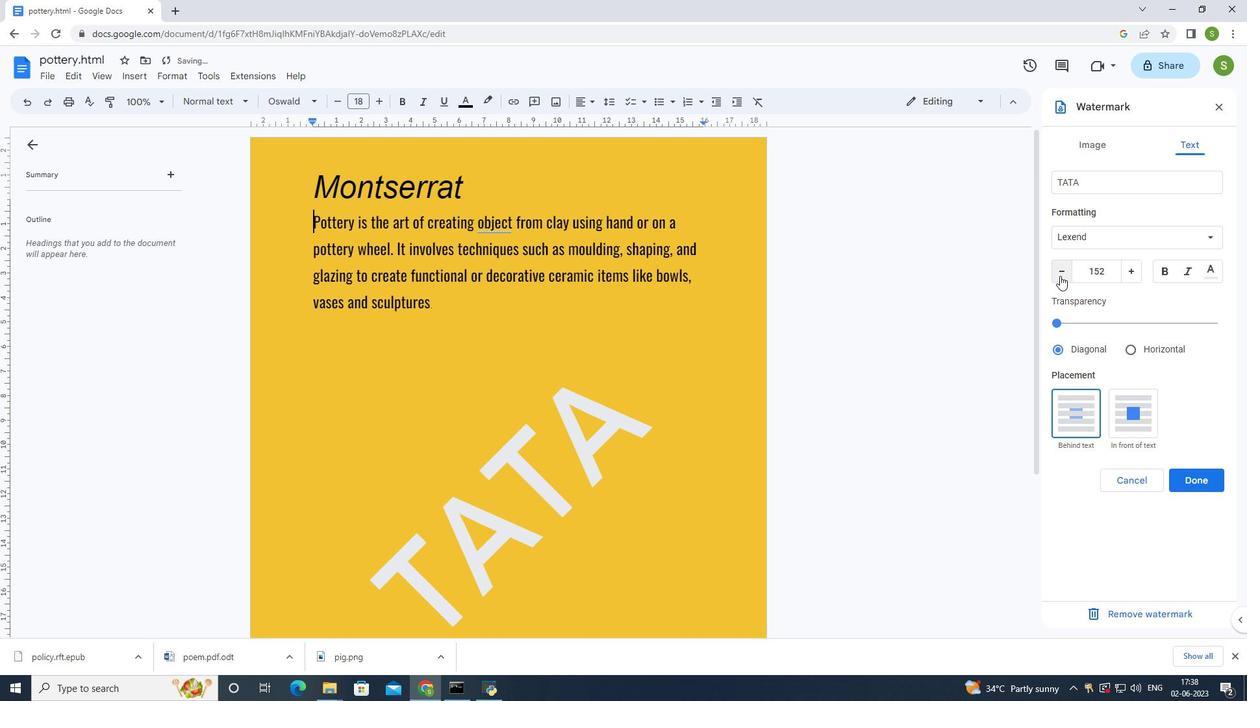 
Action: Mouse pressed left at (1060, 276)
Screenshot: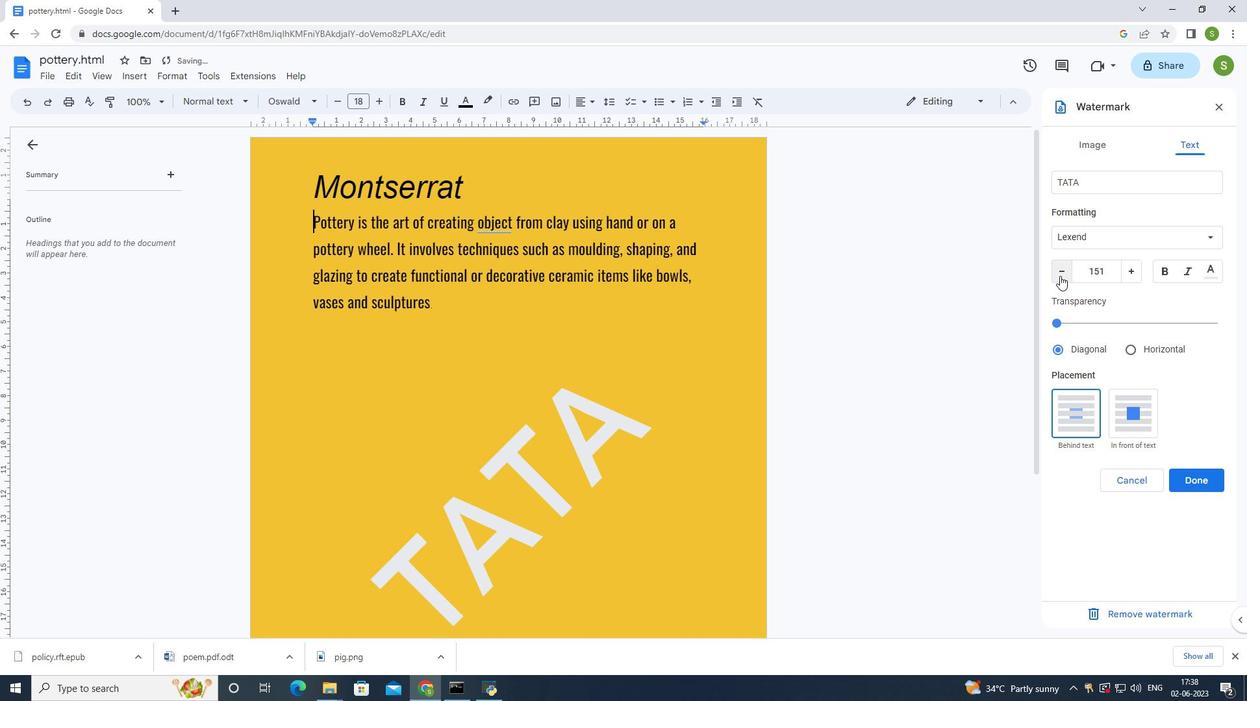 
Action: Mouse pressed left at (1060, 276)
Screenshot: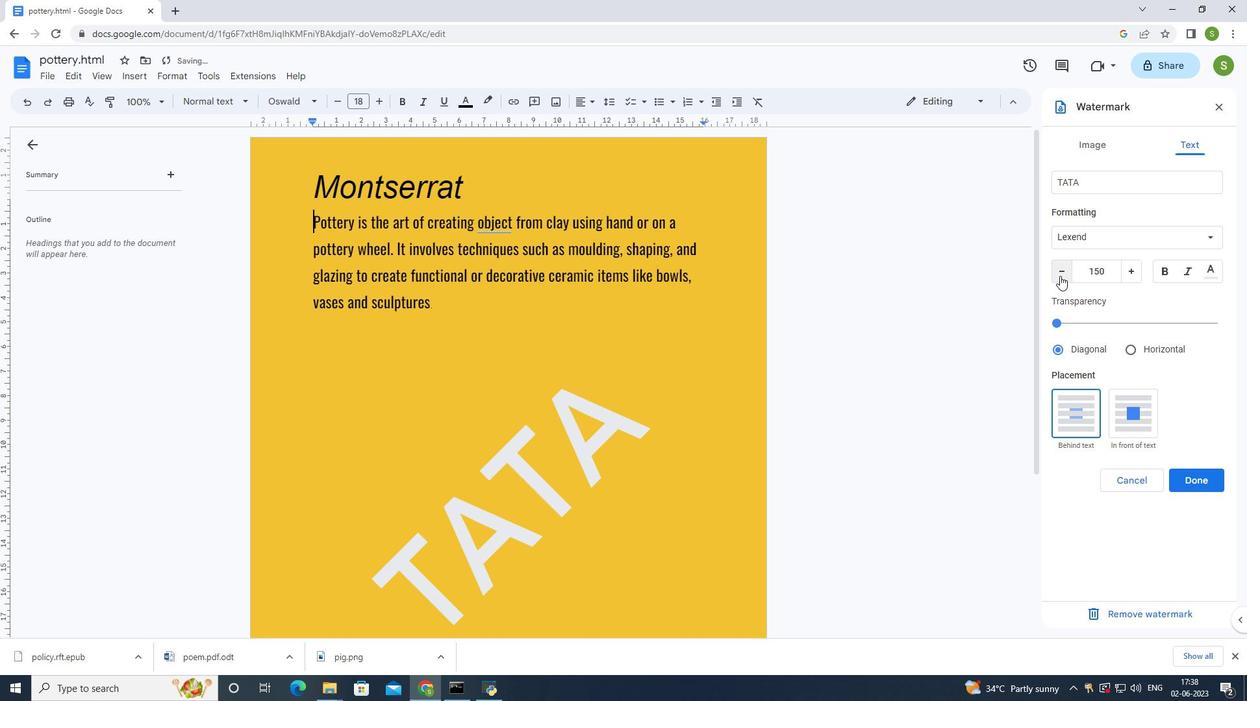
Action: Mouse pressed left at (1060, 276)
Screenshot: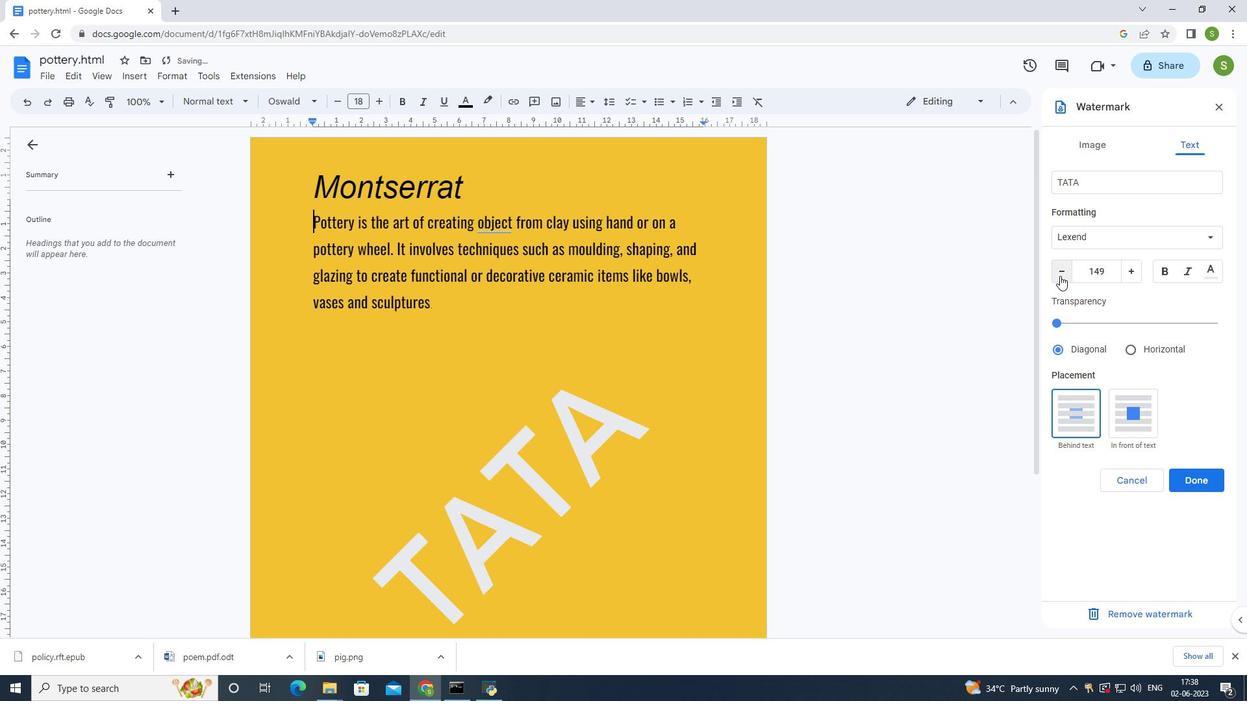 
Action: Mouse pressed left at (1060, 276)
Screenshot: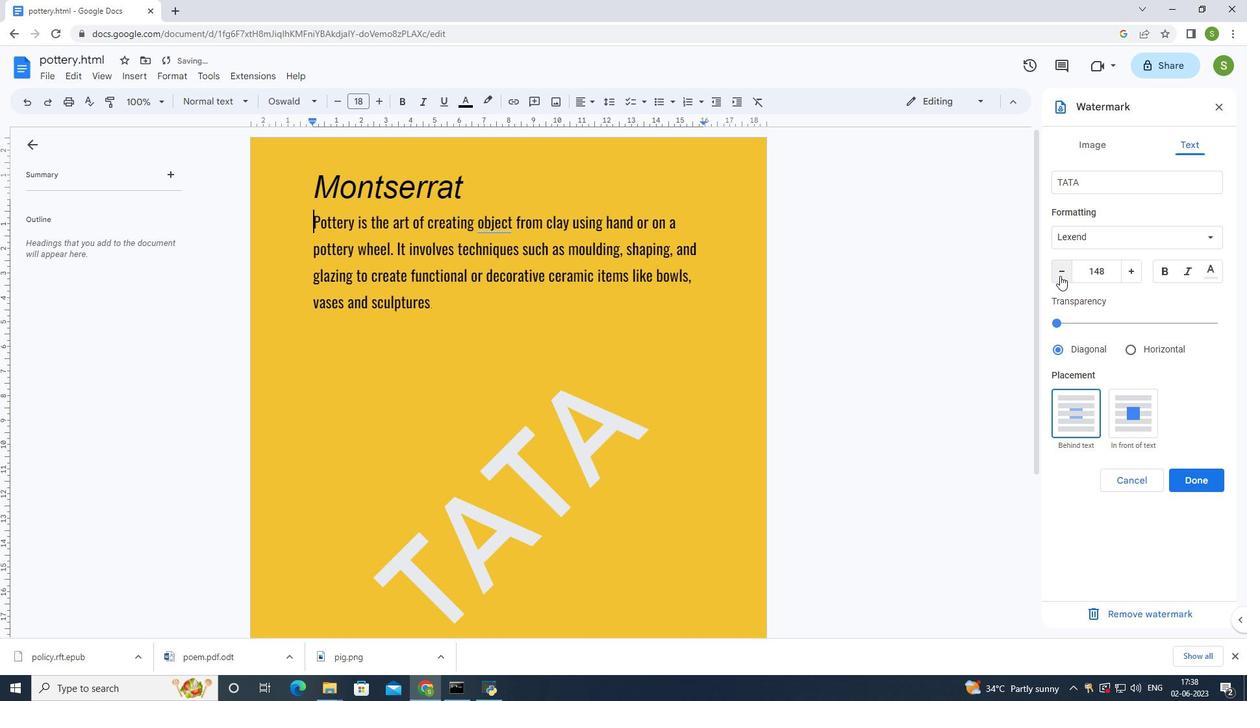 
Action: Mouse pressed left at (1060, 276)
Screenshot: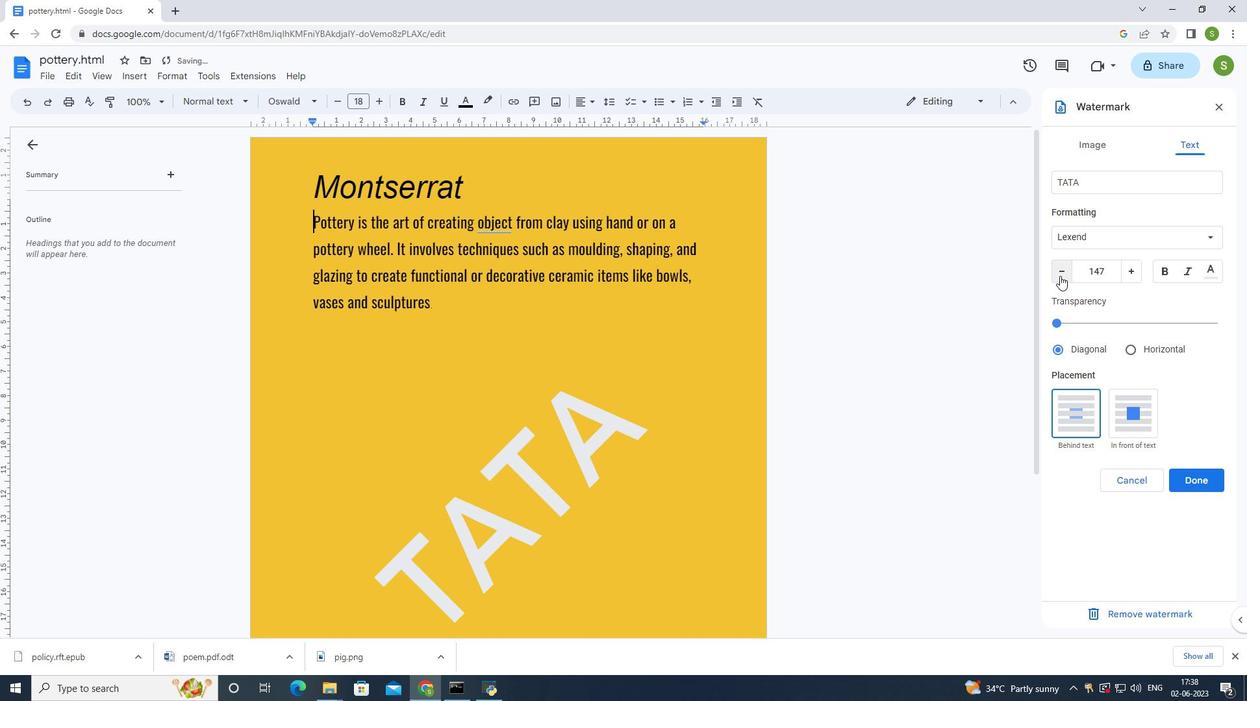 
Action: Mouse pressed left at (1060, 276)
Screenshot: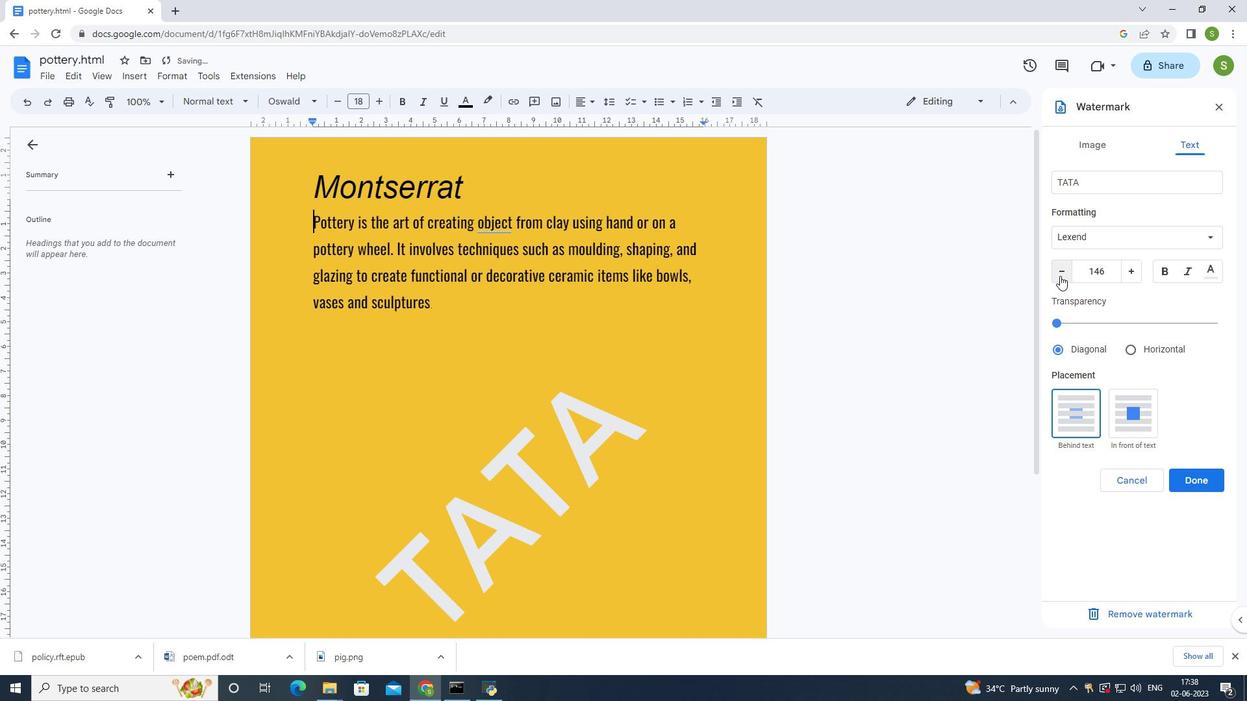 
Action: Mouse pressed left at (1060, 276)
Screenshot: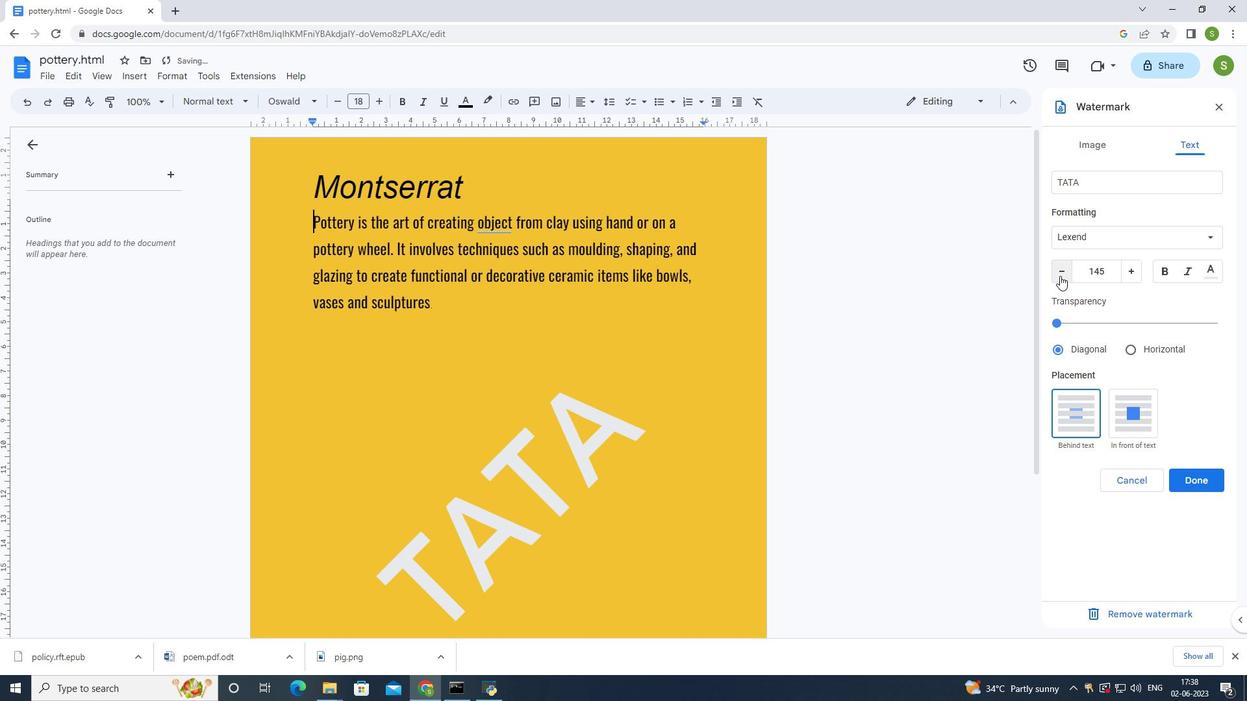 
Action: Mouse moved to (1059, 276)
Screenshot: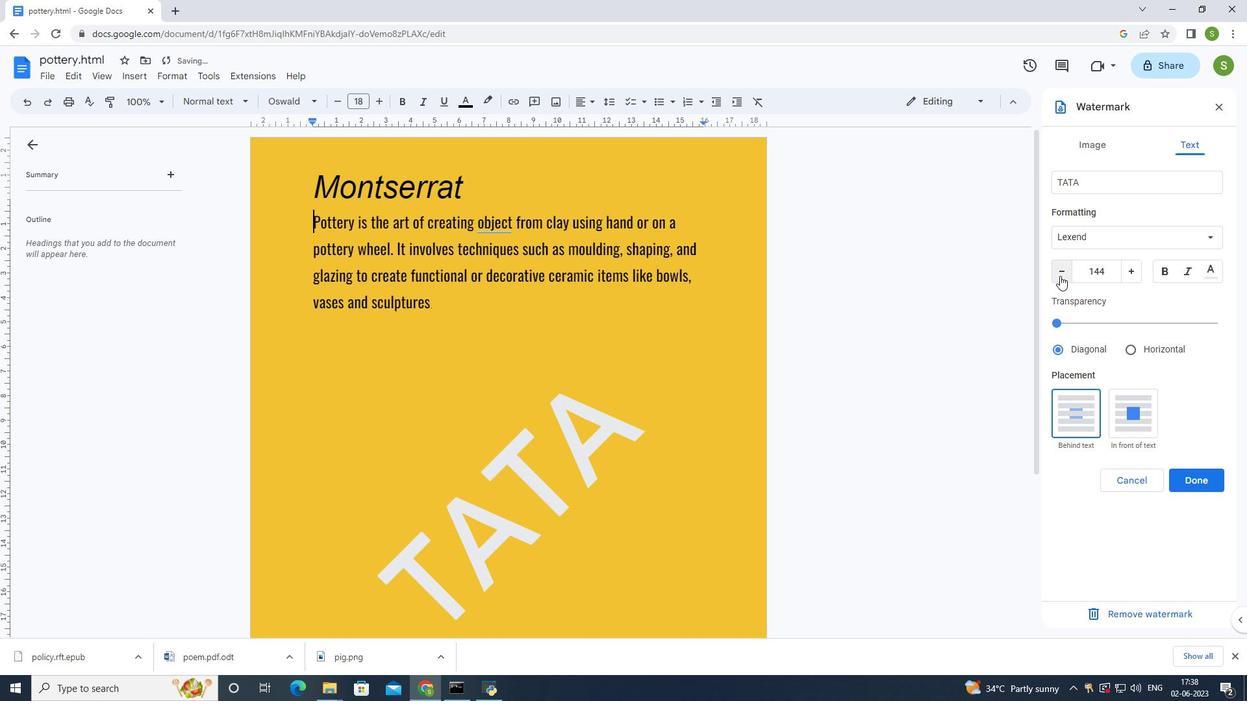 
Action: Mouse pressed left at (1059, 276)
Screenshot: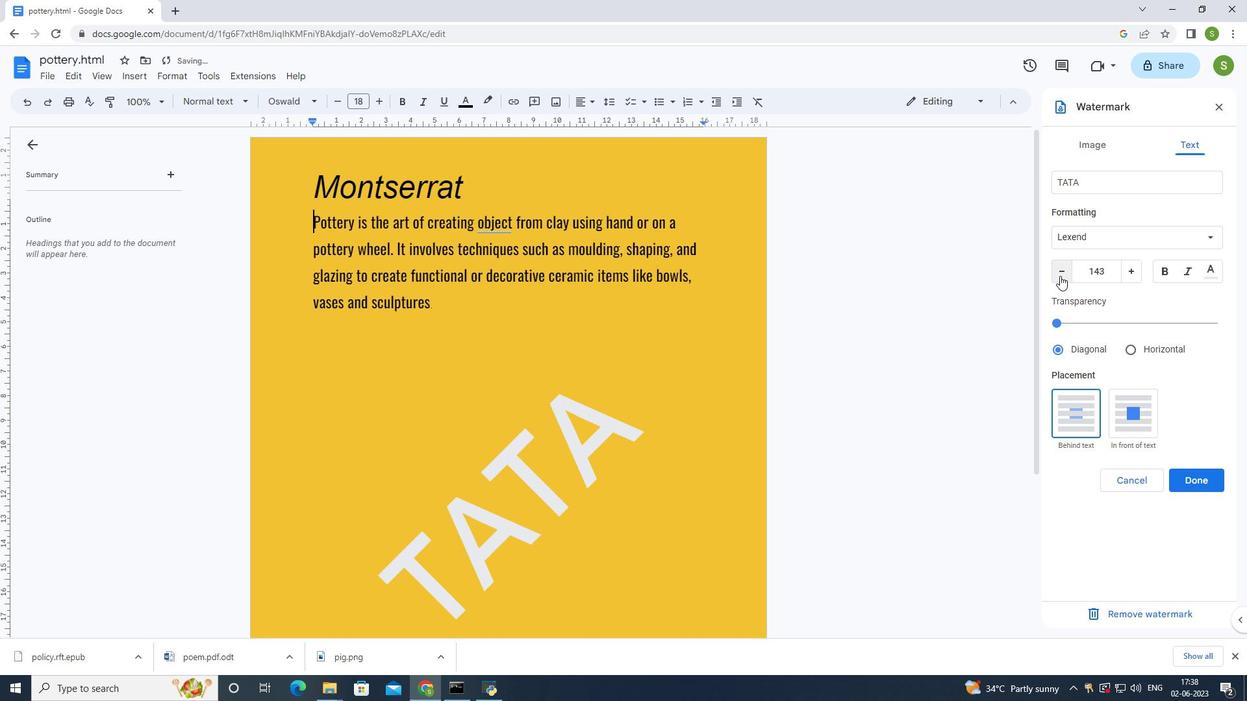 
Action: Mouse pressed left at (1059, 276)
Screenshot: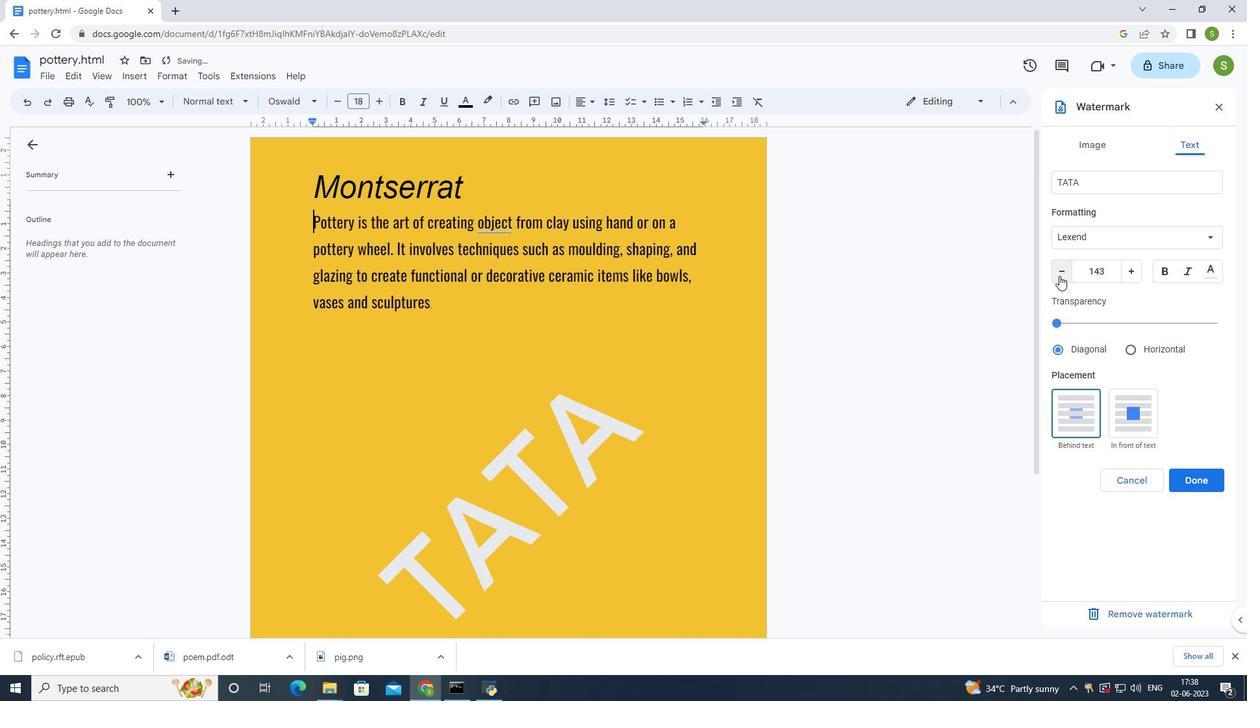 
Action: Mouse pressed left at (1059, 276)
Screenshot: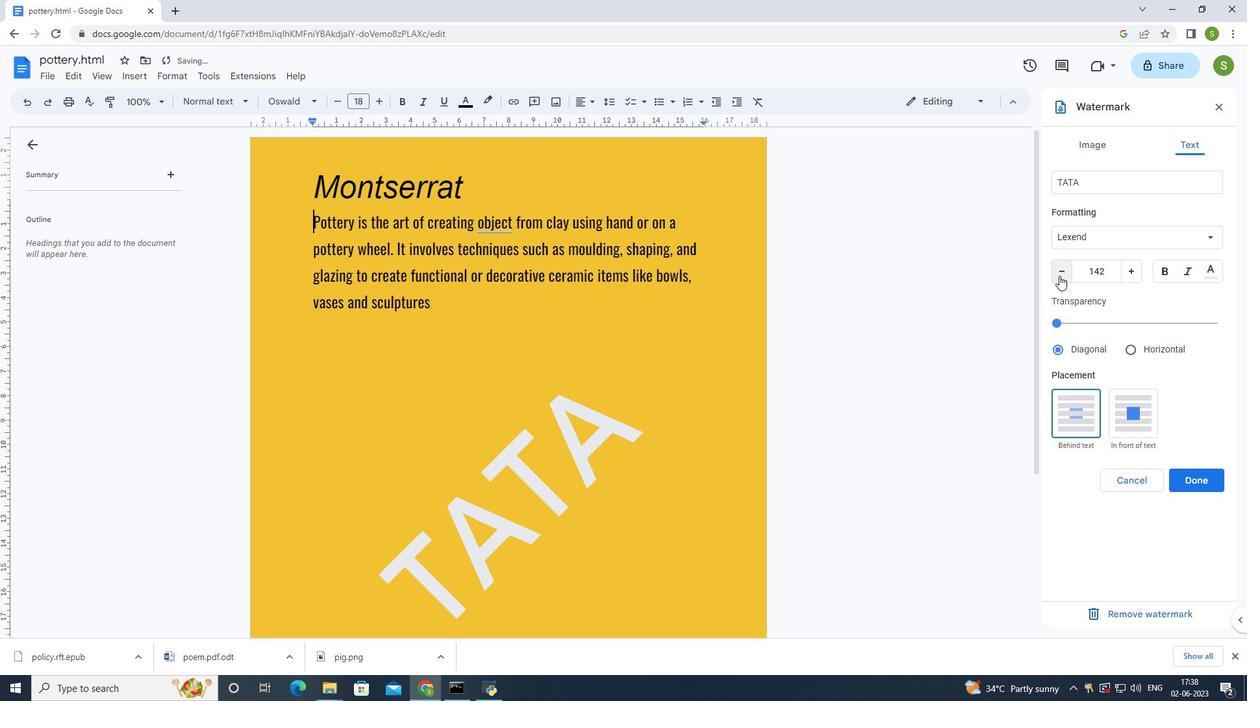 
Action: Mouse pressed left at (1059, 276)
Screenshot: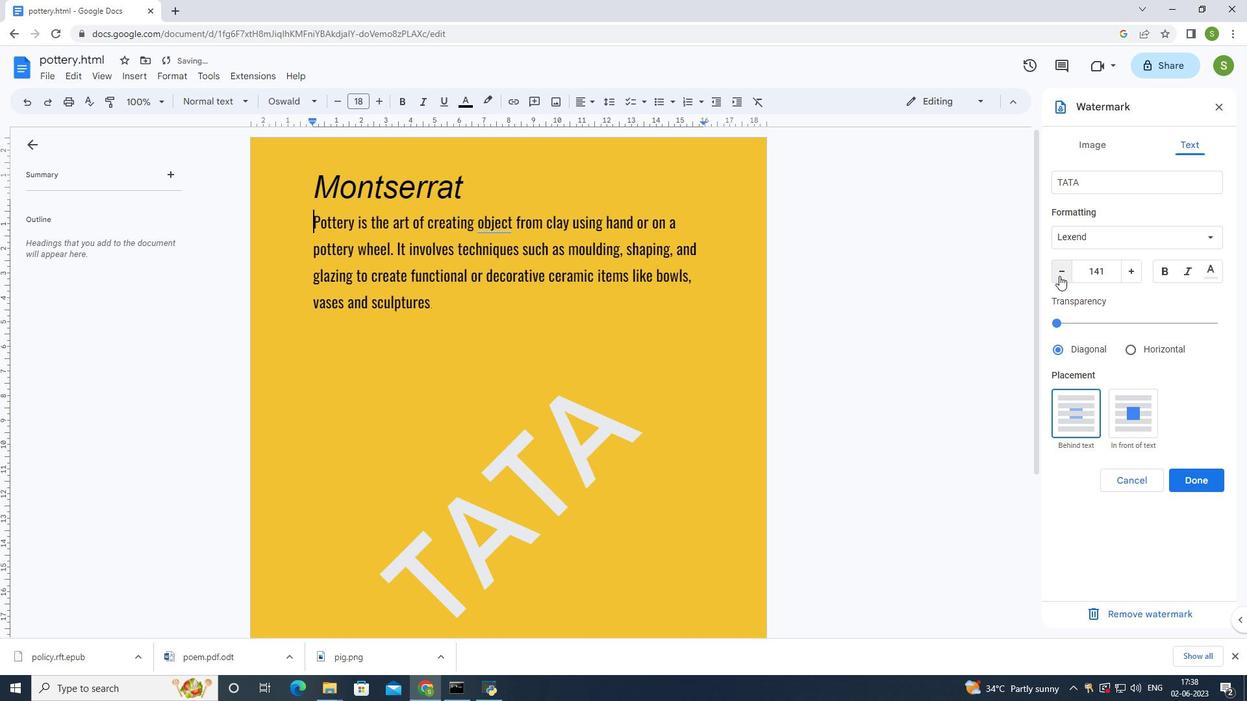 
Action: Mouse pressed left at (1059, 276)
Screenshot: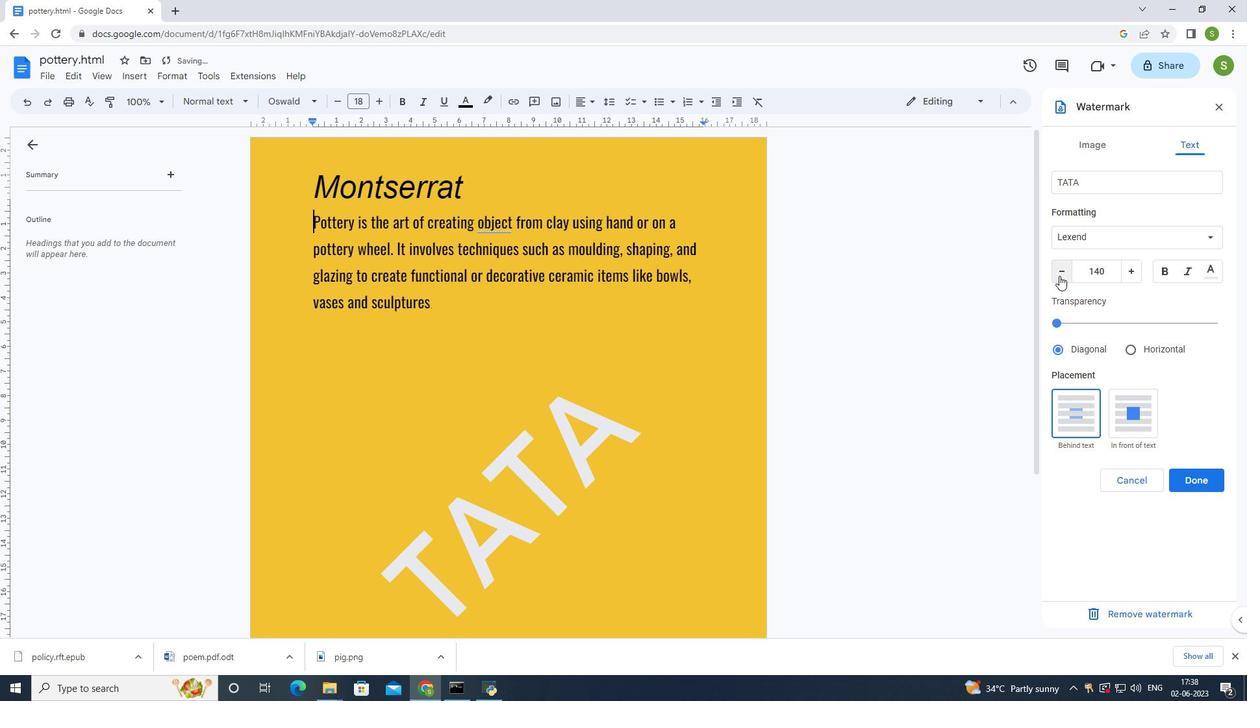 
Action: Mouse pressed left at (1059, 276)
Screenshot: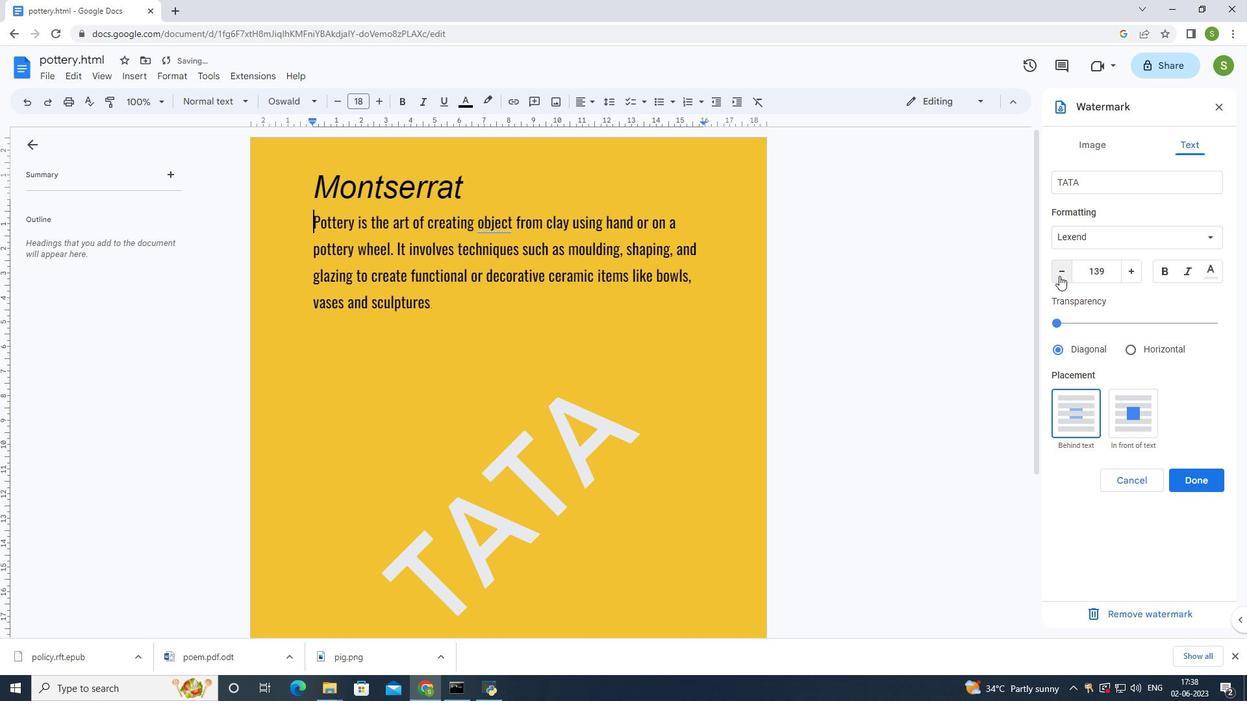 
Action: Mouse pressed left at (1059, 276)
Screenshot: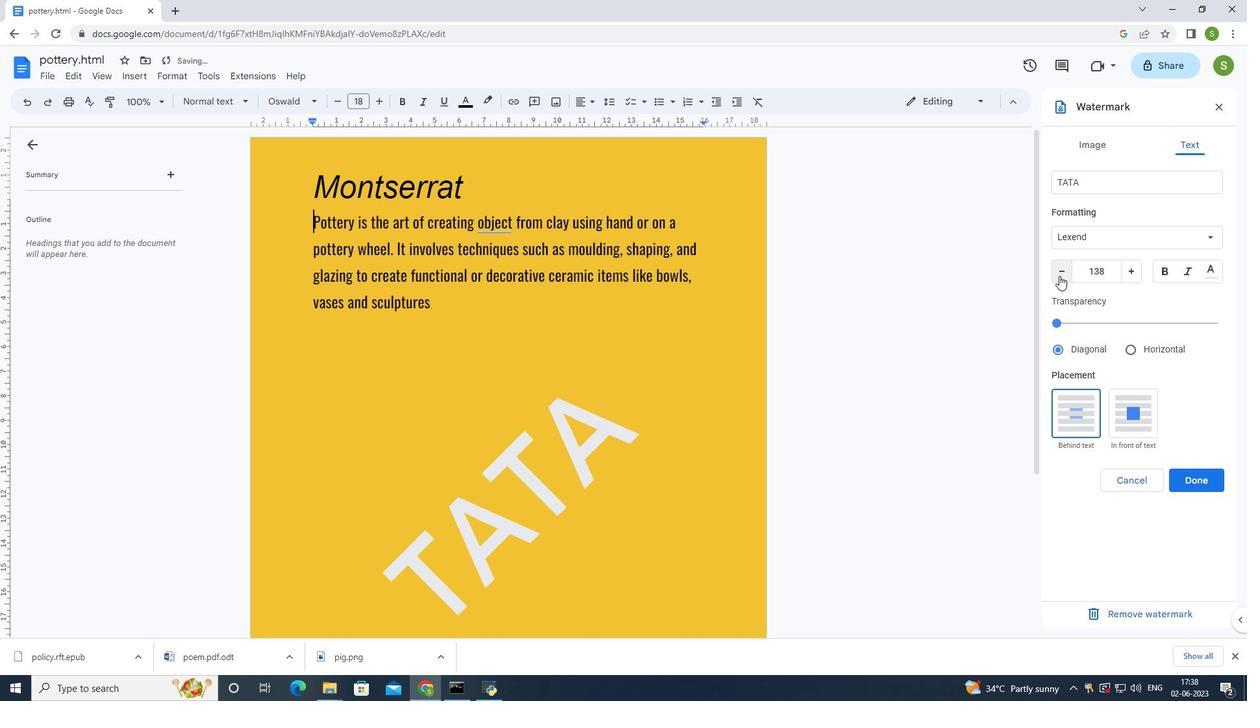 
Action: Mouse pressed left at (1059, 276)
Screenshot: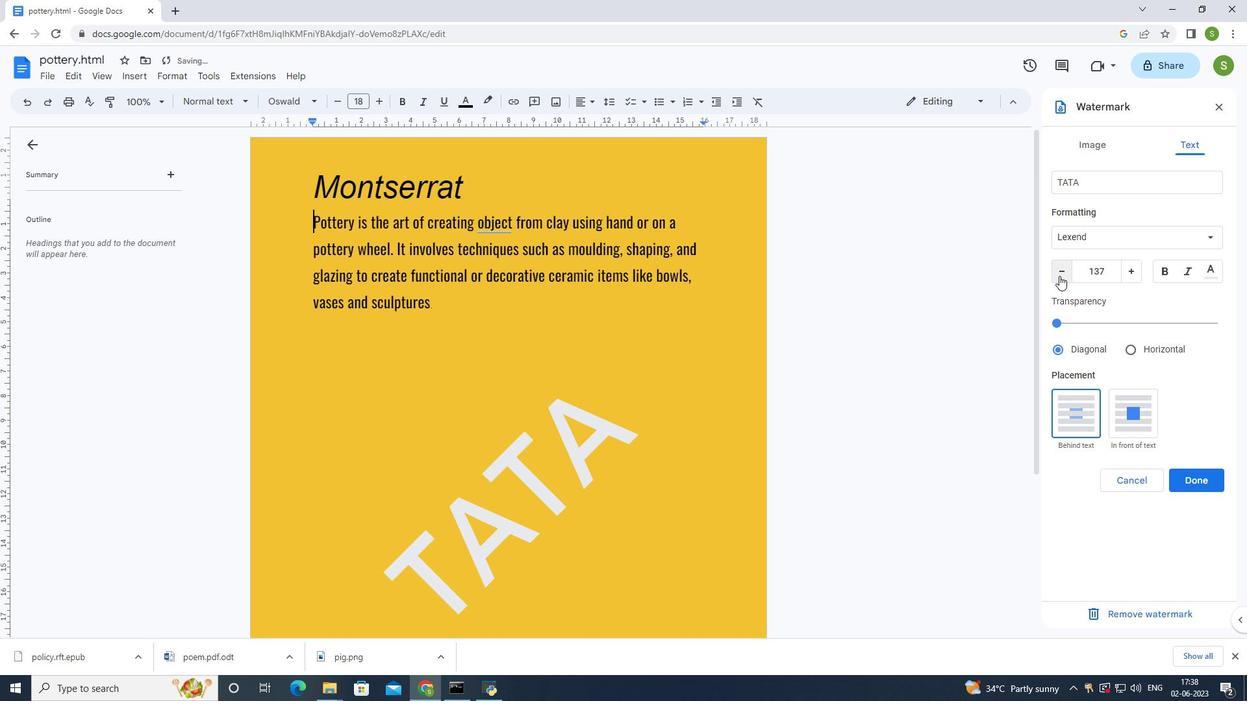 
Action: Mouse pressed left at (1059, 276)
Screenshot: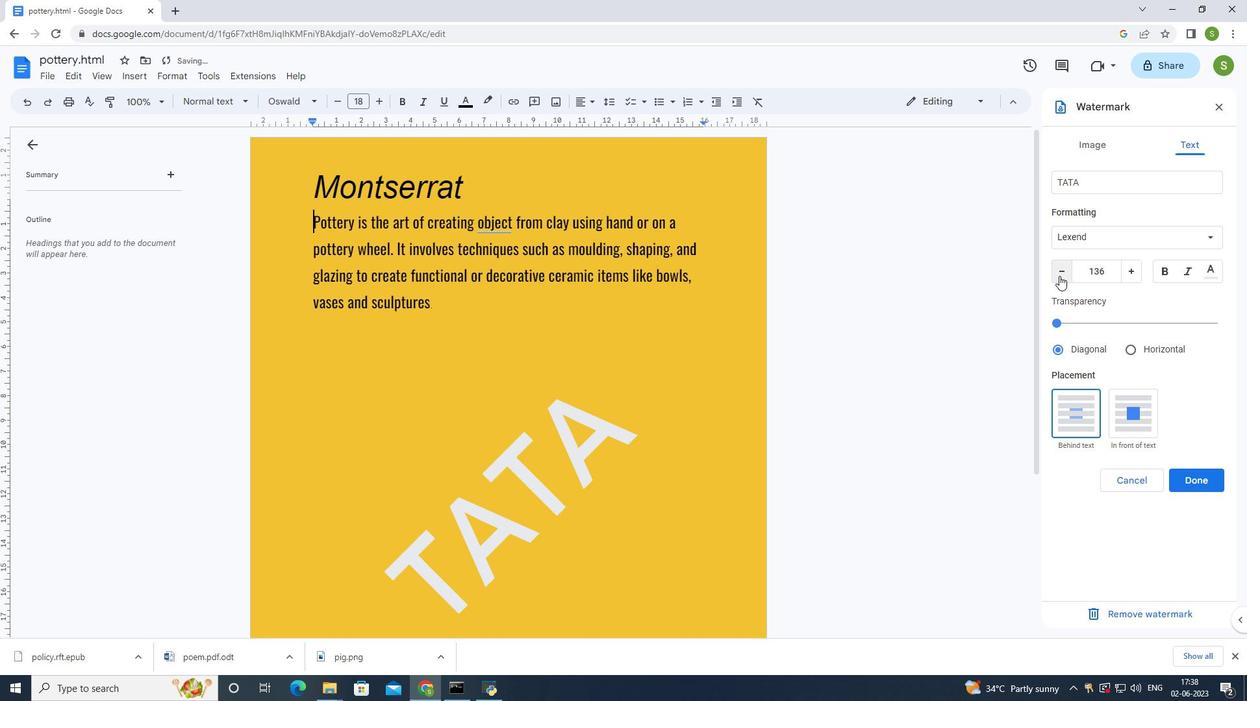 
Action: Mouse pressed left at (1059, 276)
Screenshot: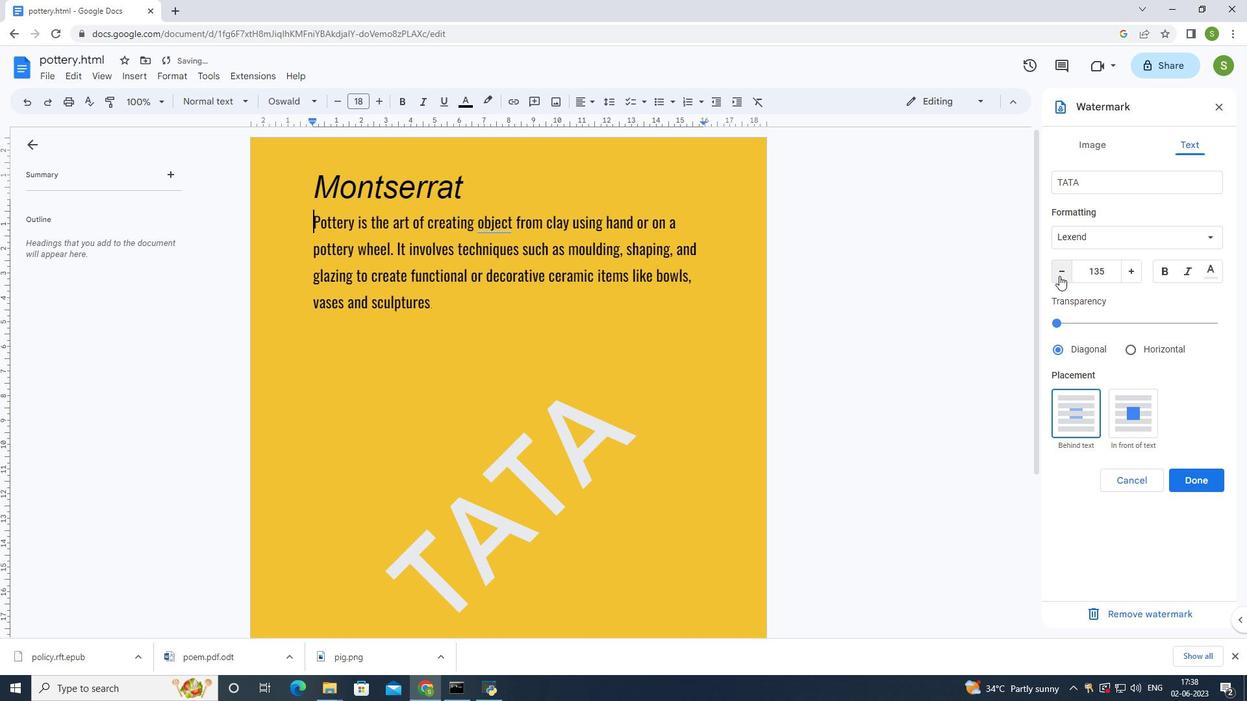
Action: Mouse pressed left at (1059, 276)
Screenshot: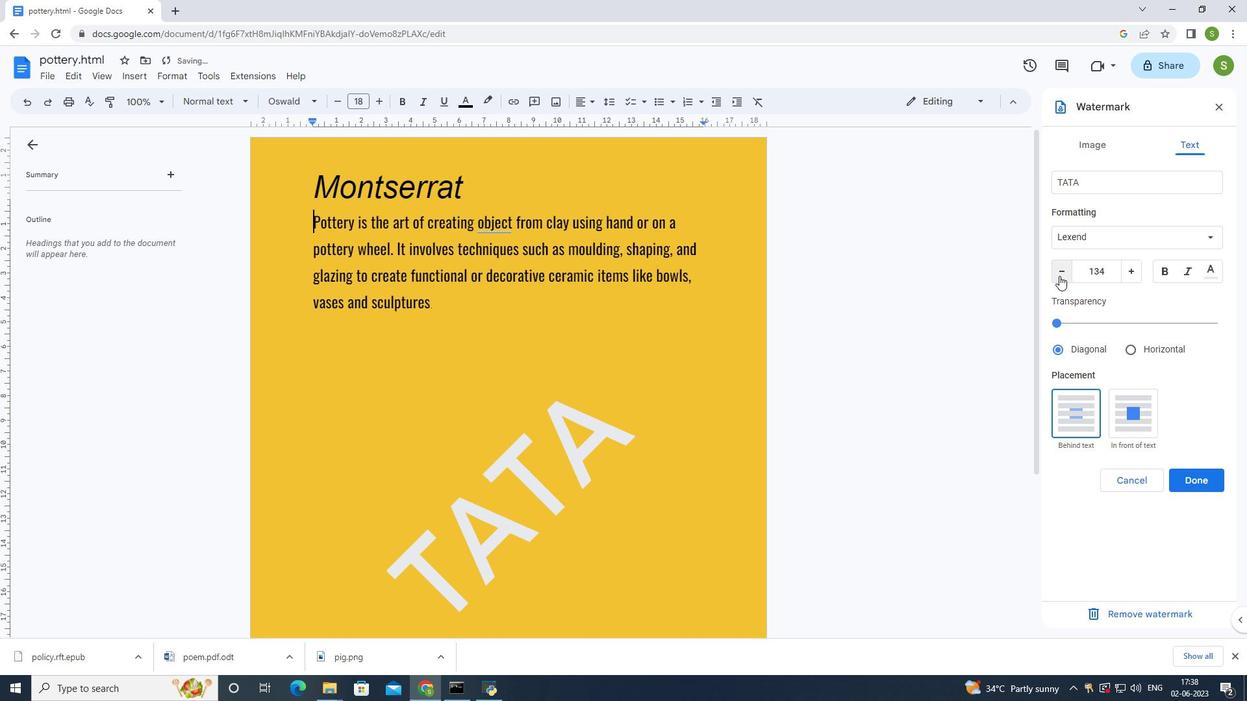 
Action: Mouse pressed left at (1059, 276)
Screenshot: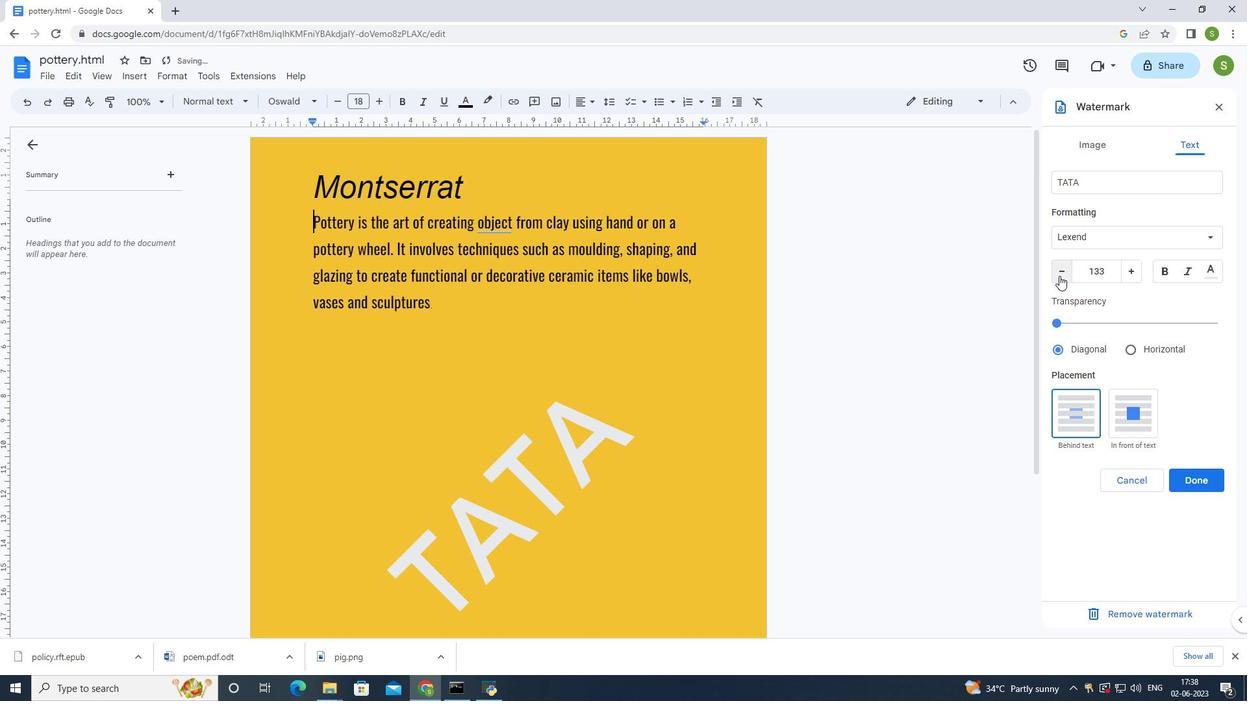 
Action: Mouse pressed left at (1059, 276)
Screenshot: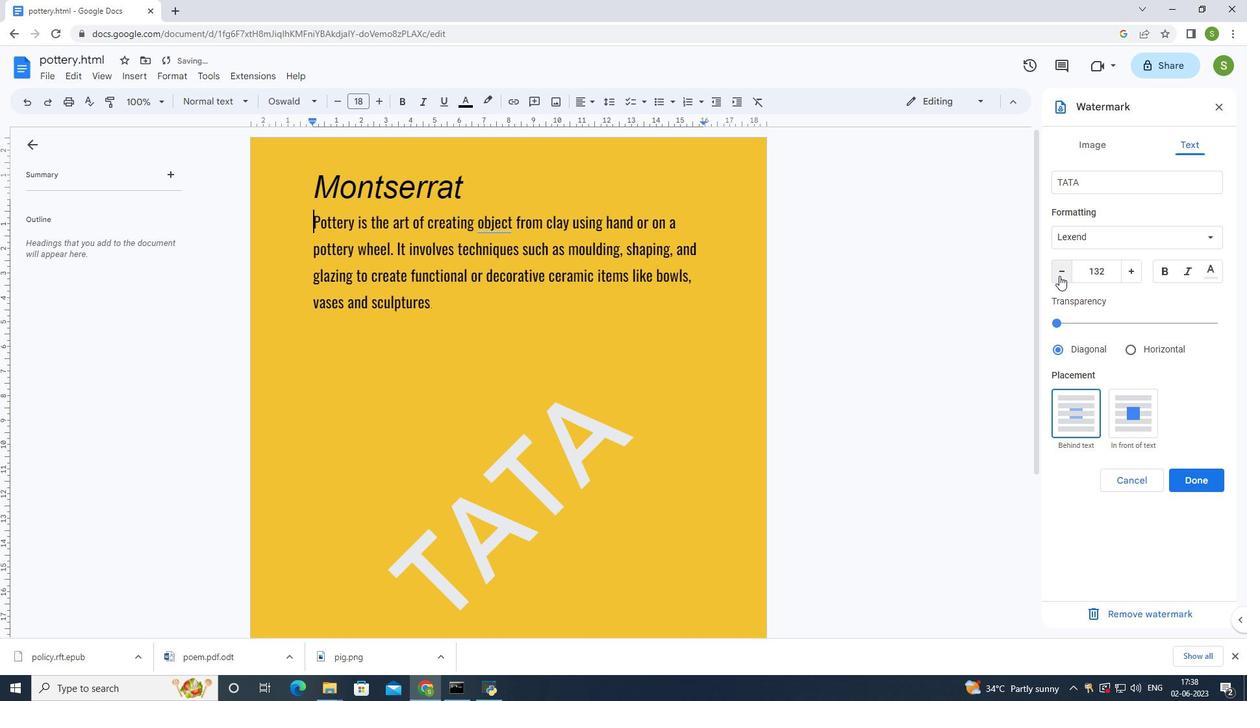 
Action: Mouse pressed left at (1059, 276)
Screenshot: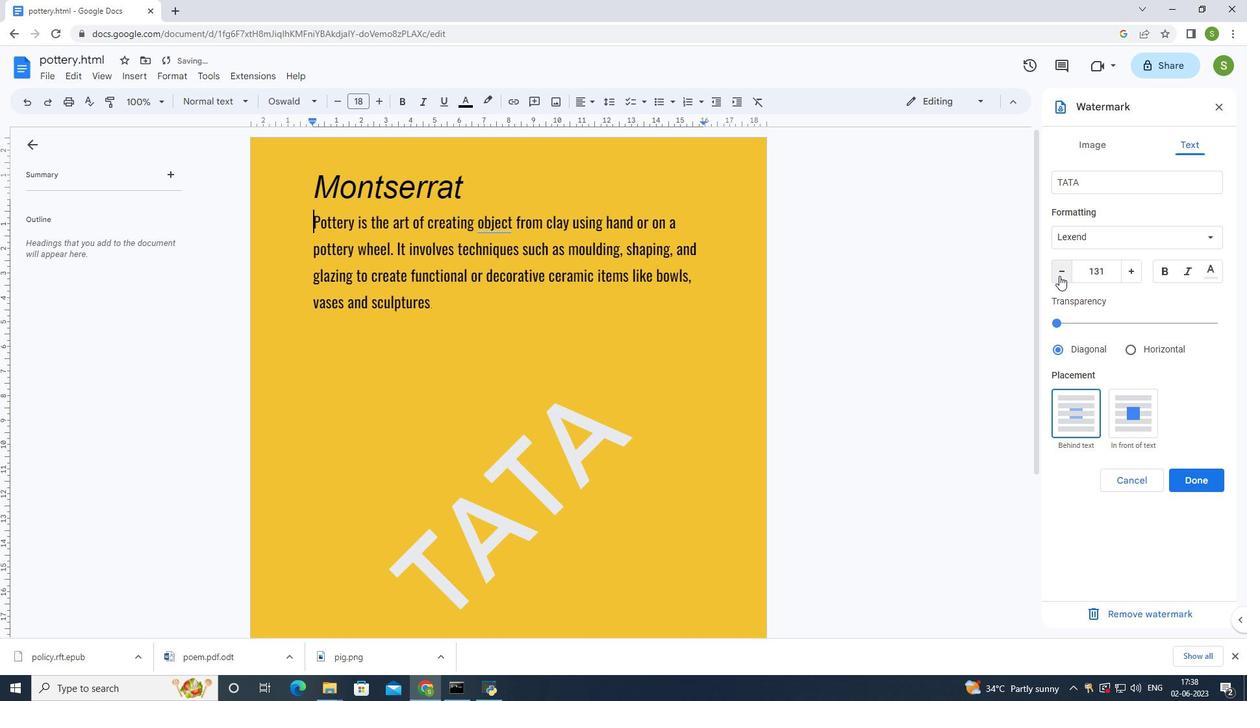 
Action: Mouse moved to (1058, 270)
Screenshot: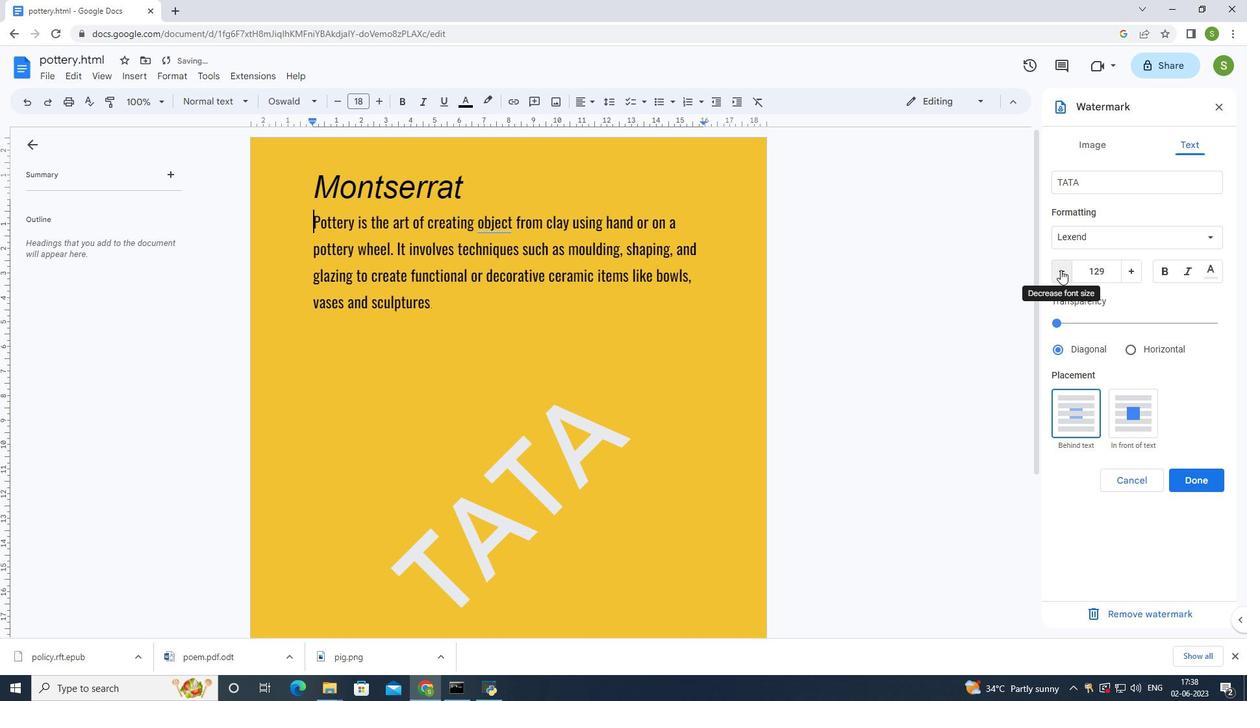 
Action: Mouse pressed left at (1058, 270)
Screenshot: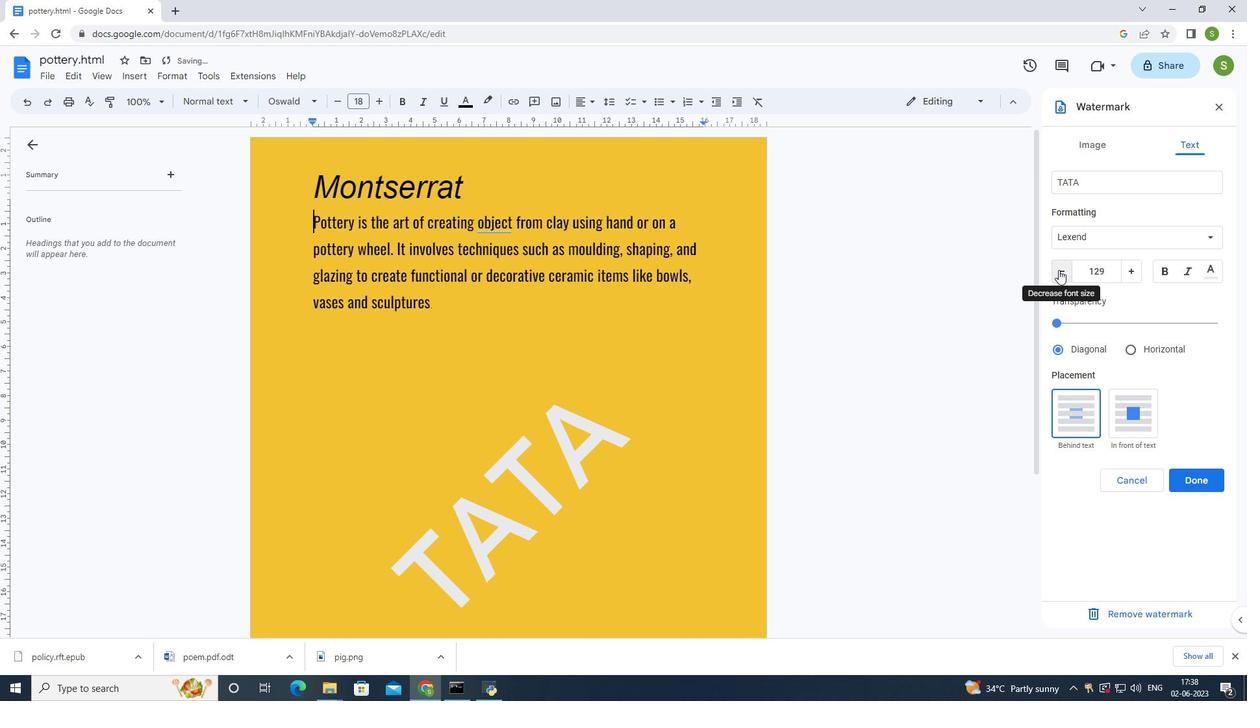 
Action: Mouse pressed left at (1058, 270)
Screenshot: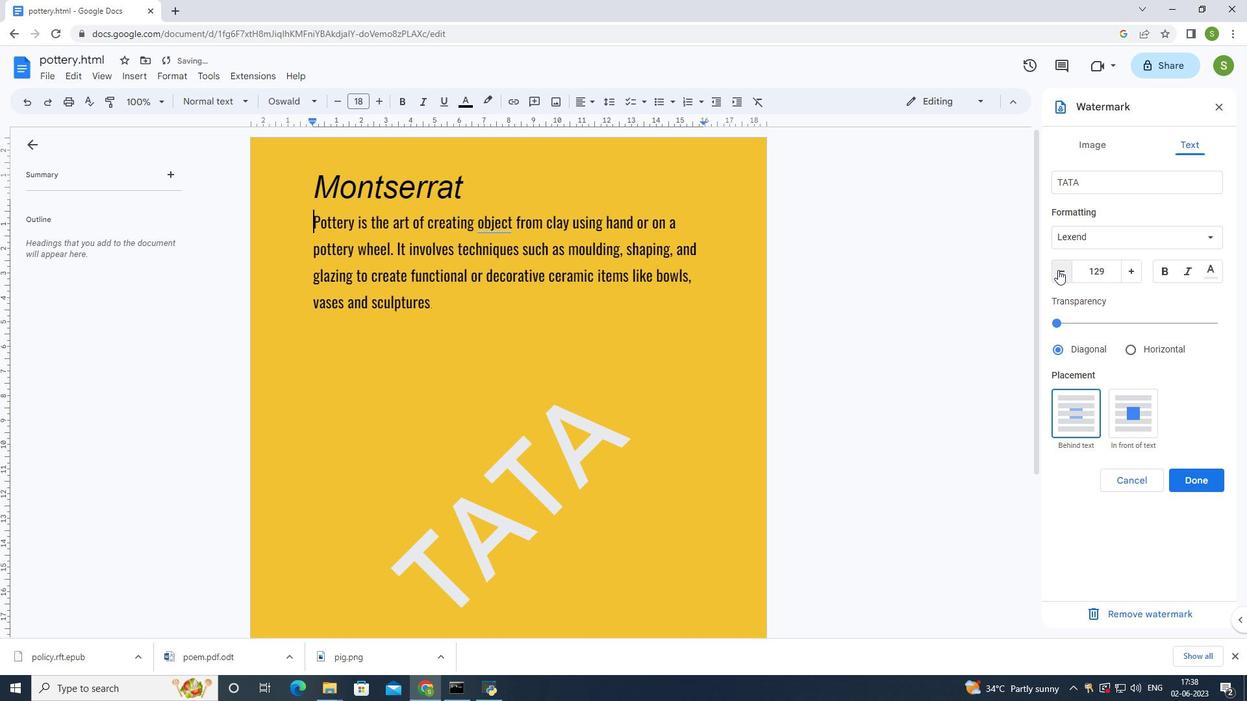 
Action: Mouse pressed left at (1058, 270)
Screenshot: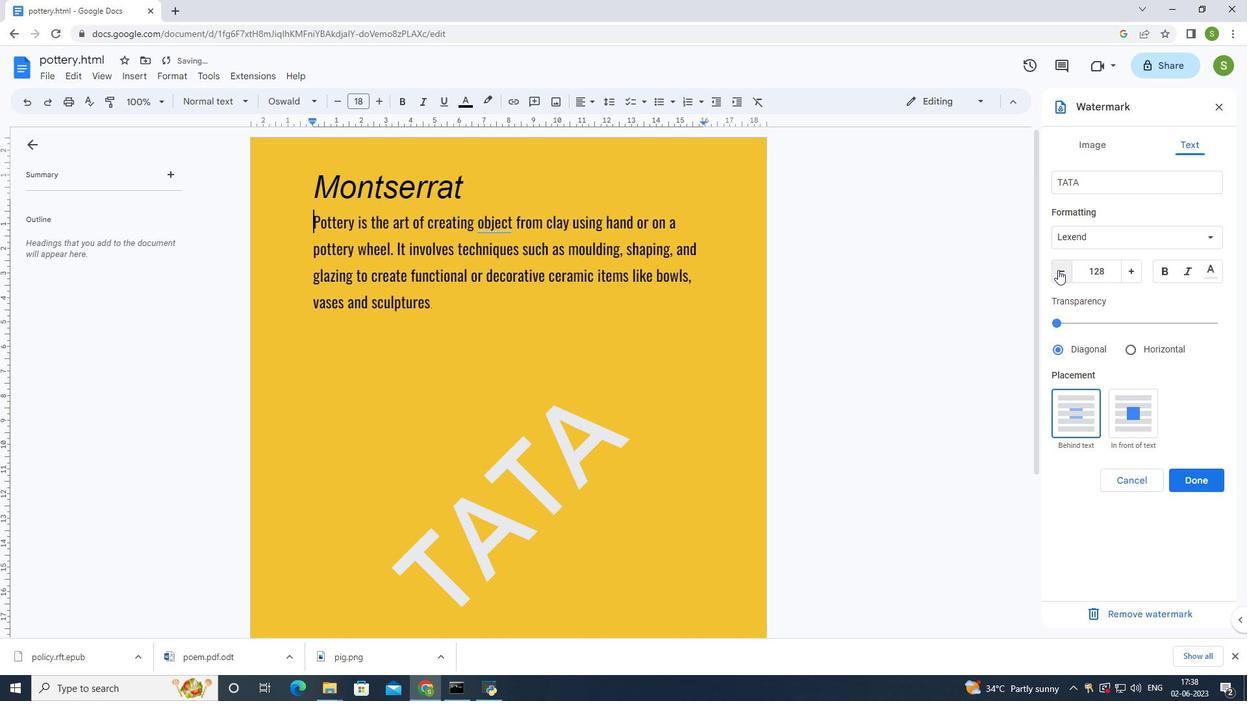 
Action: Mouse moved to (1057, 270)
Screenshot: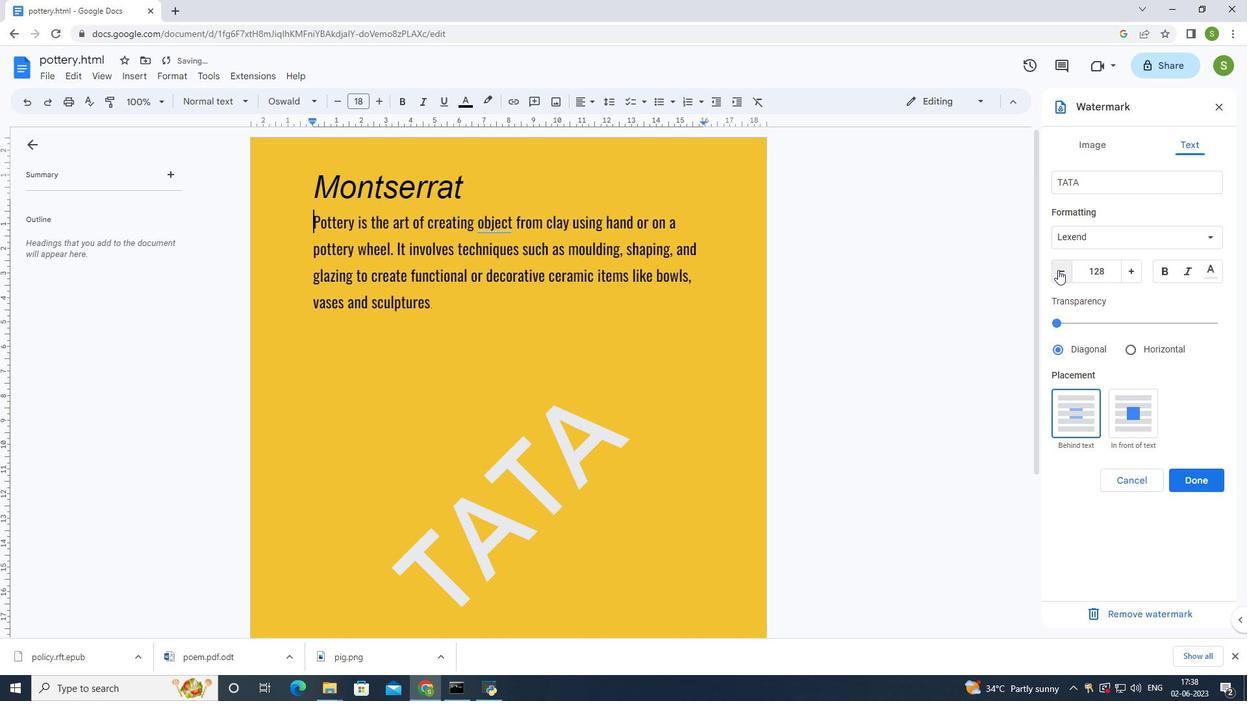 
Action: Mouse pressed left at (1057, 270)
Screenshot: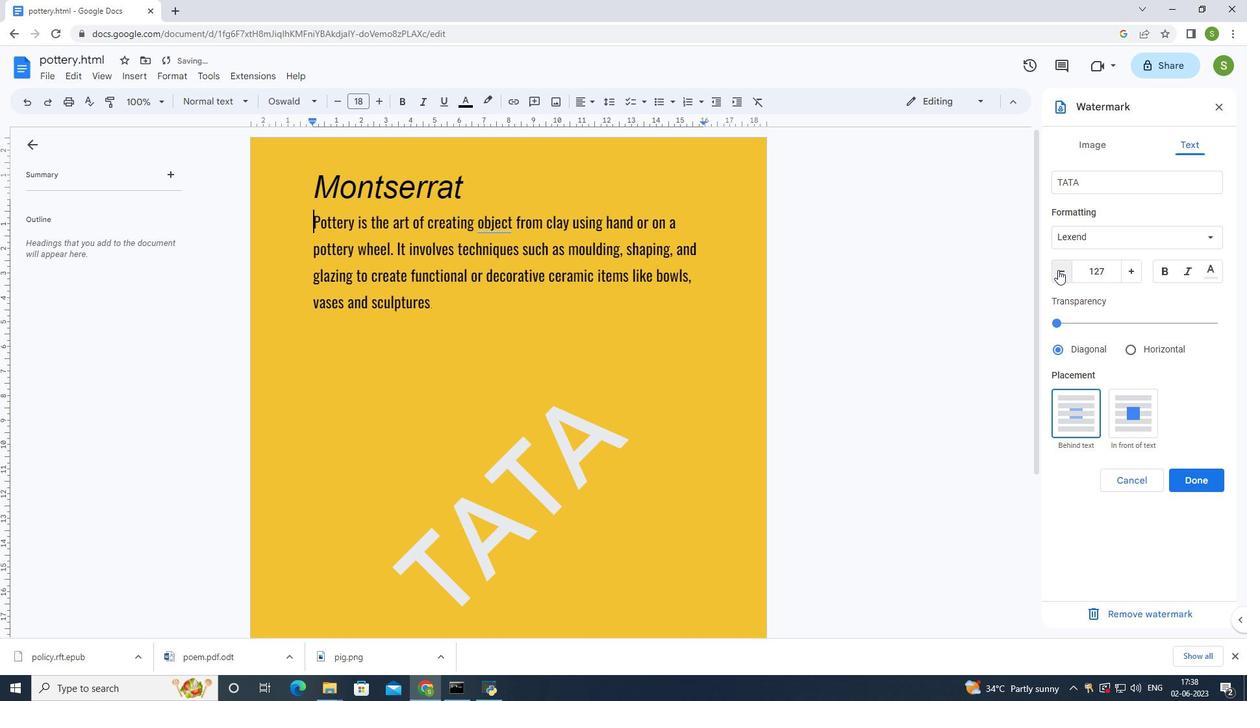 
Action: Mouse pressed left at (1057, 270)
Screenshot: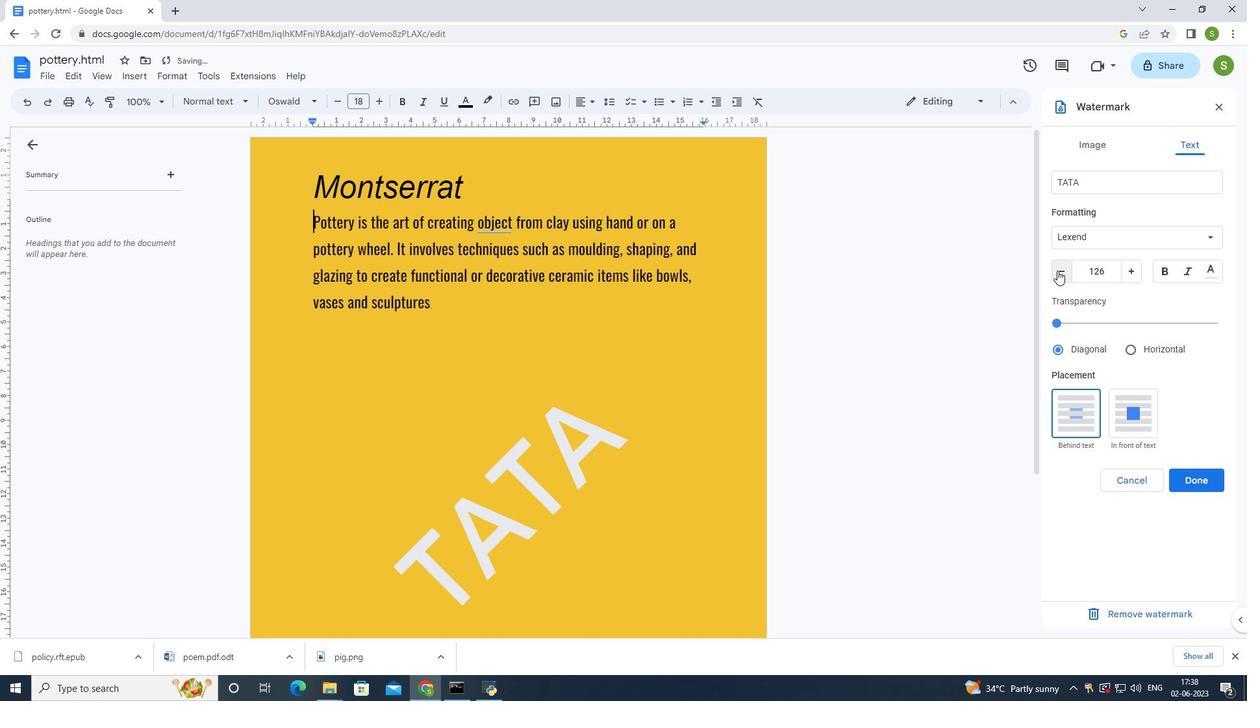 
Action: Mouse moved to (1057, 271)
Screenshot: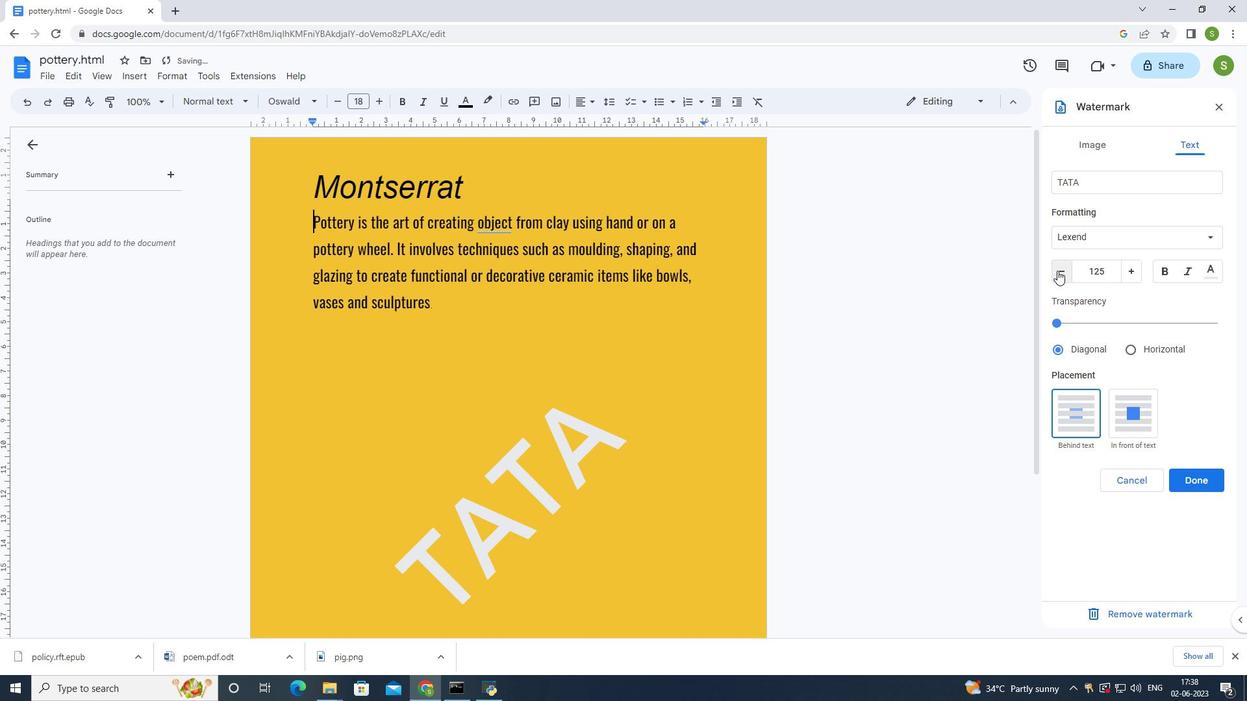 
Action: Mouse pressed left at (1057, 271)
Screenshot: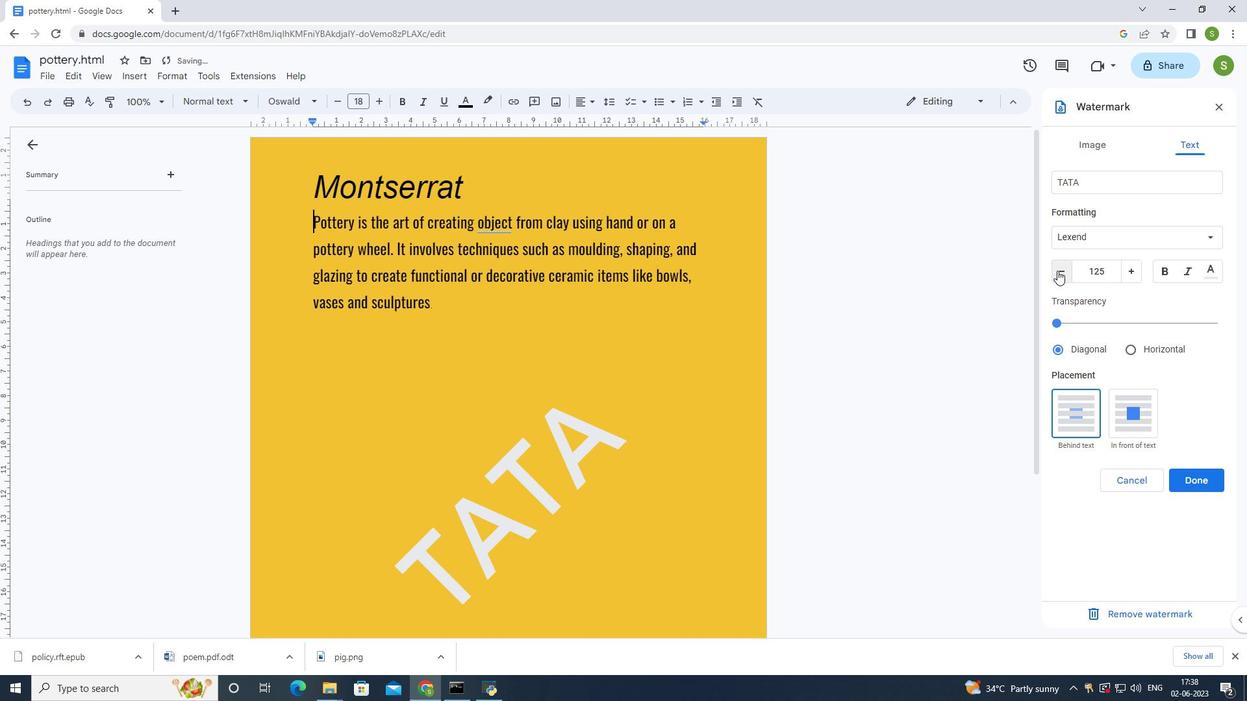 
Action: Mouse pressed left at (1057, 271)
Screenshot: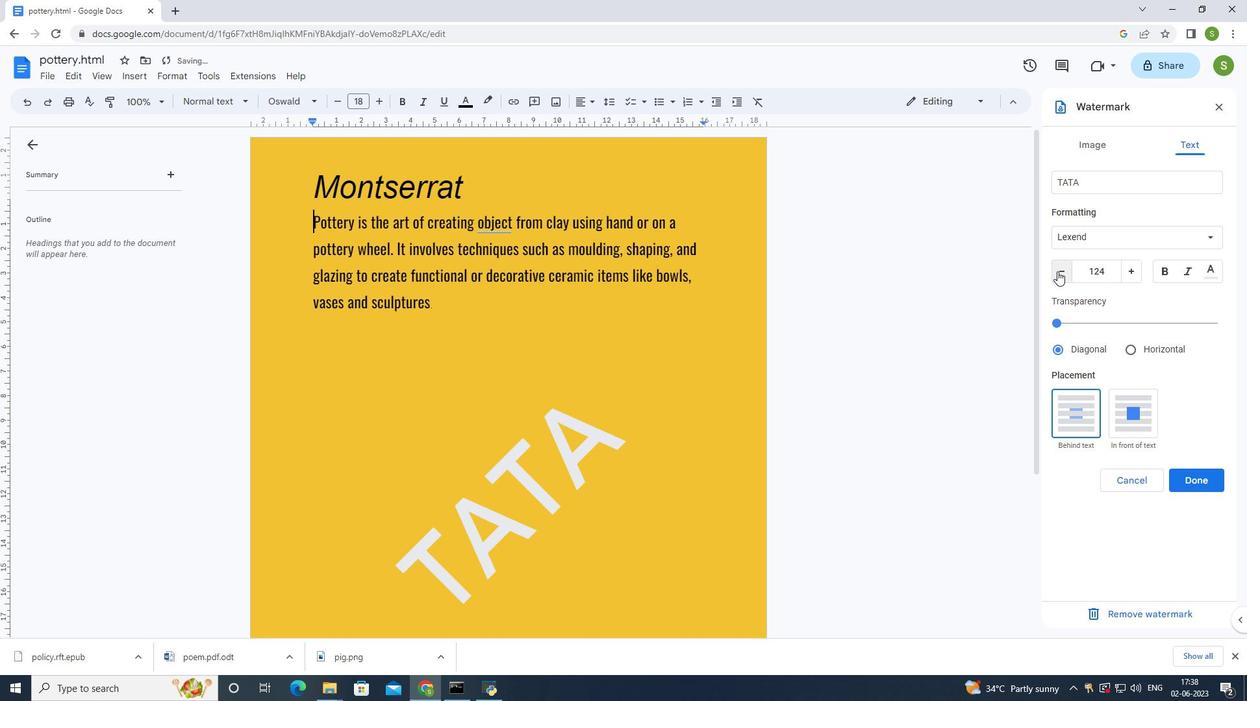 
Action: Mouse moved to (1057, 272)
Screenshot: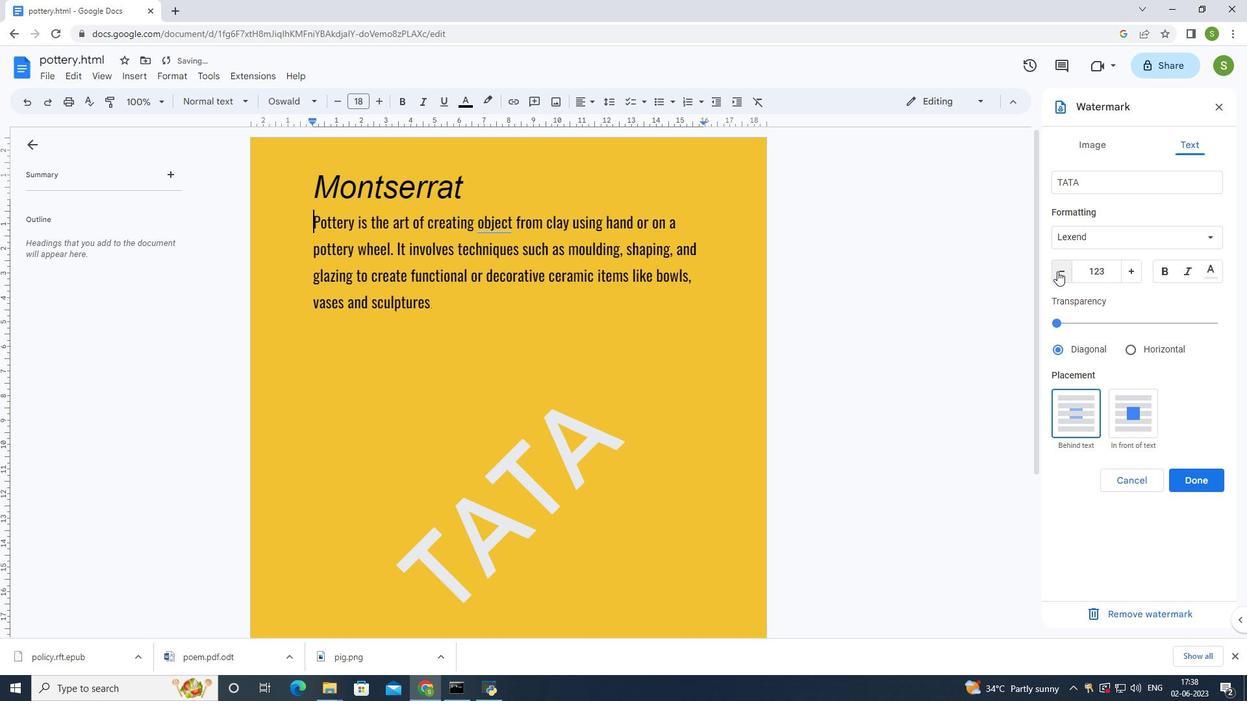 
Action: Mouse pressed left at (1057, 272)
Screenshot: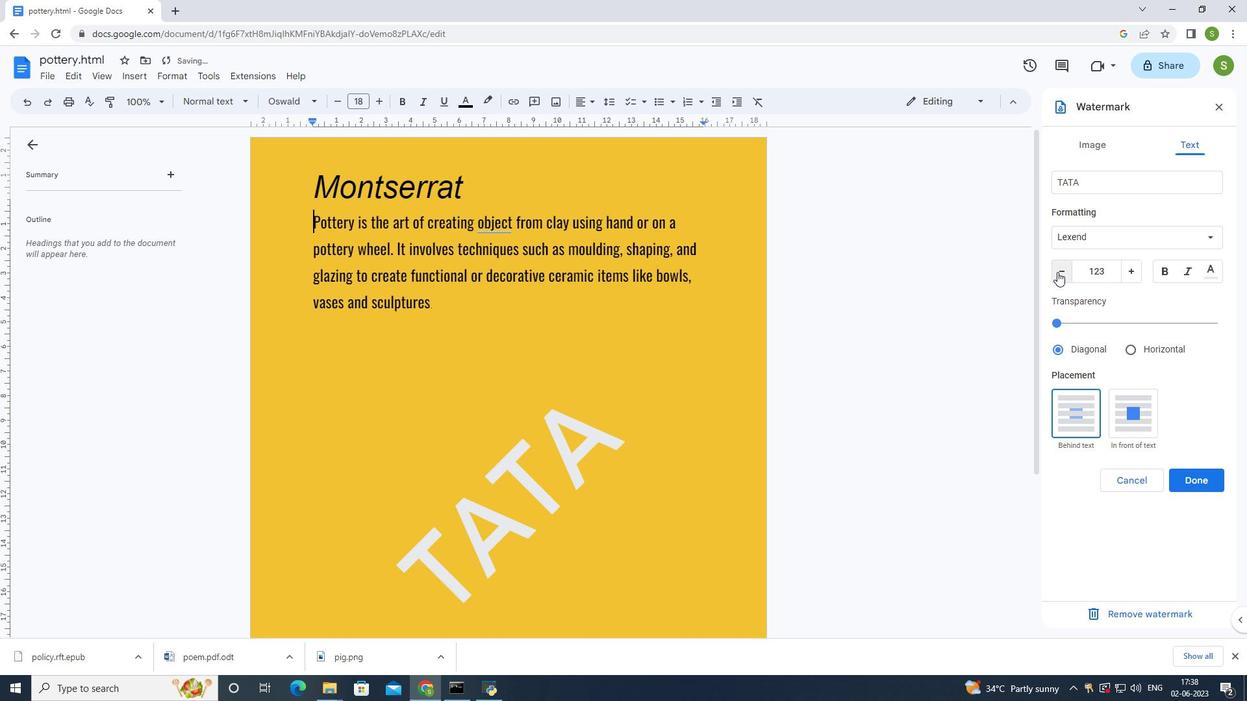 
Action: Mouse pressed left at (1057, 272)
Screenshot: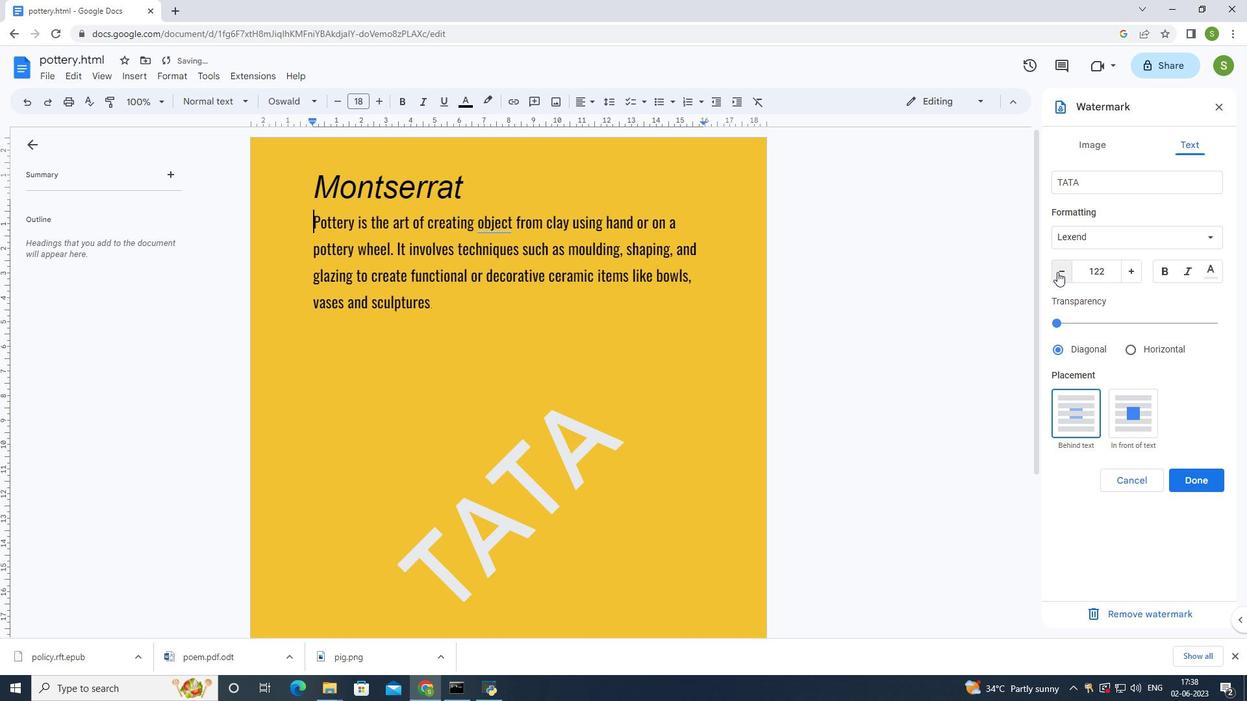 
Action: Mouse pressed left at (1057, 272)
Screenshot: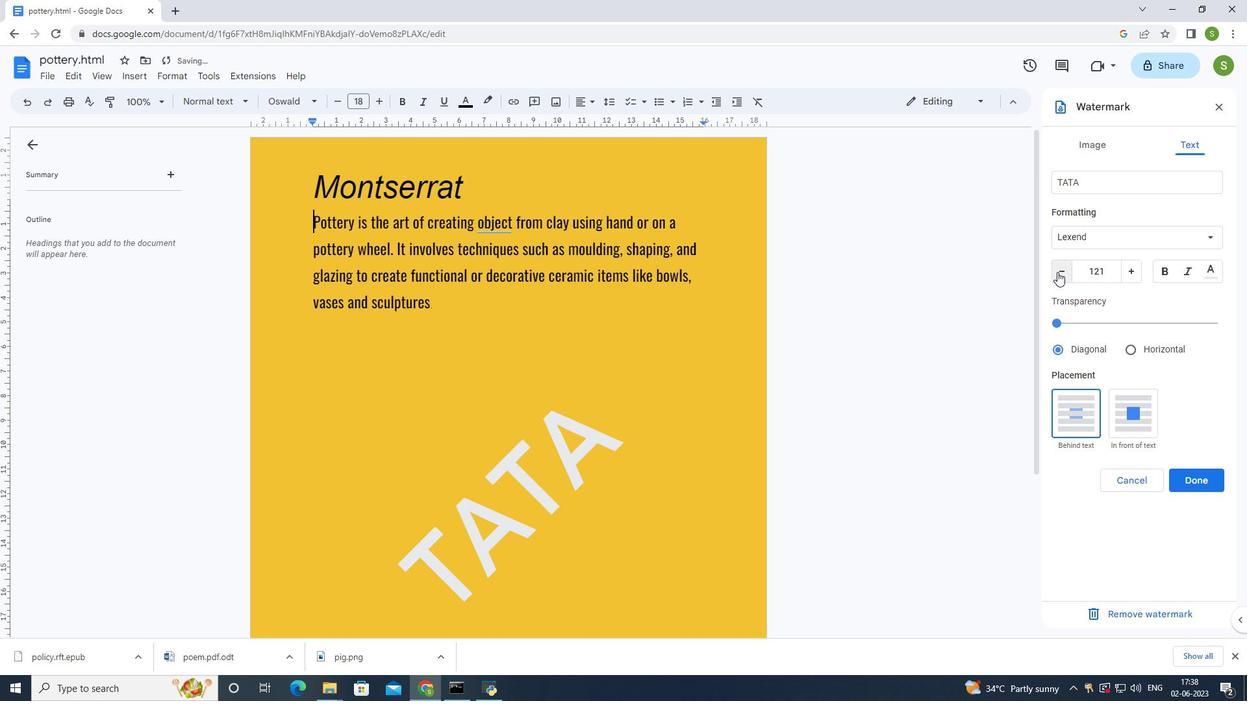 
Action: Mouse pressed left at (1057, 272)
Screenshot: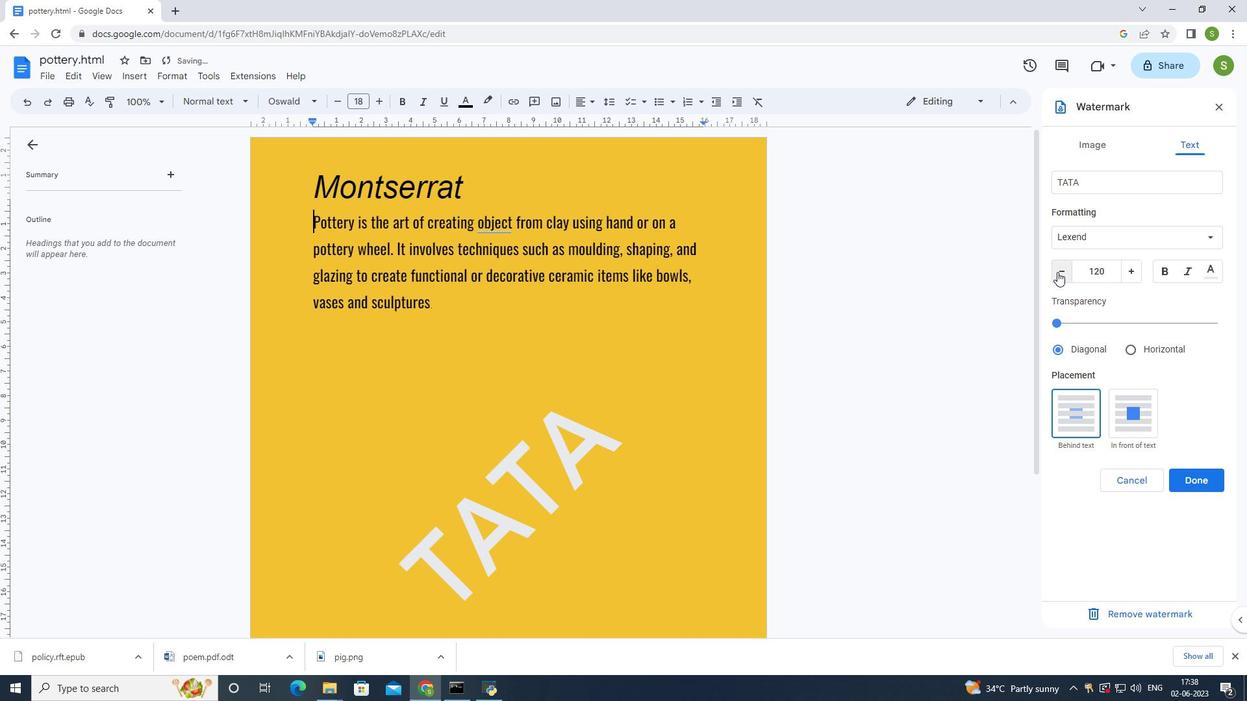 
Action: Mouse pressed left at (1057, 272)
Screenshot: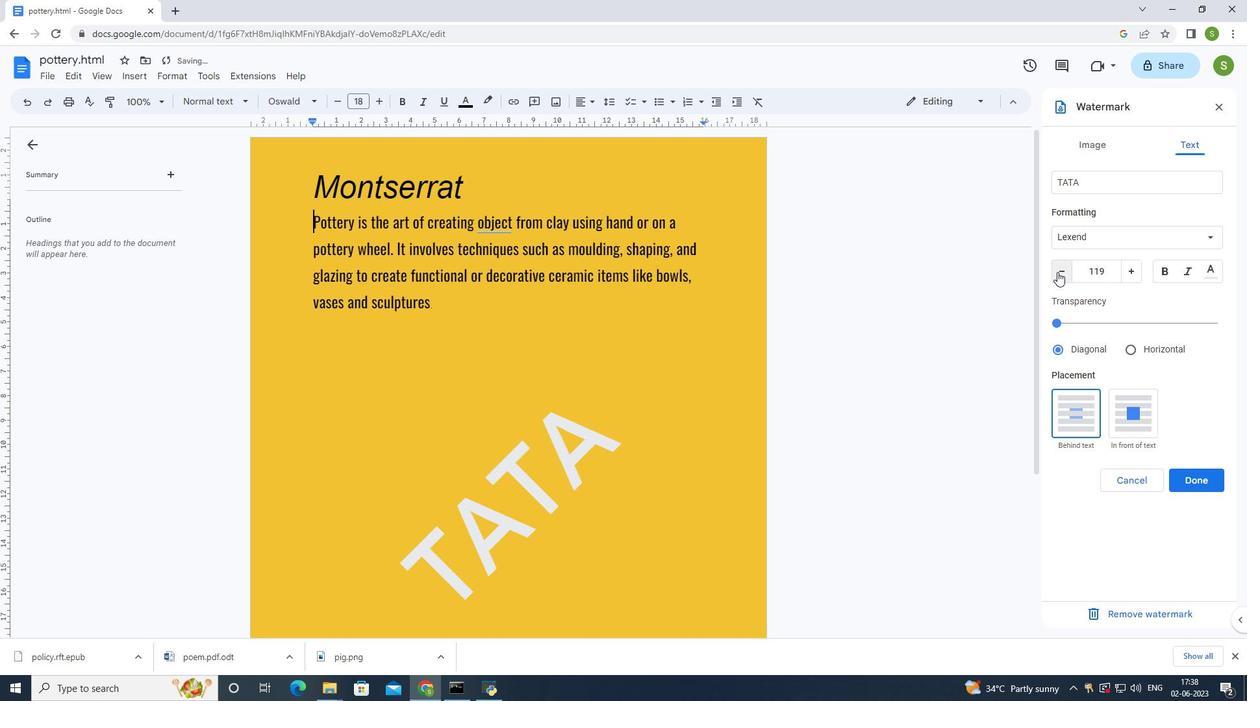 
Action: Mouse pressed left at (1057, 272)
Screenshot: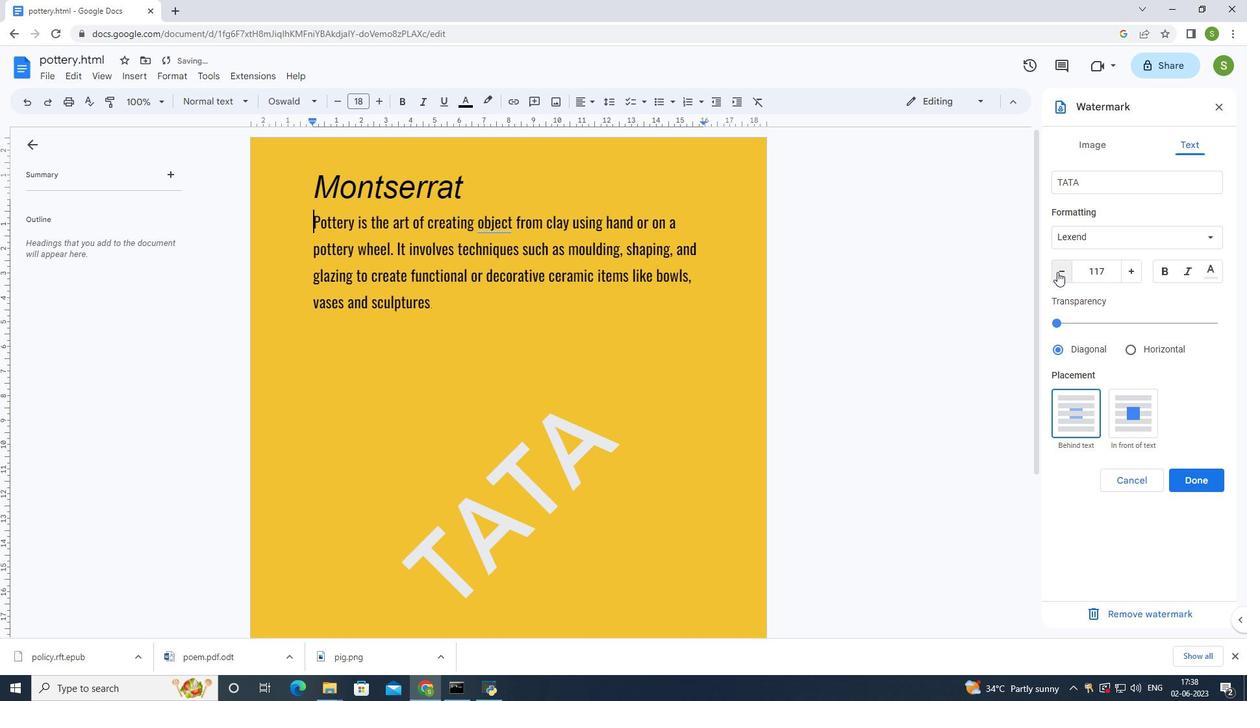 
Action: Mouse pressed left at (1057, 272)
Screenshot: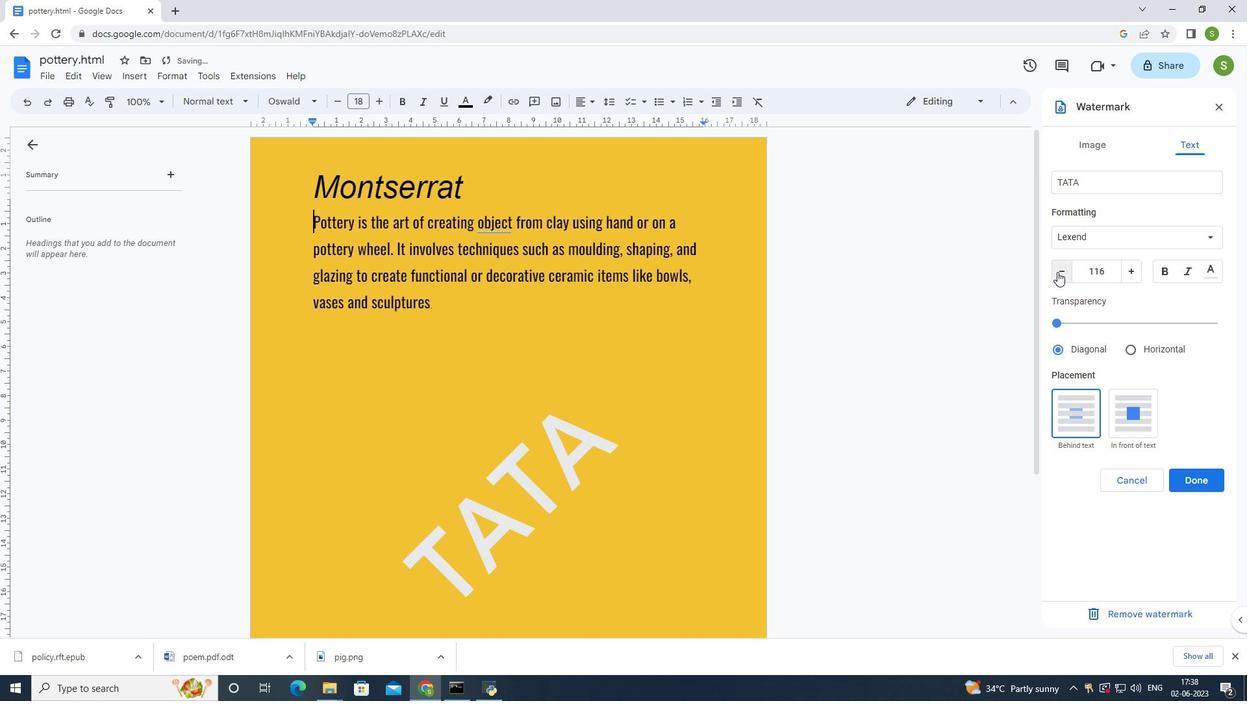 
Action: Mouse pressed left at (1057, 272)
Screenshot: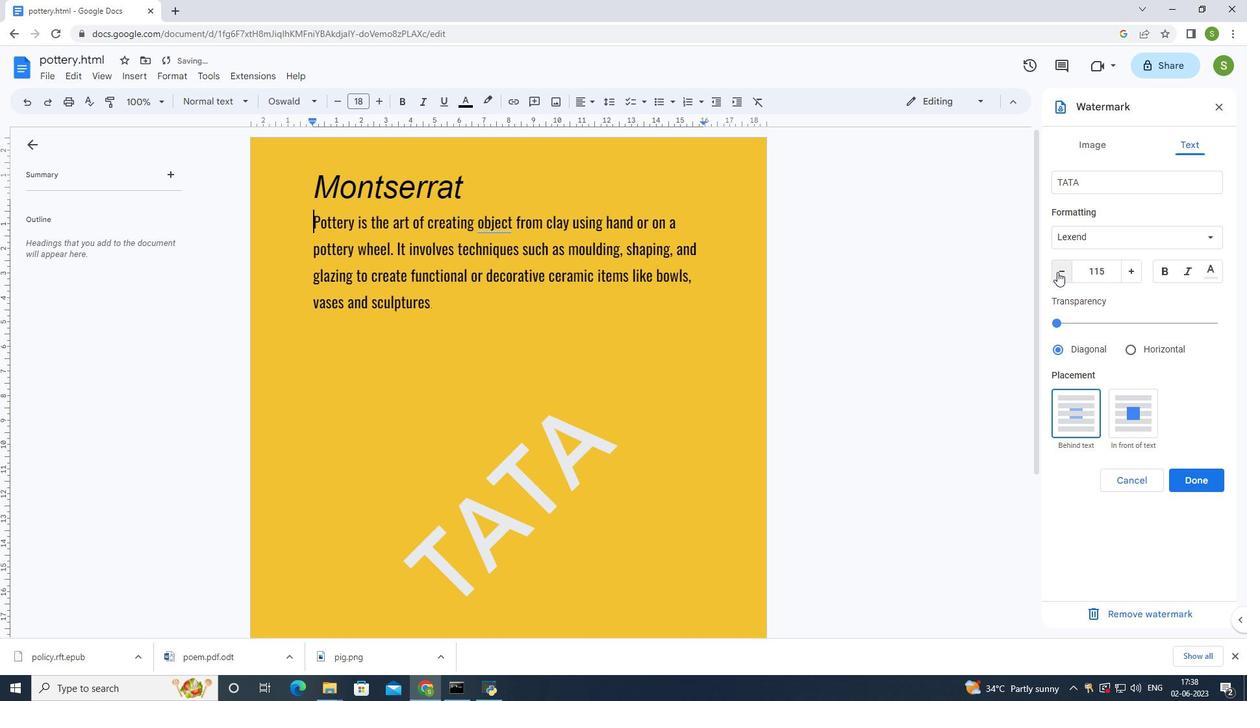 
Action: Mouse pressed left at (1057, 272)
Screenshot: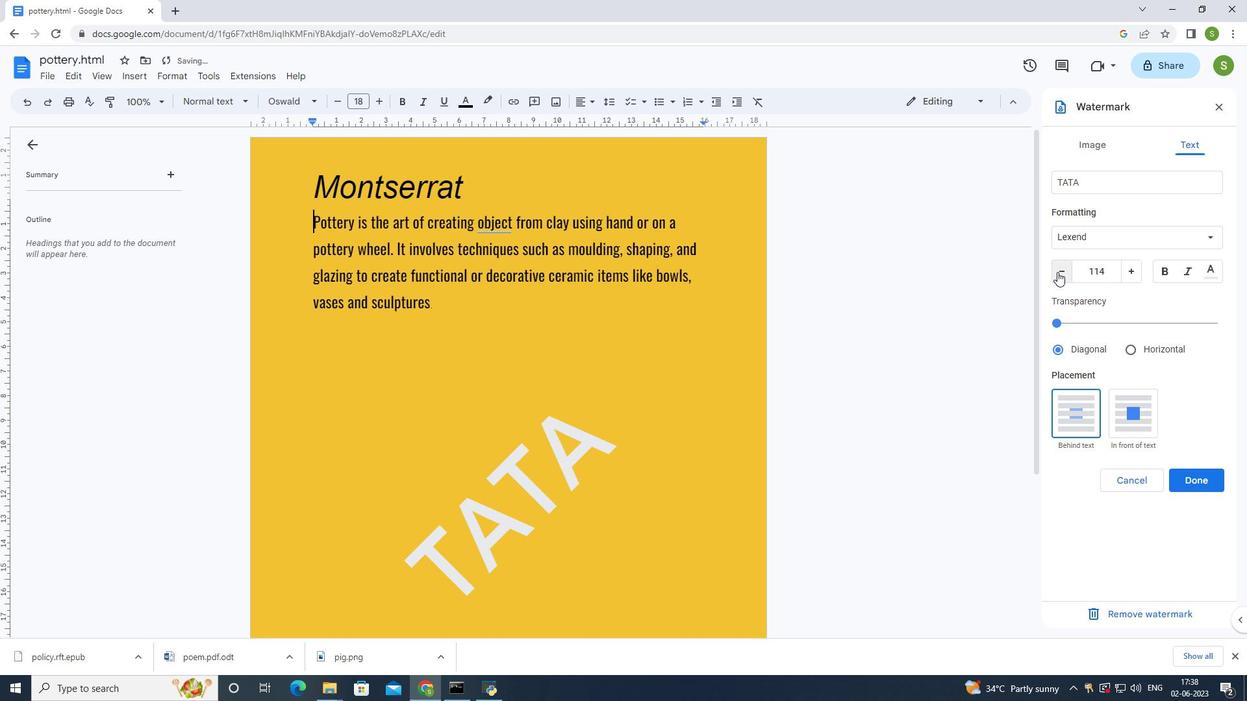 
Action: Mouse moved to (1131, 352)
Screenshot: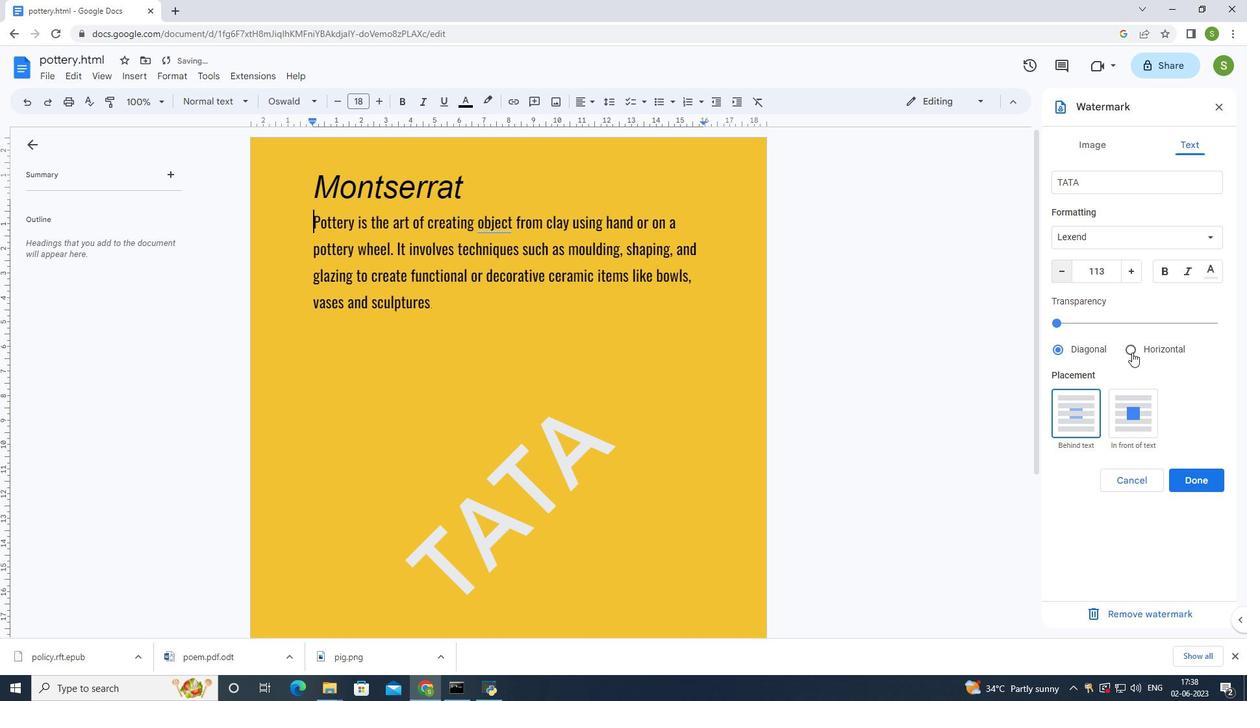 
Action: Mouse pressed left at (1131, 352)
Screenshot: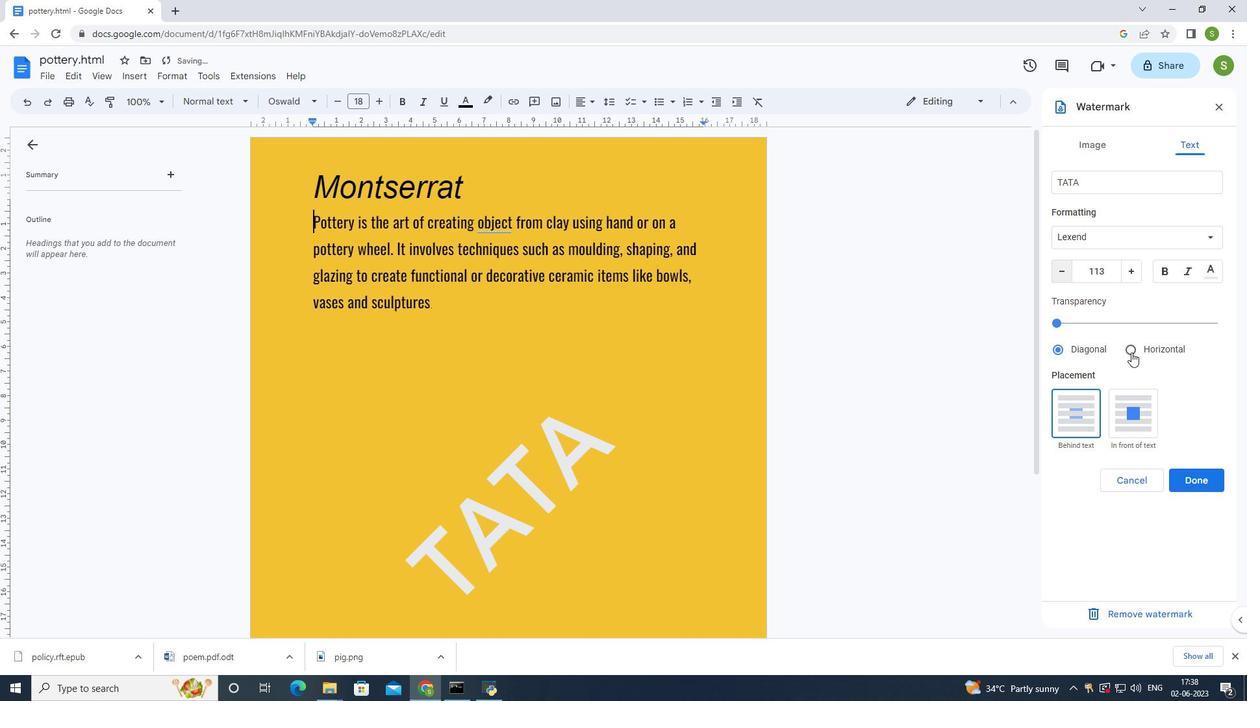 
Action: Mouse moved to (1193, 485)
Screenshot: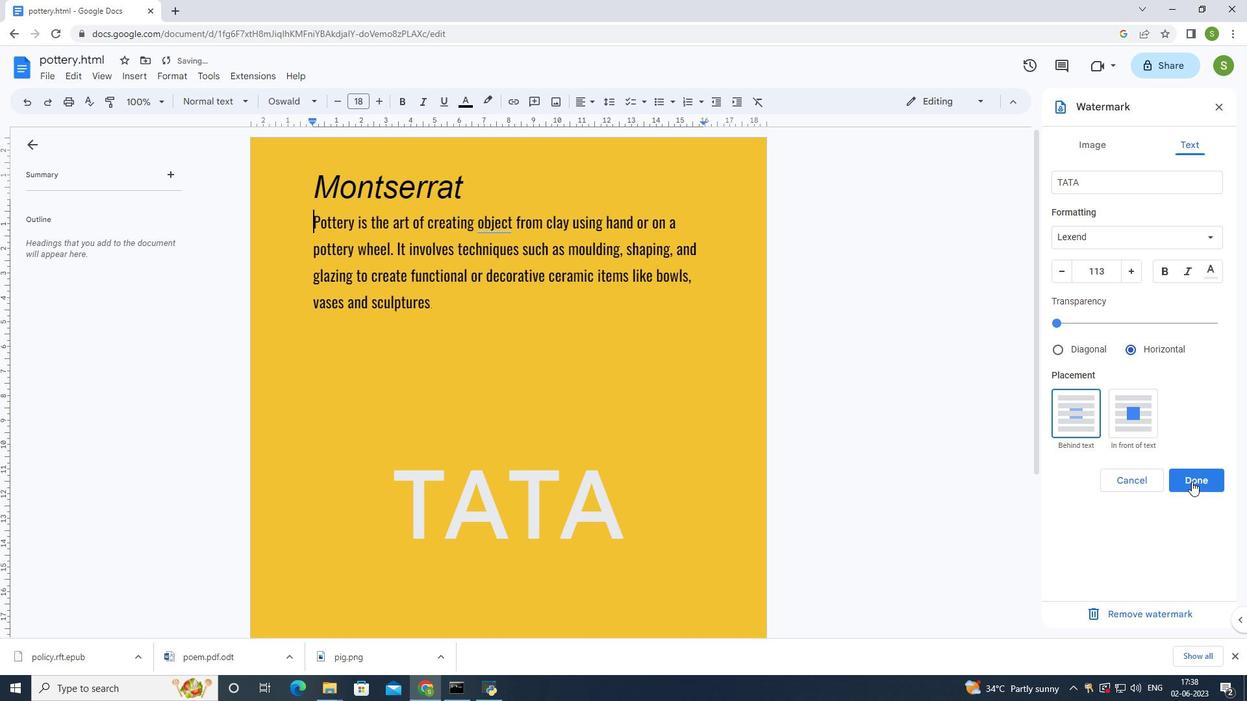 
Action: Mouse pressed left at (1193, 485)
Screenshot: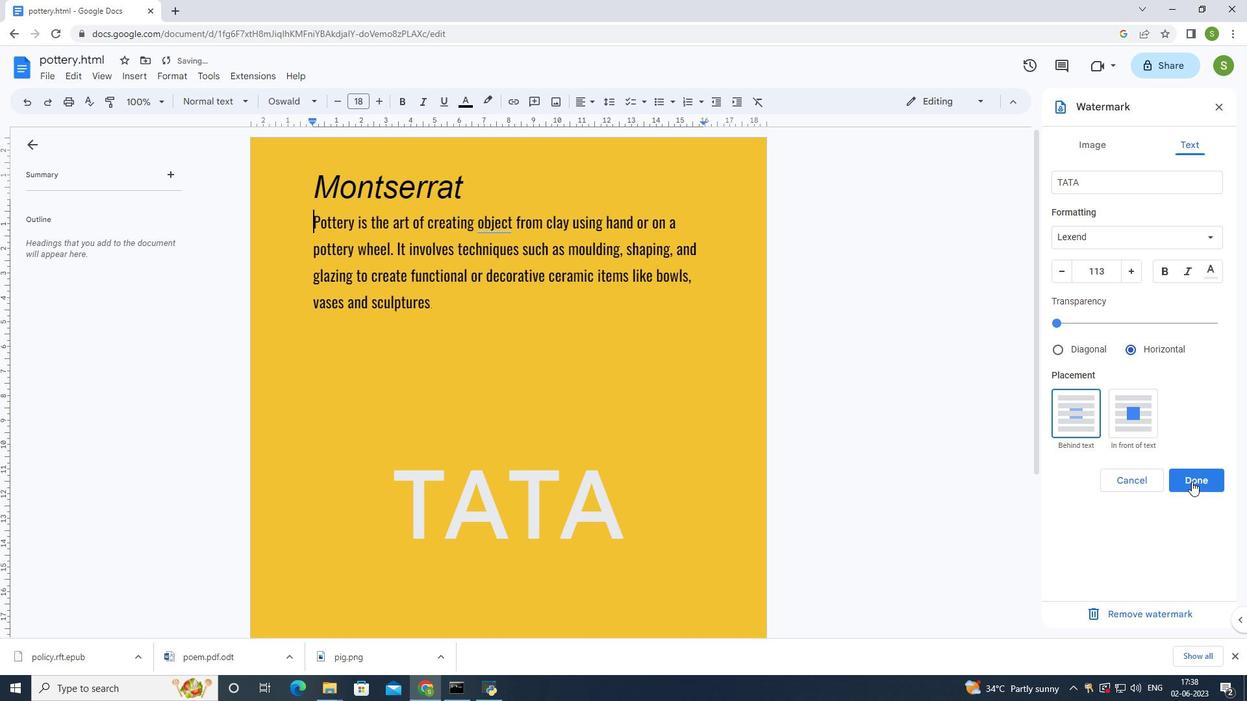 
Action: Mouse moved to (777, 390)
Screenshot: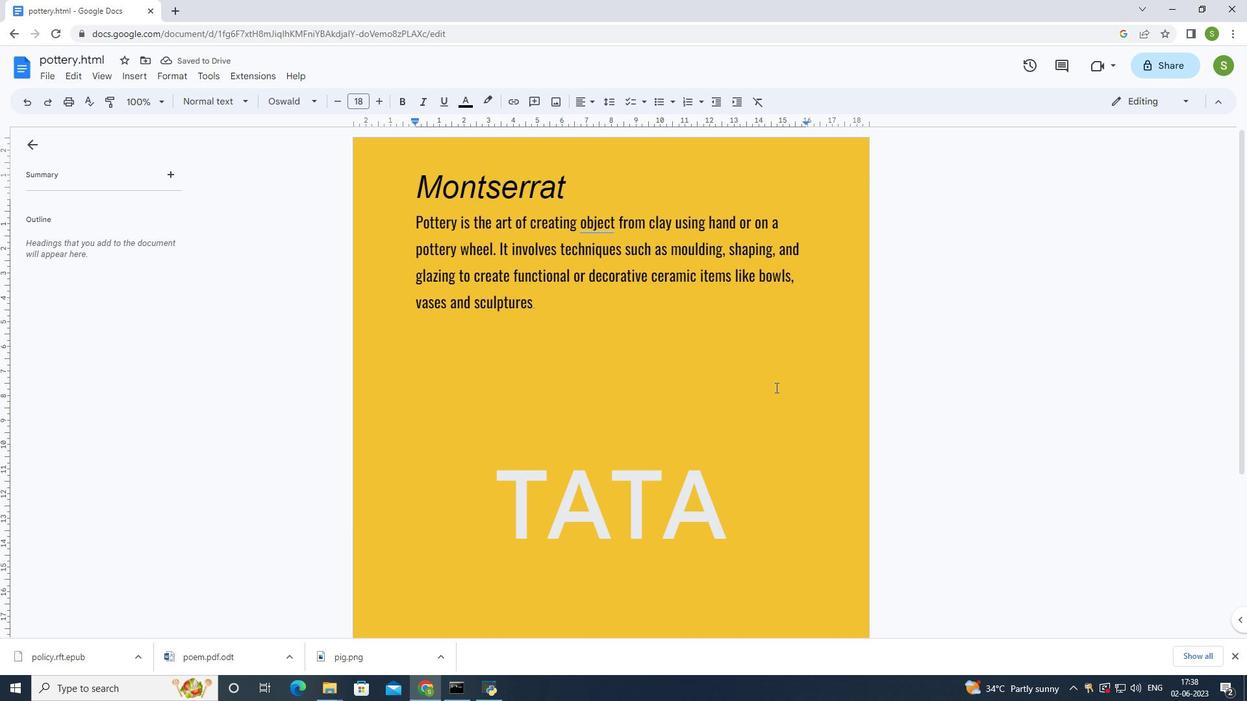 
